 Task: Arrange fields using page layout.
Action: Mouse moved to (474, 167)
Screenshot: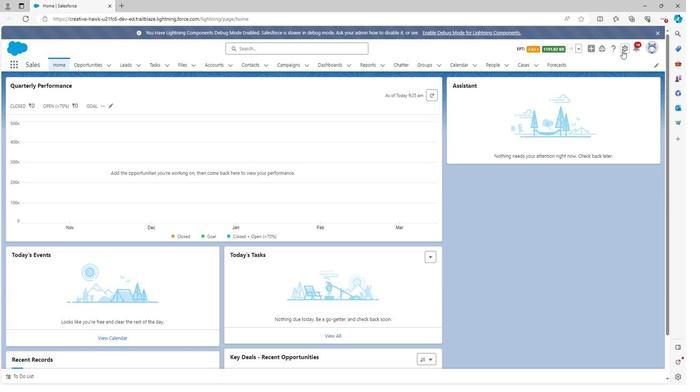 
Action: Mouse pressed left at (474, 167)
Screenshot: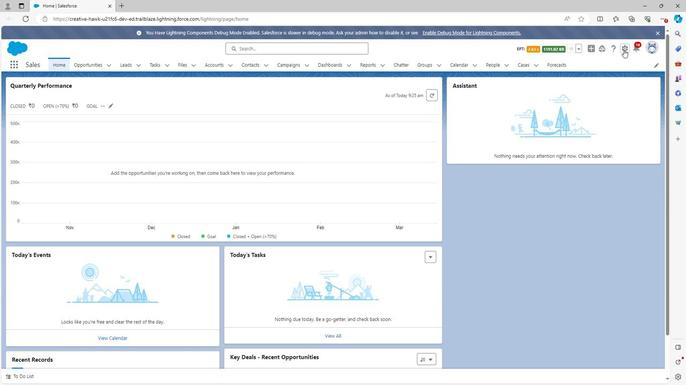 
Action: Mouse moved to (458, 176)
Screenshot: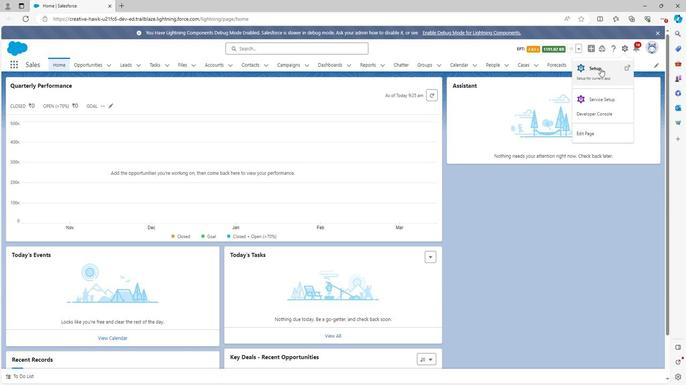 
Action: Mouse pressed left at (458, 176)
Screenshot: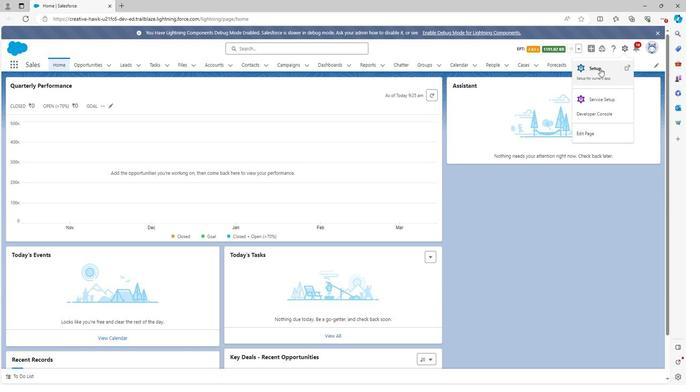 
Action: Mouse moved to (103, 175)
Screenshot: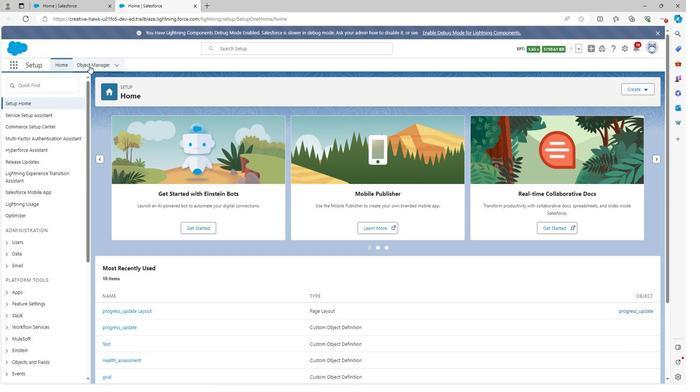 
Action: Mouse pressed left at (103, 175)
Screenshot: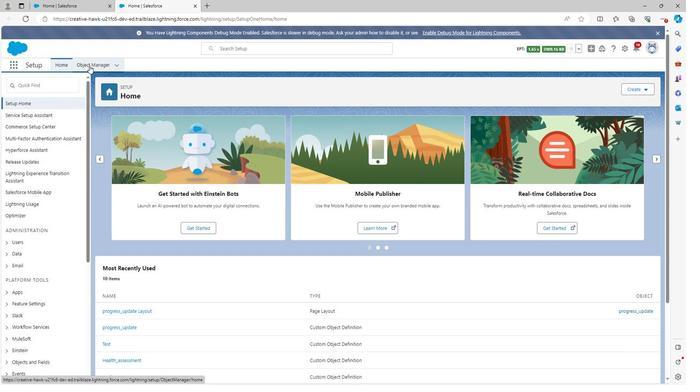 
Action: Mouse moved to (67, 293)
Screenshot: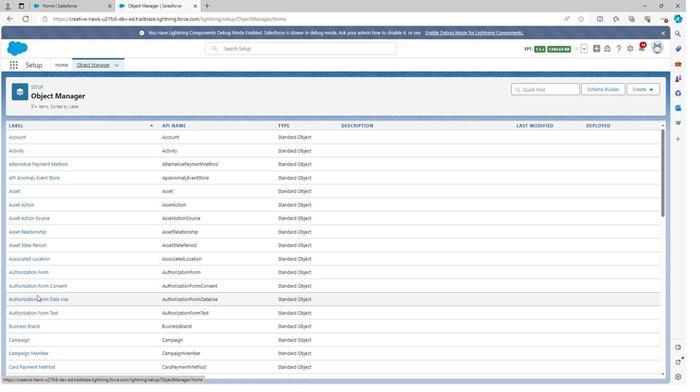 
Action: Mouse scrolled (67, 293) with delta (0, 0)
Screenshot: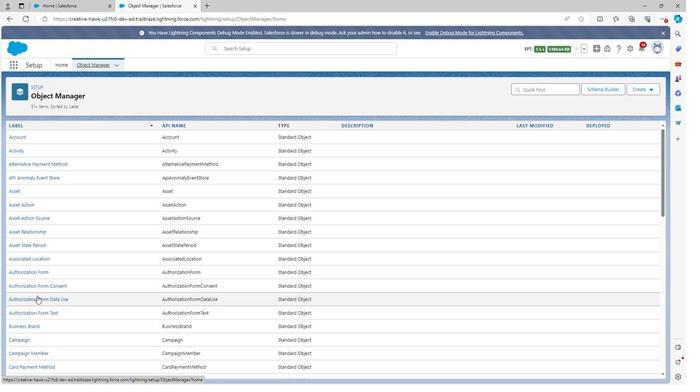 
Action: Mouse scrolled (67, 293) with delta (0, 0)
Screenshot: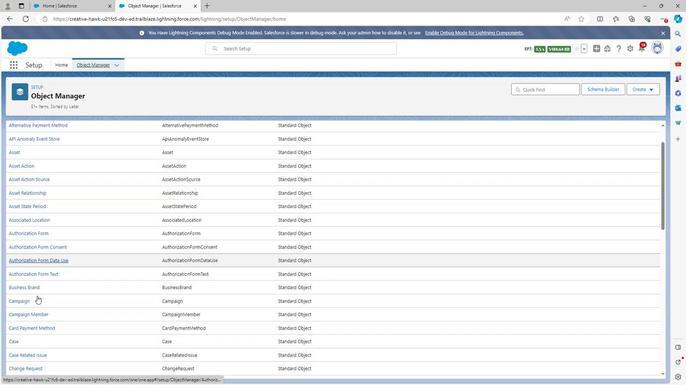 
Action: Mouse moved to (66, 294)
Screenshot: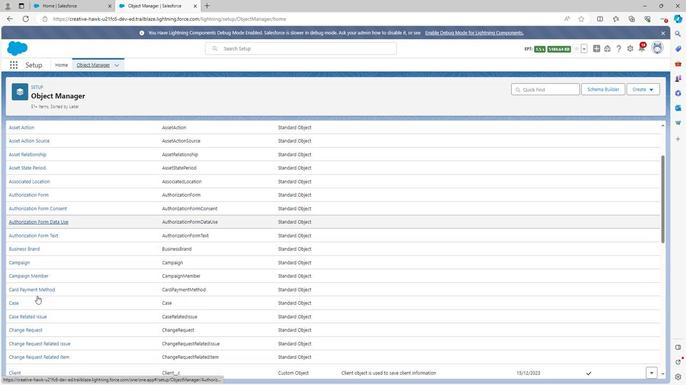 
Action: Mouse scrolled (66, 294) with delta (0, 0)
Screenshot: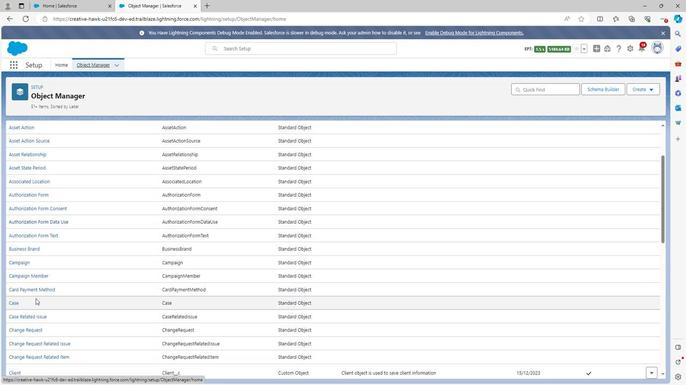 
Action: Mouse moved to (66, 294)
Screenshot: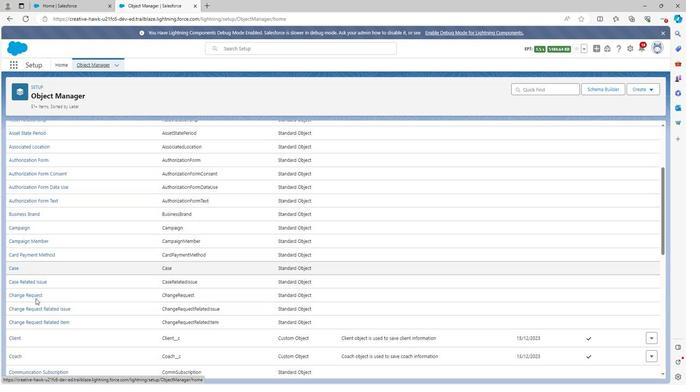 
Action: Mouse scrolled (66, 294) with delta (0, 0)
Screenshot: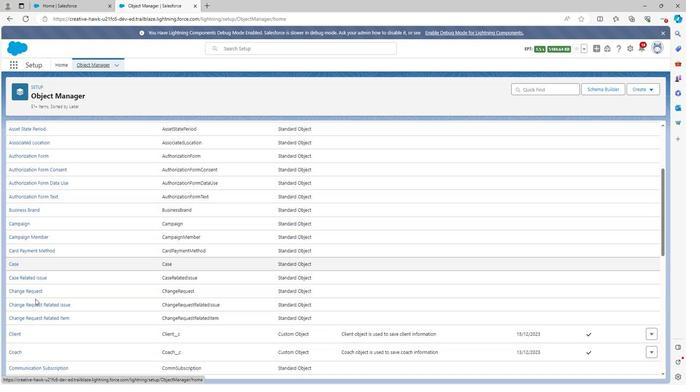 
Action: Mouse moved to (54, 293)
Screenshot: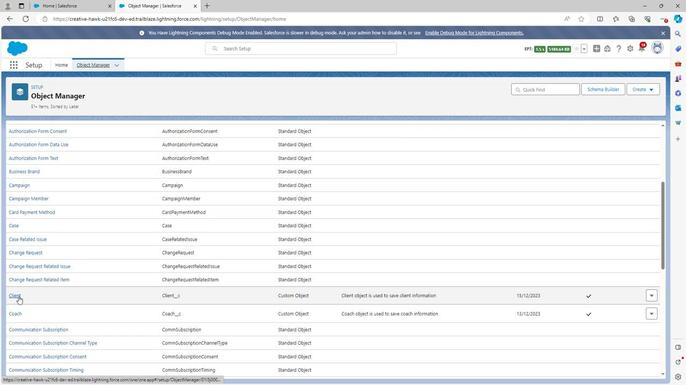 
Action: Mouse pressed left at (54, 293)
Screenshot: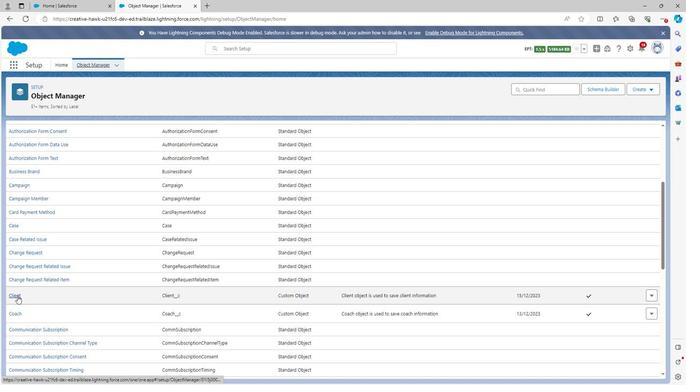 
Action: Mouse moved to (70, 219)
Screenshot: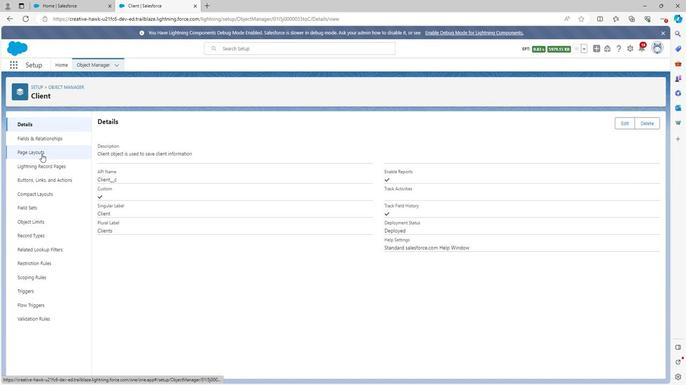 
Action: Mouse pressed left at (70, 219)
Screenshot: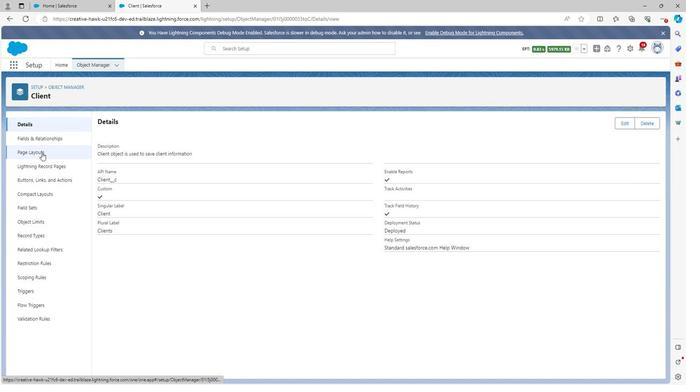 
Action: Mouse moved to (111, 221)
Screenshot: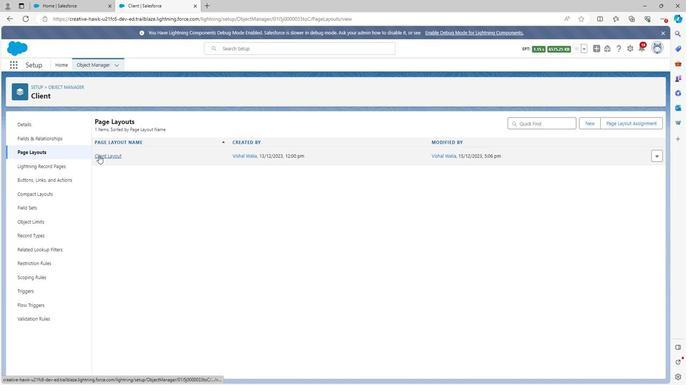 
Action: Mouse pressed left at (111, 221)
Screenshot: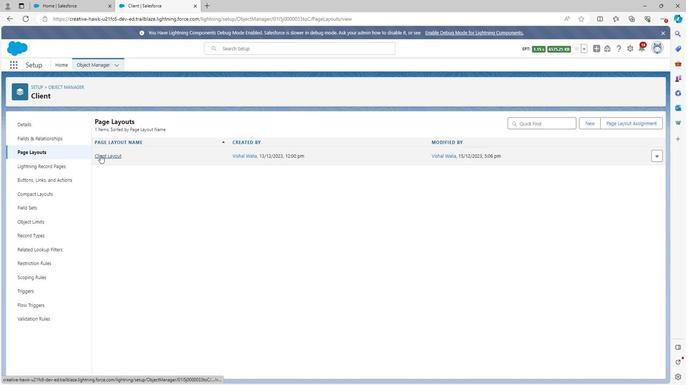 
Action: Mouse moved to (160, 279)
Screenshot: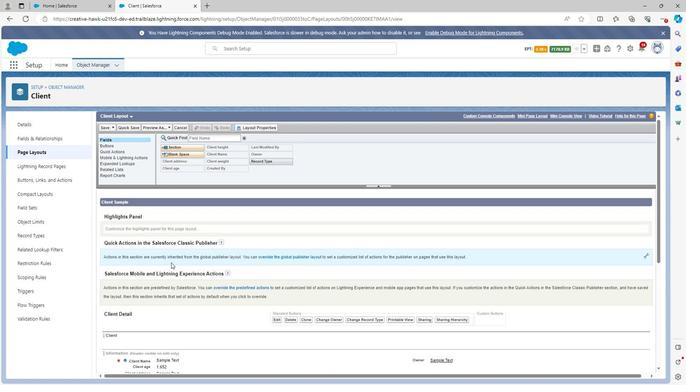 
Action: Mouse scrolled (160, 278) with delta (0, 0)
Screenshot: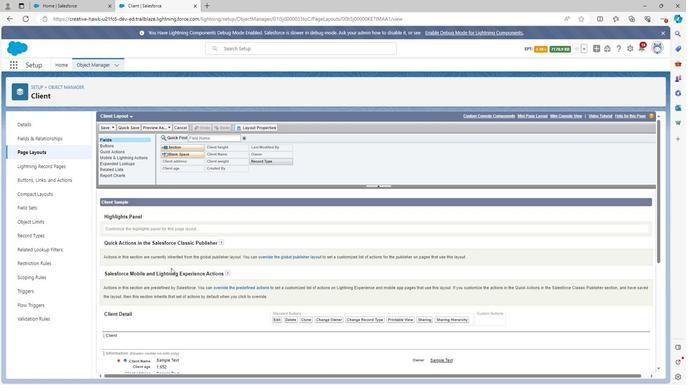 
Action: Mouse scrolled (160, 278) with delta (0, 0)
Screenshot: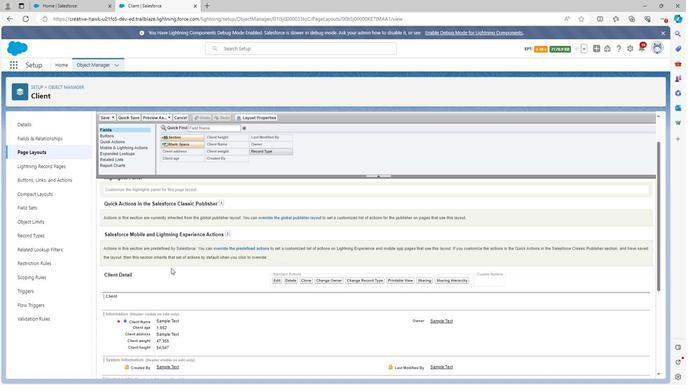 
Action: Mouse scrolled (160, 278) with delta (0, 0)
Screenshot: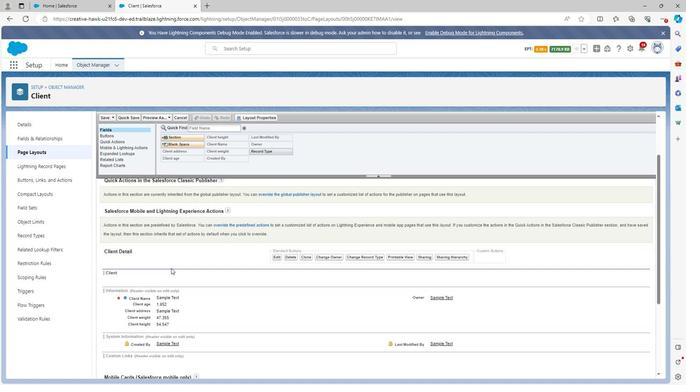 
Action: Mouse moved to (332, 265)
Screenshot: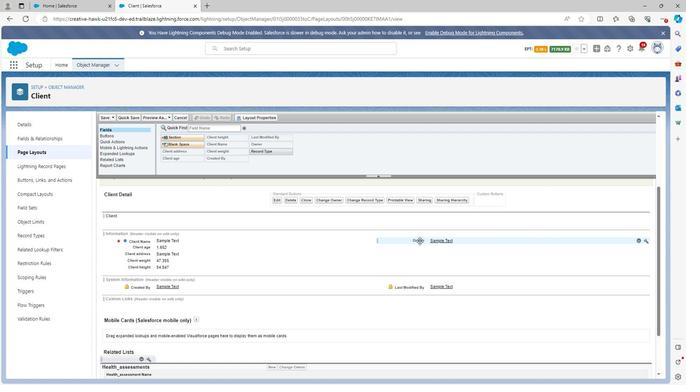 
Action: Mouse pressed left at (332, 265)
Screenshot: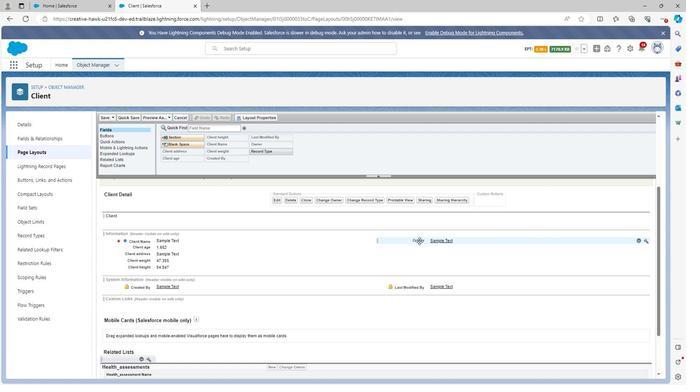 
Action: Mouse moved to (139, 266)
Screenshot: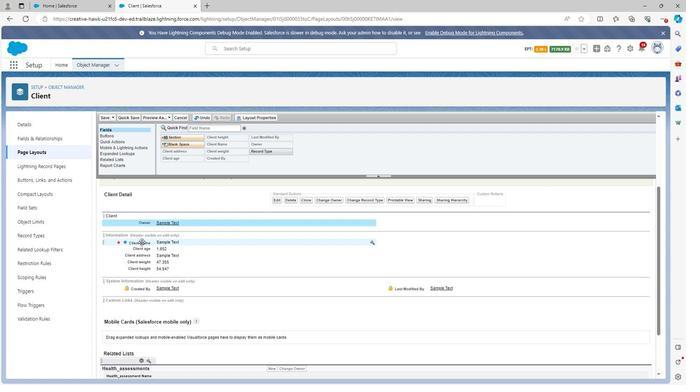 
Action: Mouse pressed left at (139, 266)
Screenshot: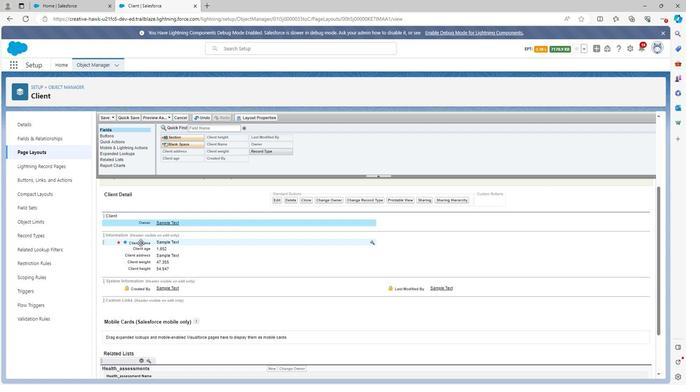 
Action: Mouse moved to (136, 269)
Screenshot: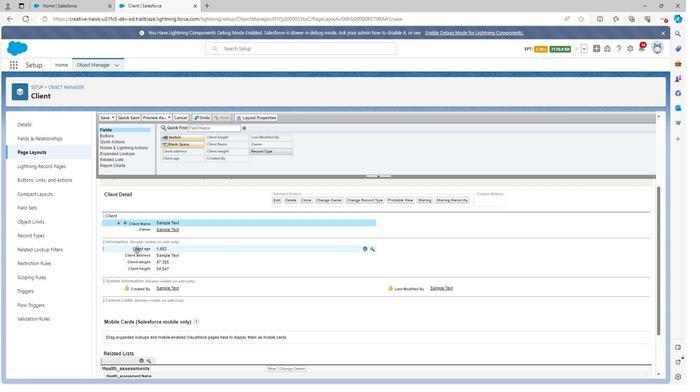
Action: Mouse pressed left at (136, 269)
Screenshot: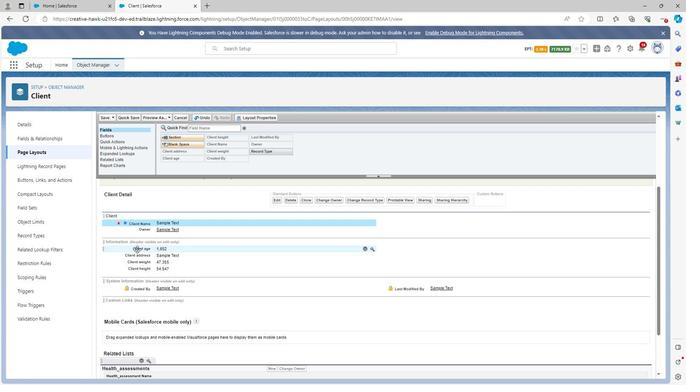 
Action: Mouse moved to (136, 272)
Screenshot: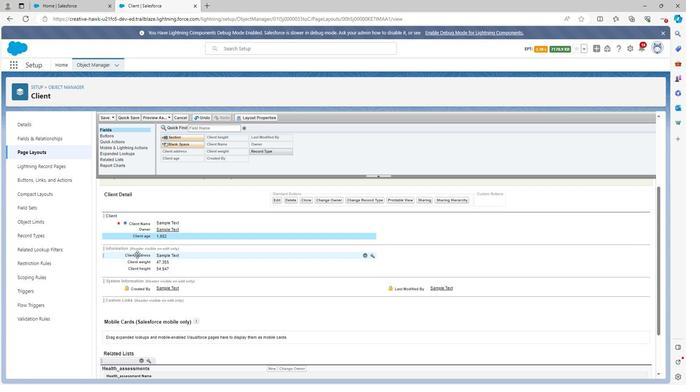 
Action: Mouse pressed left at (136, 272)
Screenshot: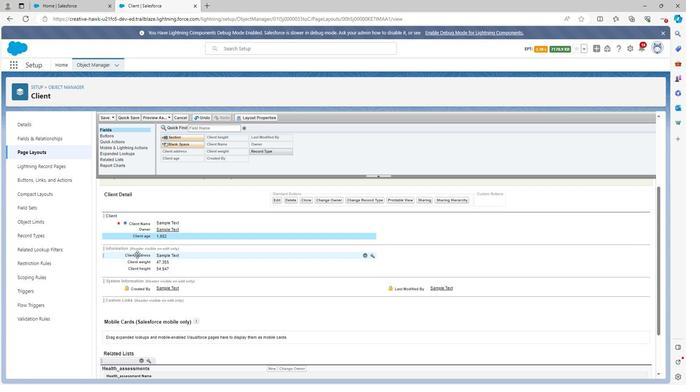 
Action: Mouse moved to (138, 275)
Screenshot: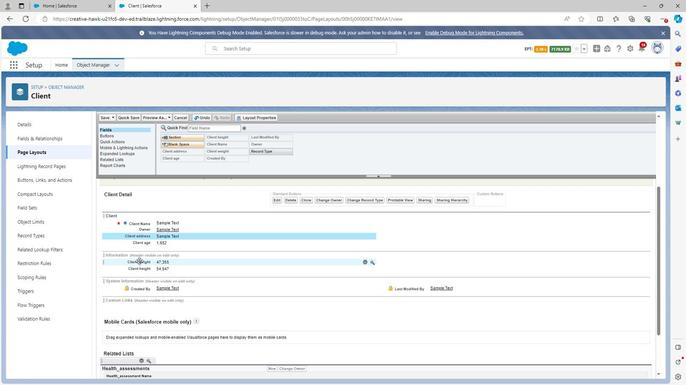 
Action: Mouse pressed left at (138, 275)
Screenshot: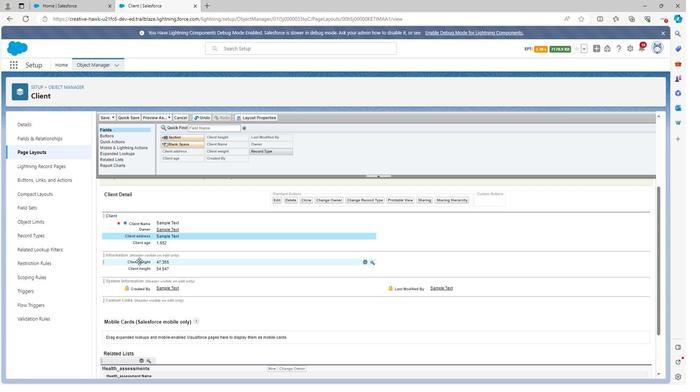 
Action: Mouse moved to (138, 279)
Screenshot: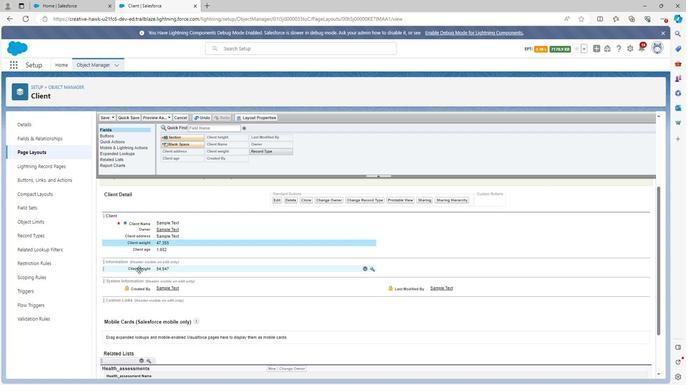 
Action: Mouse pressed left at (138, 279)
Screenshot: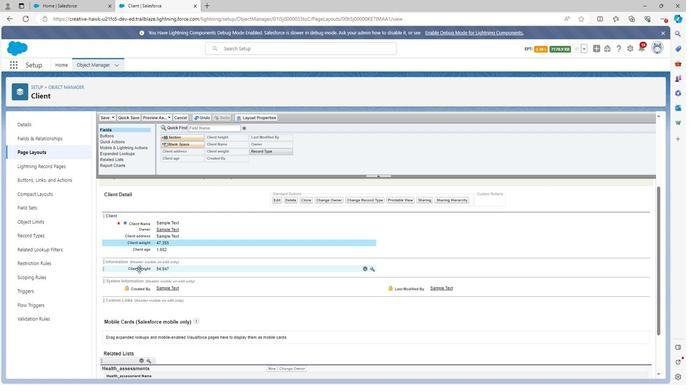 
Action: Mouse moved to (137, 293)
Screenshot: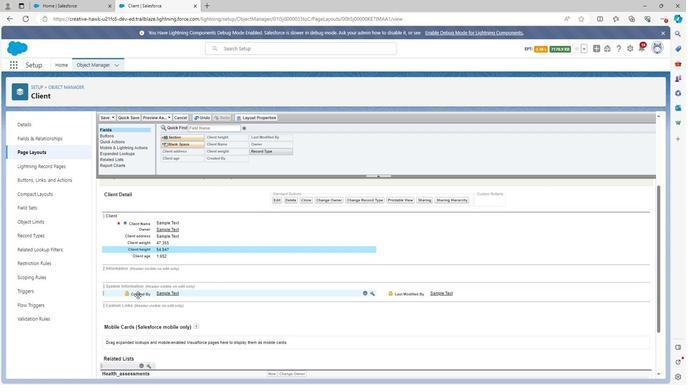 
Action: Mouse pressed left at (137, 293)
Screenshot: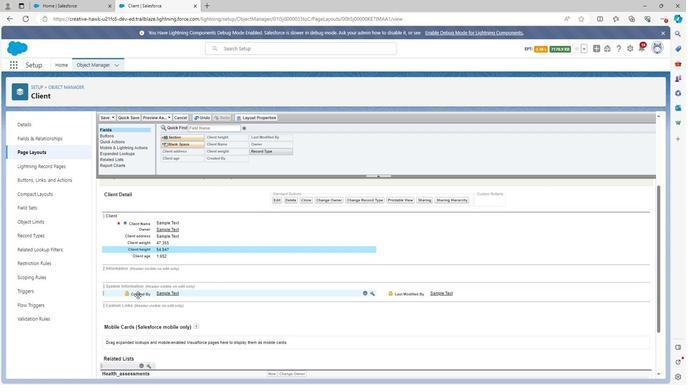 
Action: Mouse moved to (115, 202)
Screenshot: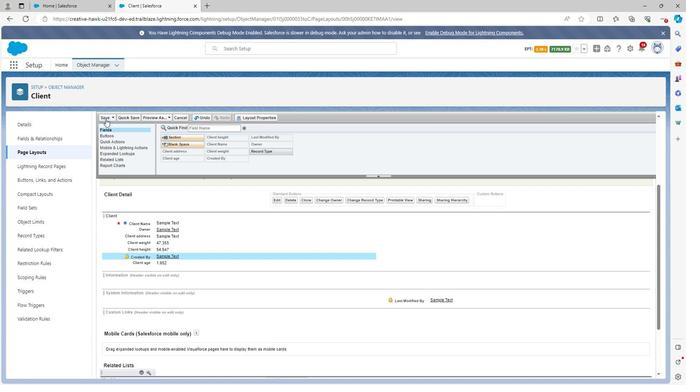 
Action: Mouse pressed left at (115, 202)
Screenshot: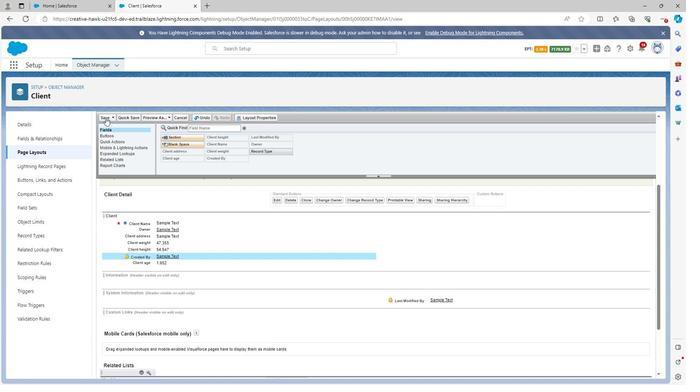 
Action: Mouse moved to (102, 175)
Screenshot: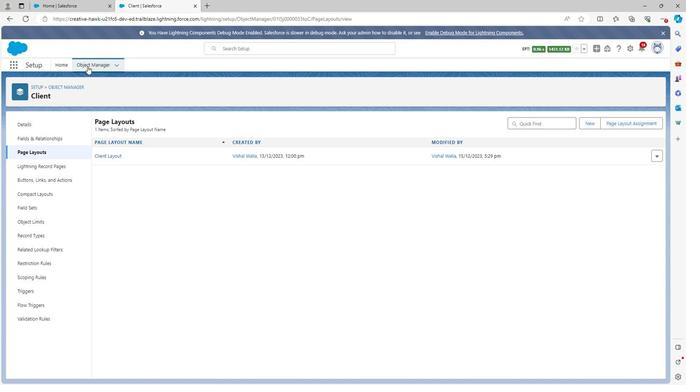 
Action: Mouse pressed left at (102, 175)
Screenshot: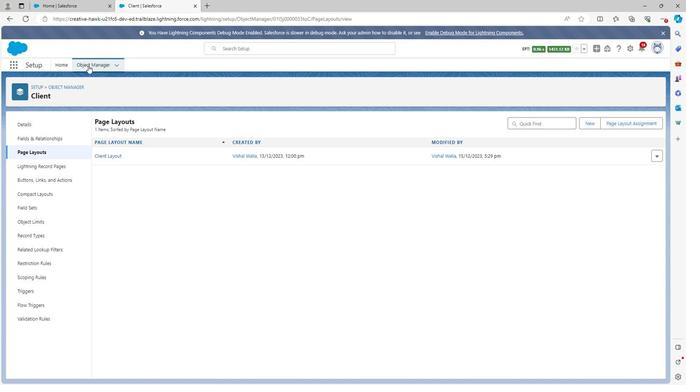 
Action: Mouse moved to (73, 301)
Screenshot: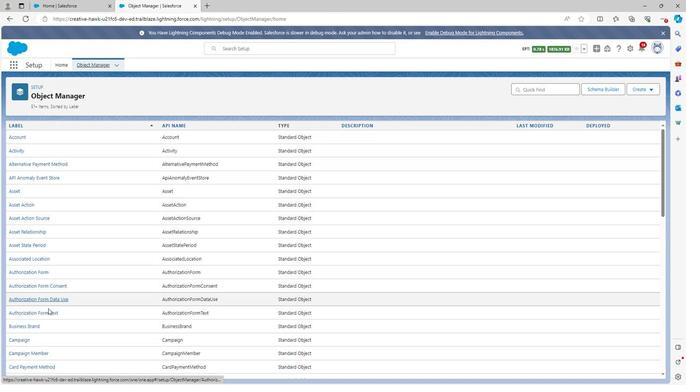 
Action: Mouse scrolled (73, 300) with delta (0, 0)
Screenshot: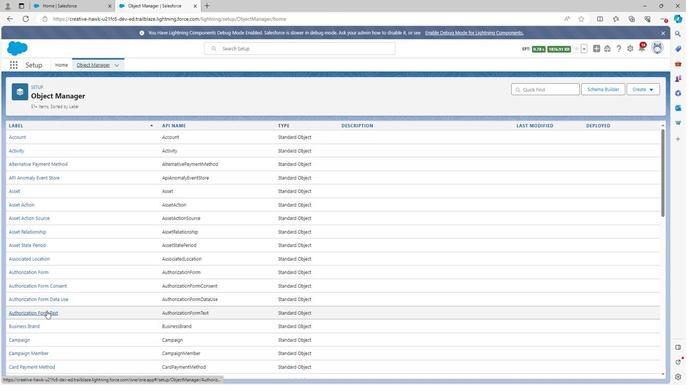 
Action: Mouse scrolled (73, 300) with delta (0, 0)
Screenshot: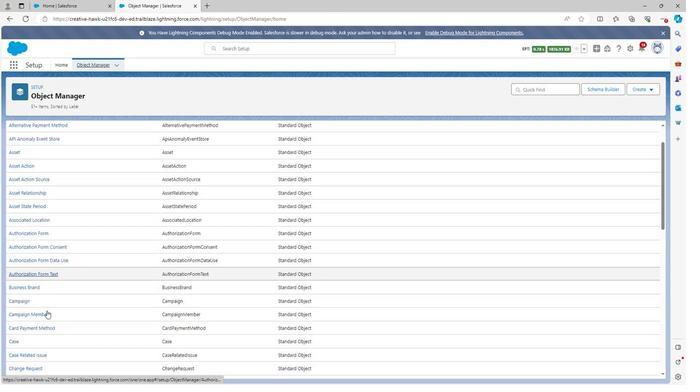 
Action: Mouse scrolled (73, 300) with delta (0, 0)
Screenshot: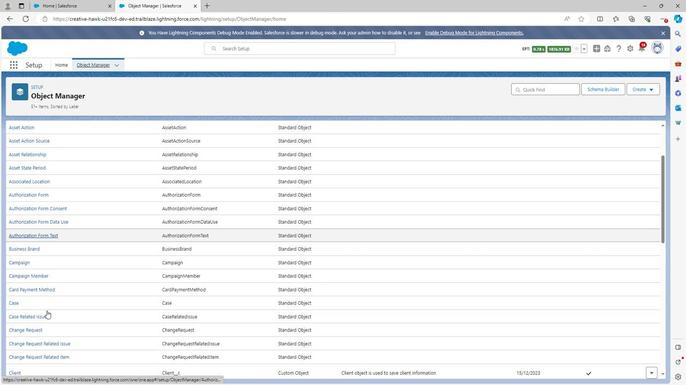 
Action: Mouse scrolled (73, 300) with delta (0, 0)
Screenshot: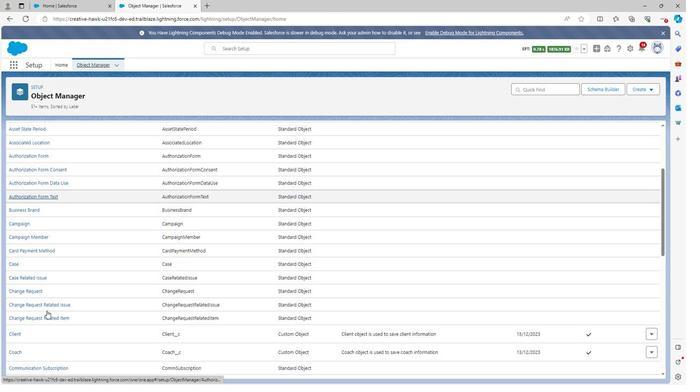 
Action: Mouse moved to (50, 303)
Screenshot: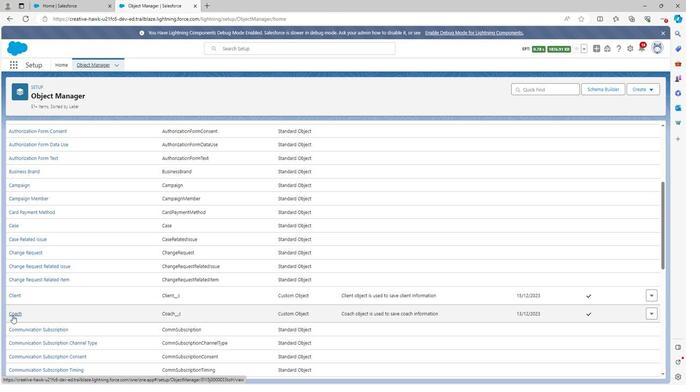 
Action: Mouse pressed left at (50, 303)
Screenshot: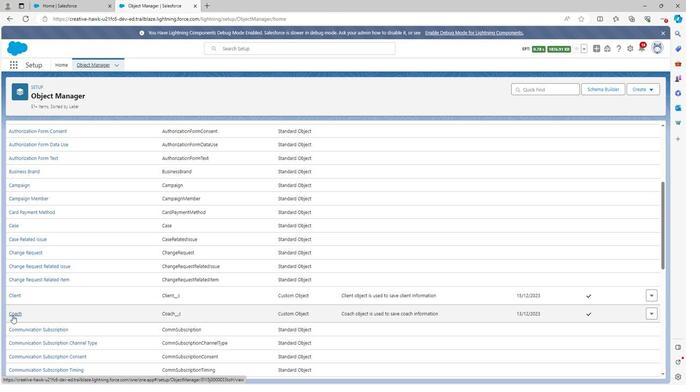 
Action: Mouse moved to (67, 220)
Screenshot: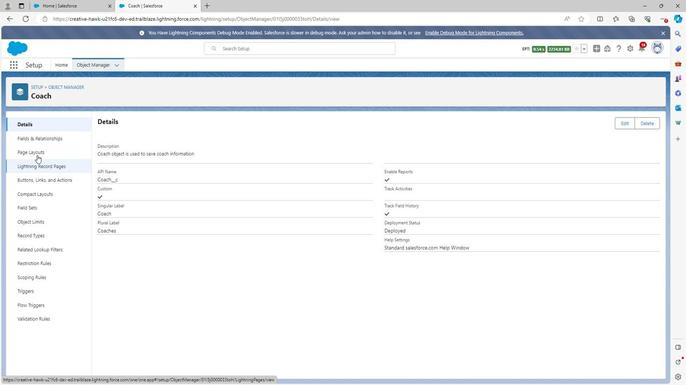 
Action: Mouse pressed left at (67, 220)
Screenshot: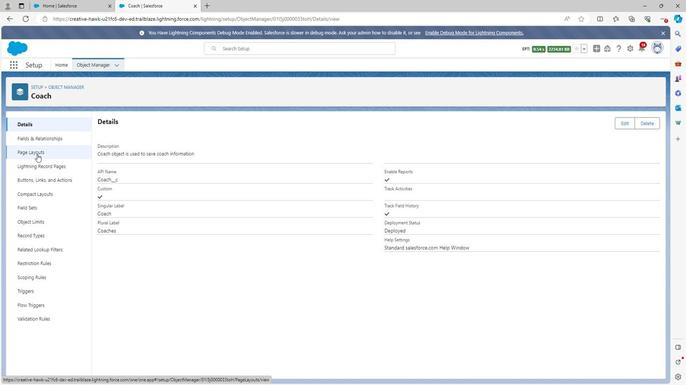 
Action: Mouse moved to (110, 221)
Screenshot: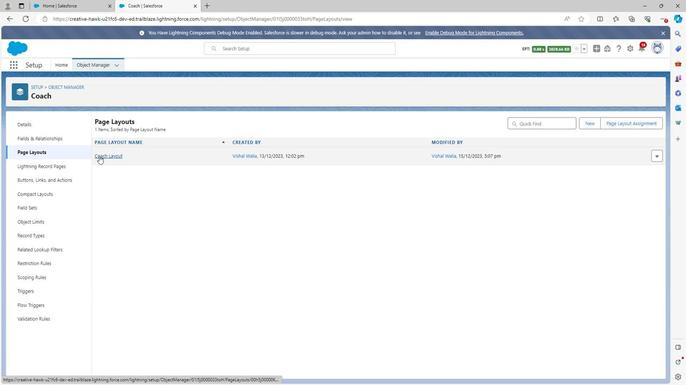 
Action: Mouse pressed left at (110, 221)
Screenshot: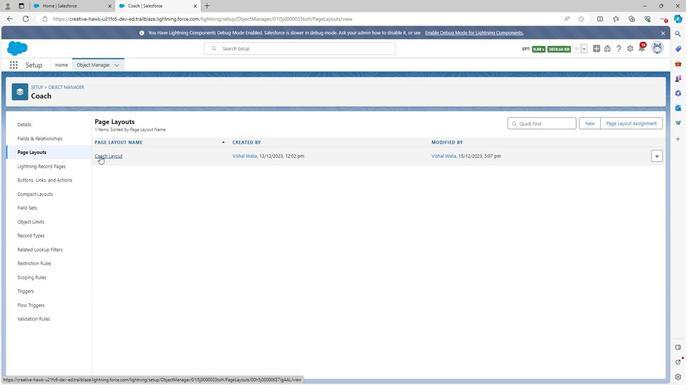 
Action: Mouse moved to (134, 269)
Screenshot: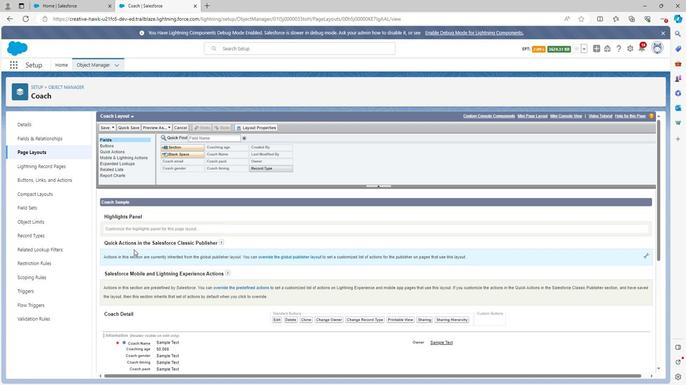 
Action: Mouse scrolled (134, 269) with delta (0, 0)
Screenshot: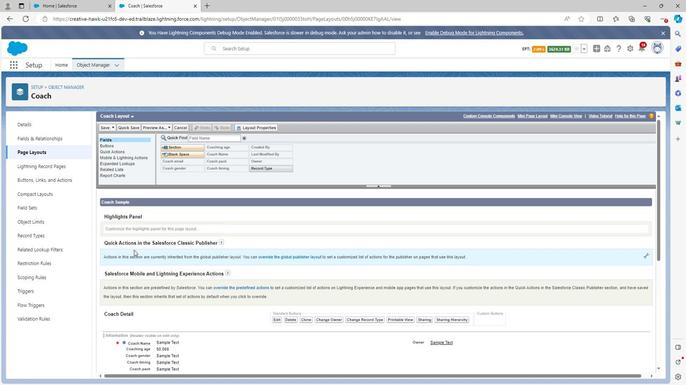 
Action: Mouse scrolled (134, 269) with delta (0, 0)
Screenshot: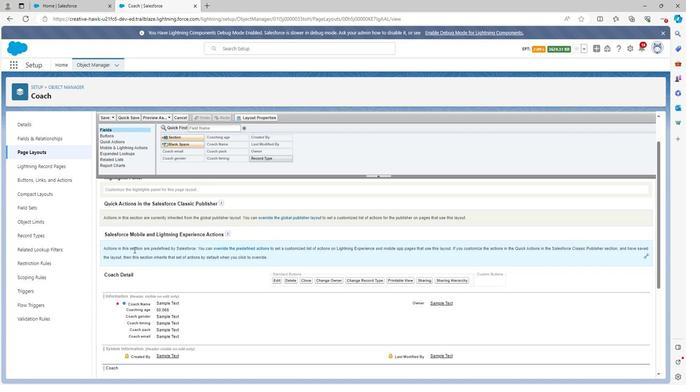 
Action: Mouse moved to (134, 270)
Screenshot: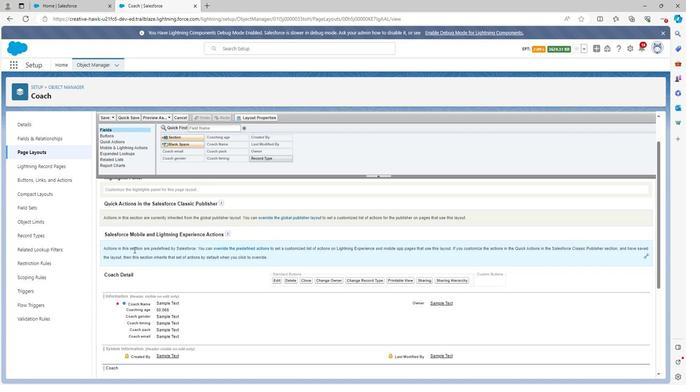 
Action: Mouse scrolled (134, 269) with delta (0, 0)
Screenshot: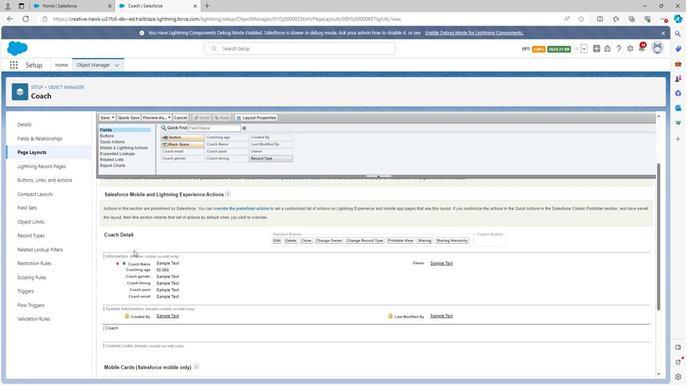 
Action: Mouse moved to (331, 255)
Screenshot: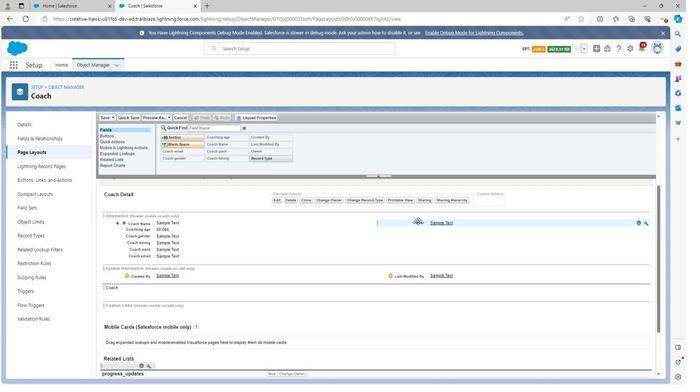 
Action: Mouse pressed left at (331, 255)
Screenshot: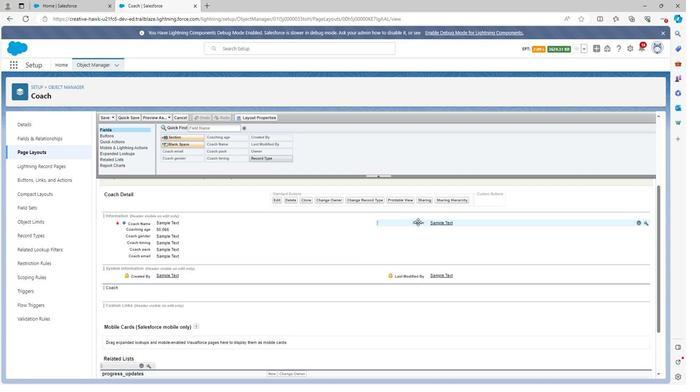 
Action: Mouse moved to (139, 284)
Screenshot: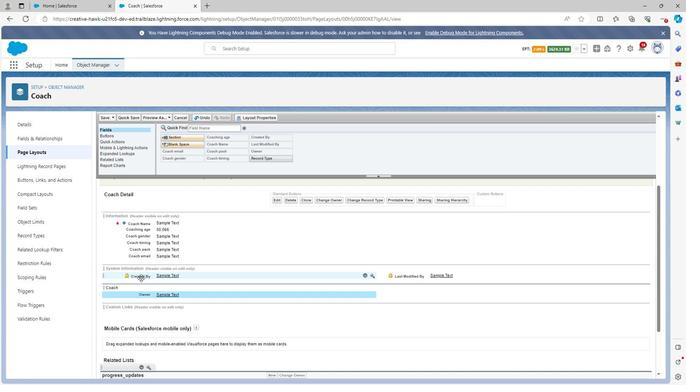 
Action: Mouse pressed left at (139, 284)
Screenshot: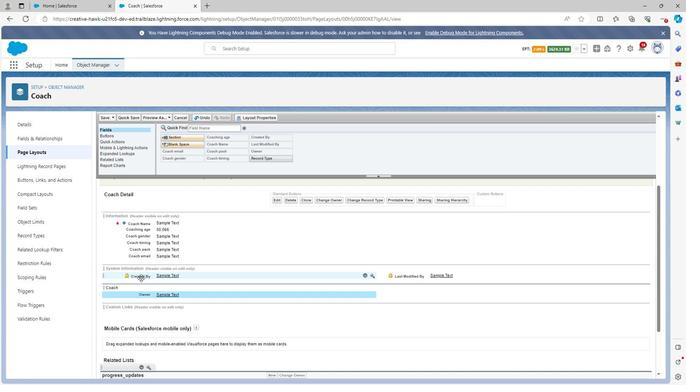 
Action: Mouse pressed left at (139, 284)
Screenshot: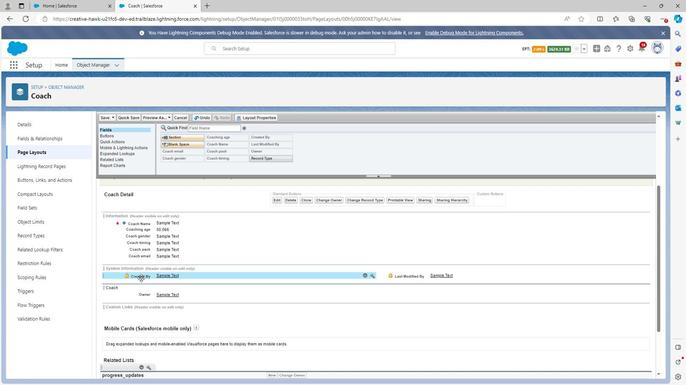 
Action: Mouse moved to (137, 256)
Screenshot: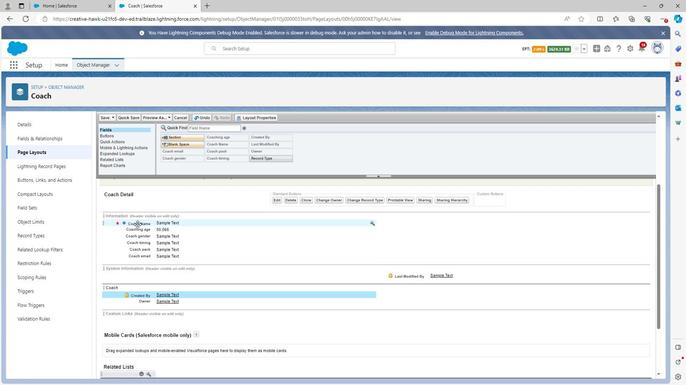 
Action: Mouse pressed left at (137, 256)
Screenshot: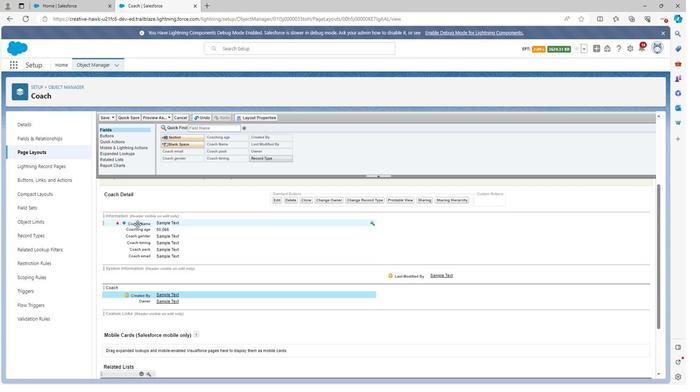 
Action: Mouse moved to (136, 256)
Screenshot: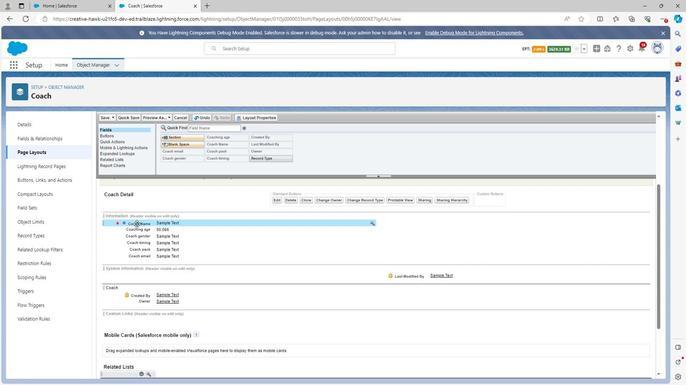 
Action: Mouse pressed left at (136, 256)
Screenshot: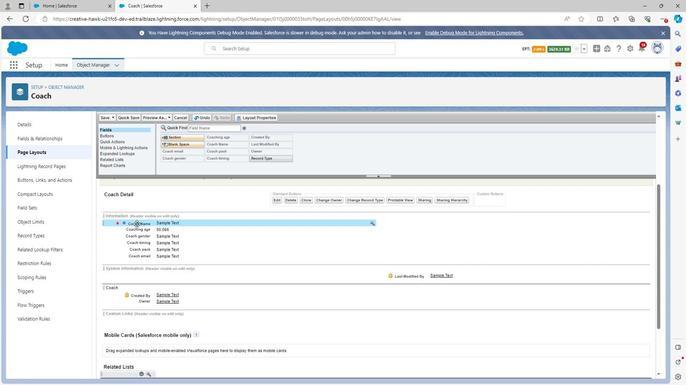 
Action: Mouse moved to (136, 279)
Screenshot: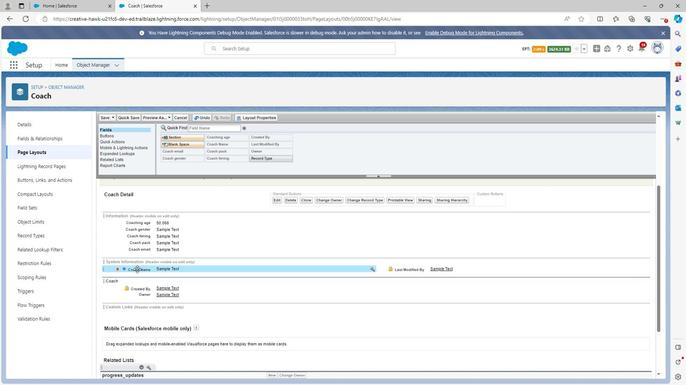 
Action: Mouse pressed left at (136, 279)
Screenshot: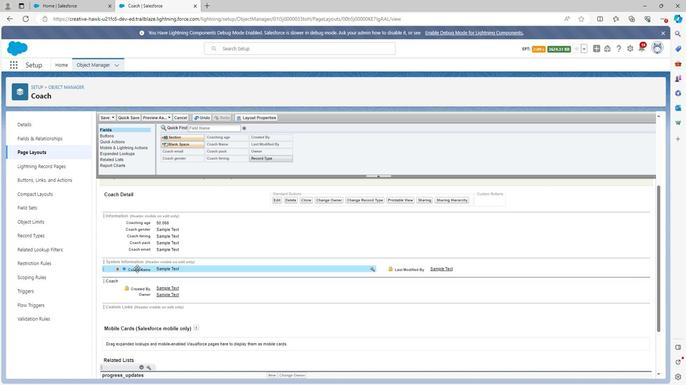 
Action: Mouse moved to (136, 256)
Screenshot: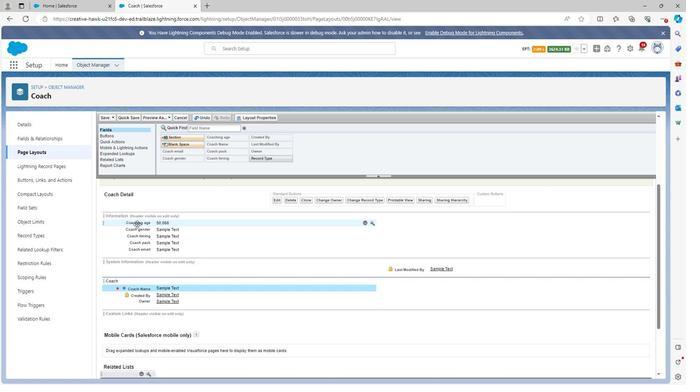 
Action: Mouse pressed left at (136, 256)
Screenshot: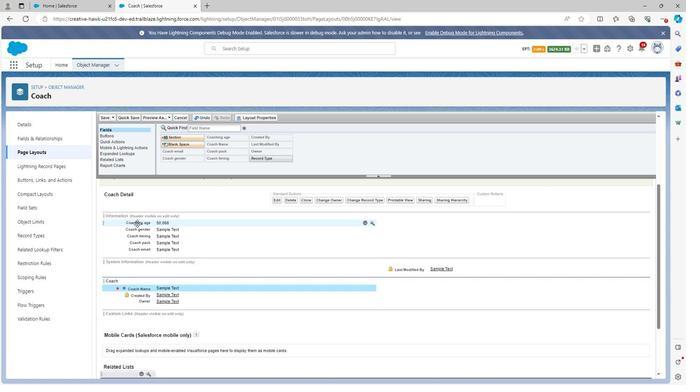 
Action: Mouse moved to (139, 256)
Screenshot: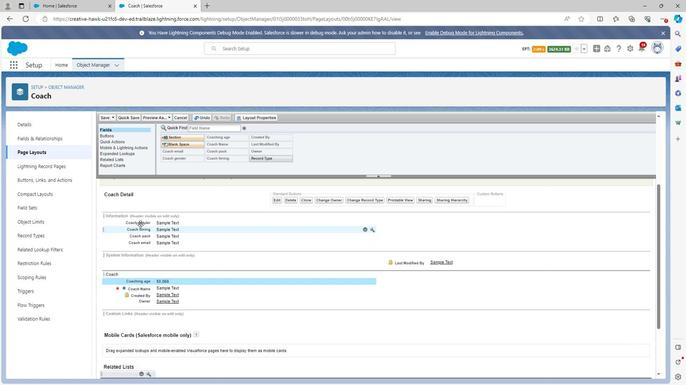 
Action: Mouse pressed left at (139, 256)
Screenshot: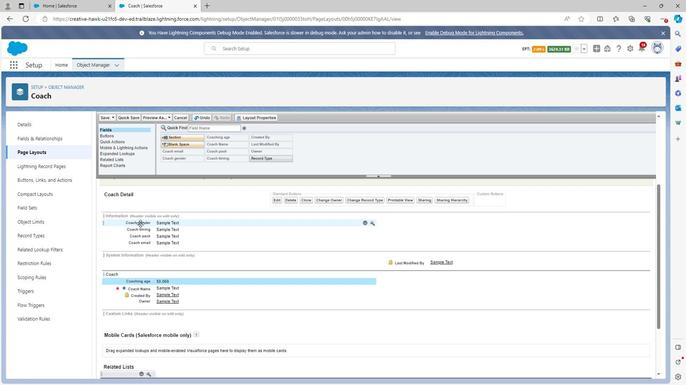 
Action: Mouse moved to (140, 256)
Screenshot: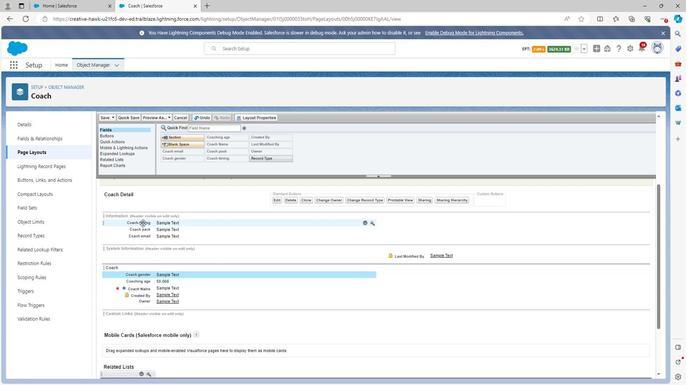 
Action: Mouse pressed left at (140, 256)
Screenshot: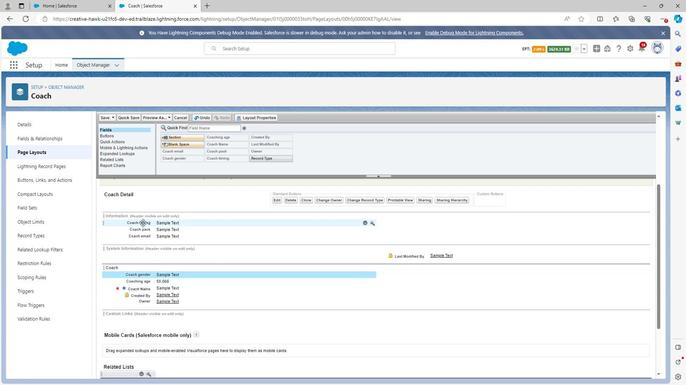 
Action: Mouse moved to (135, 256)
Screenshot: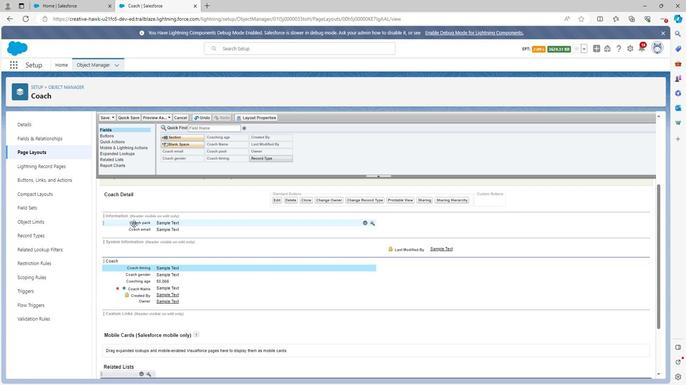 
Action: Mouse pressed left at (135, 256)
Screenshot: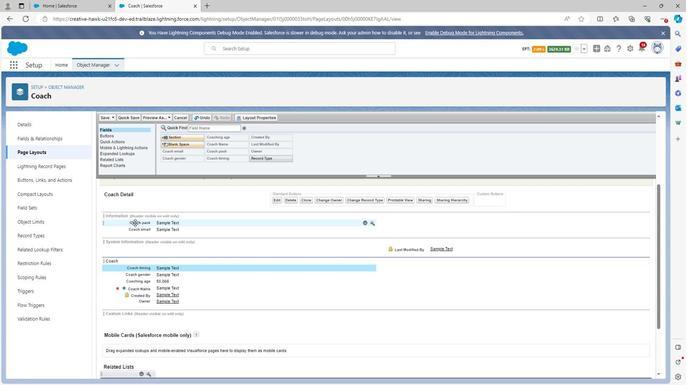 
Action: Mouse moved to (138, 256)
Screenshot: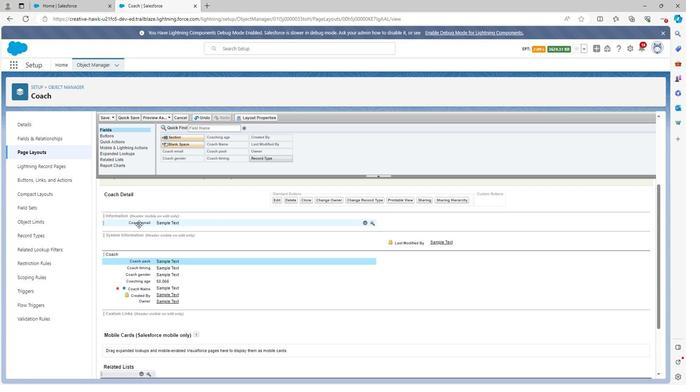 
Action: Mouse pressed left at (138, 256)
Screenshot: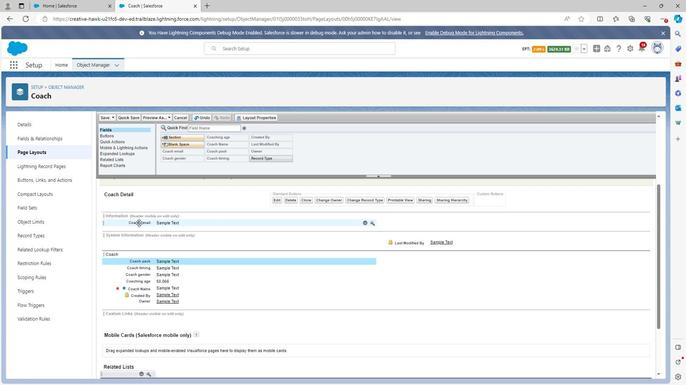 
Action: Mouse moved to (115, 202)
Screenshot: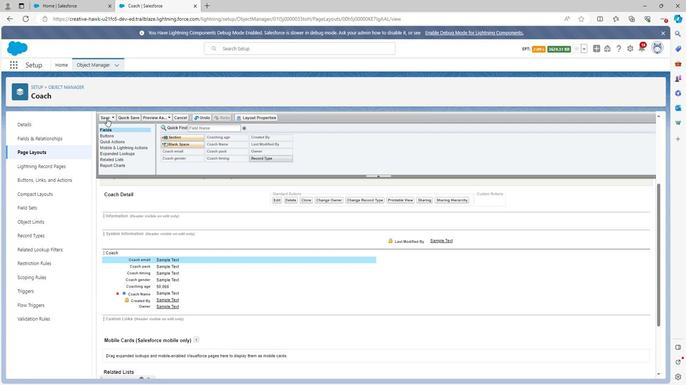 
Action: Mouse pressed left at (115, 202)
Screenshot: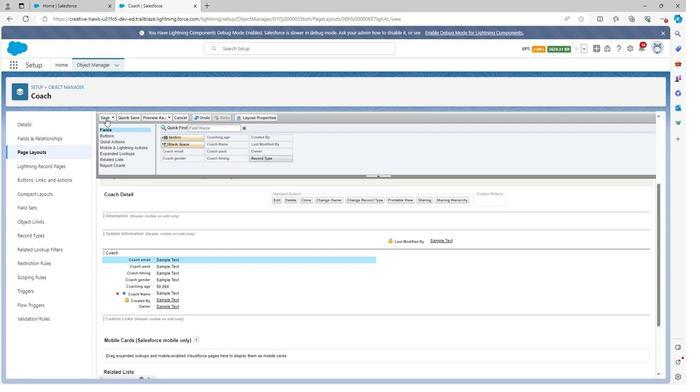 
Action: Mouse moved to (102, 175)
Screenshot: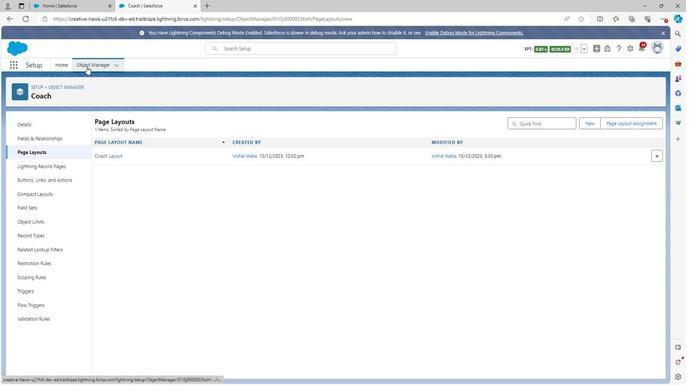 
Action: Mouse pressed left at (102, 175)
Screenshot: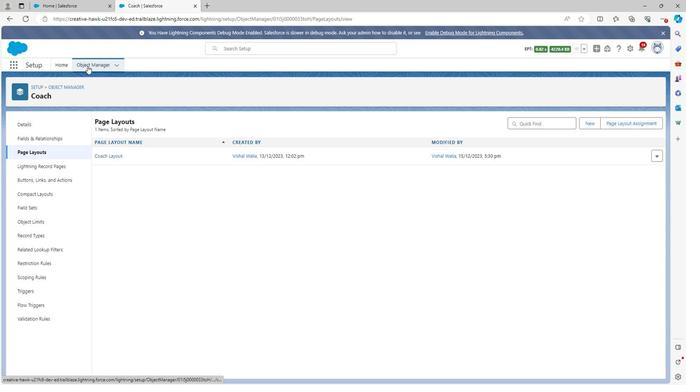 
Action: Mouse moved to (79, 295)
Screenshot: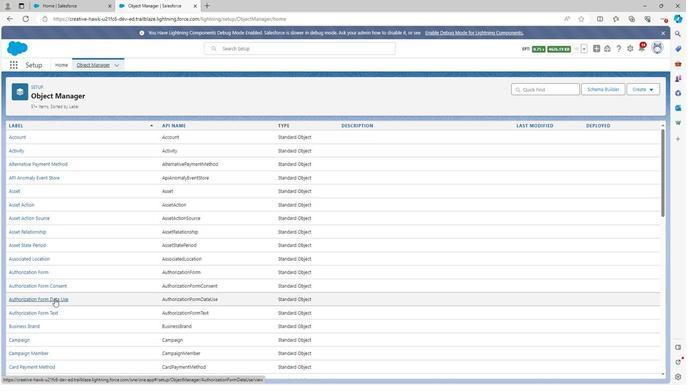 
Action: Mouse scrolled (79, 295) with delta (0, 0)
Screenshot: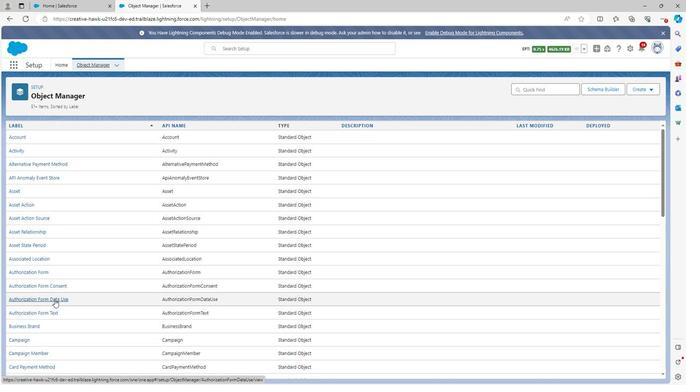 
Action: Mouse scrolled (79, 295) with delta (0, 0)
Screenshot: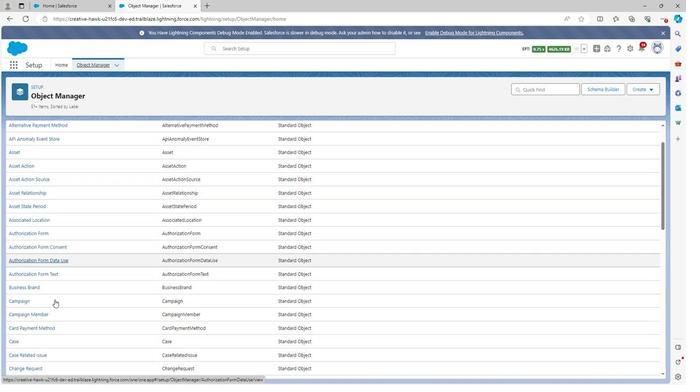 
Action: Mouse scrolled (79, 295) with delta (0, 0)
Screenshot: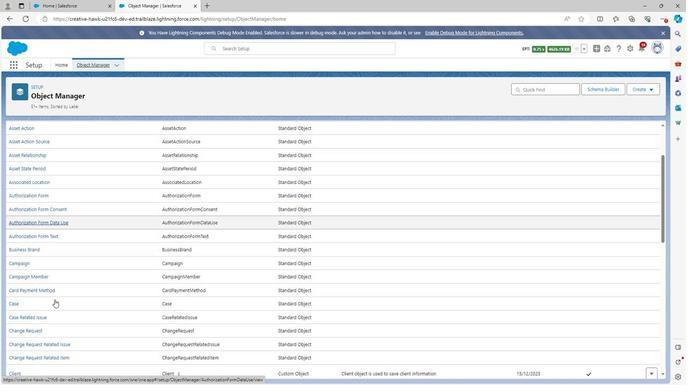 
Action: Mouse scrolled (79, 295) with delta (0, 0)
Screenshot: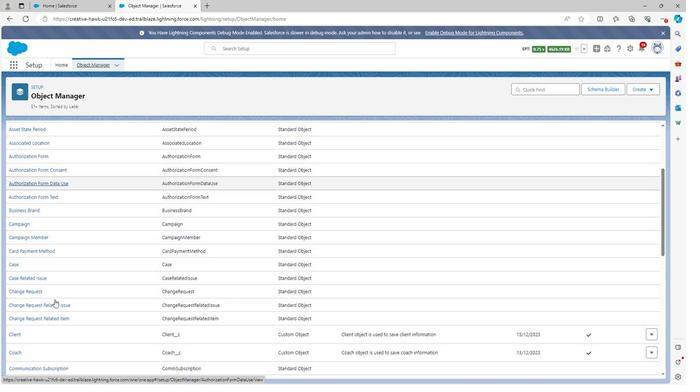 
Action: Mouse scrolled (79, 295) with delta (0, 0)
Screenshot: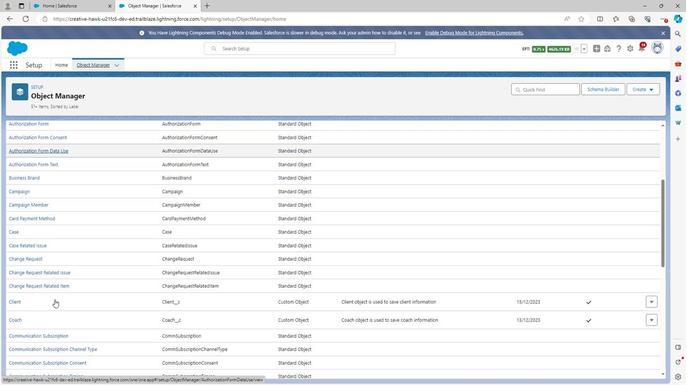 
Action: Mouse scrolled (79, 295) with delta (0, 0)
Screenshot: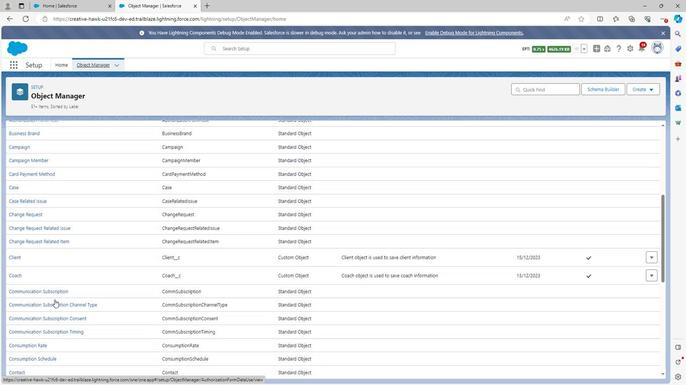 
Action: Mouse scrolled (79, 295) with delta (0, 0)
Screenshot: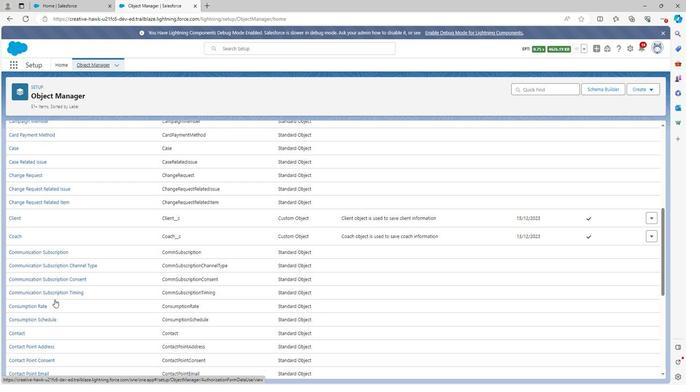 
Action: Mouse scrolled (79, 295) with delta (0, 0)
Screenshot: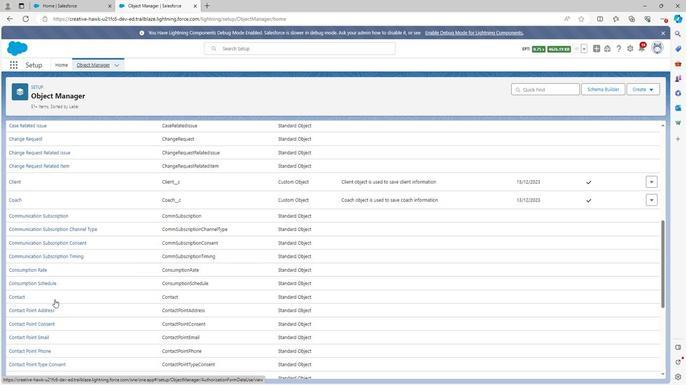 
Action: Mouse scrolled (79, 295) with delta (0, 0)
Screenshot: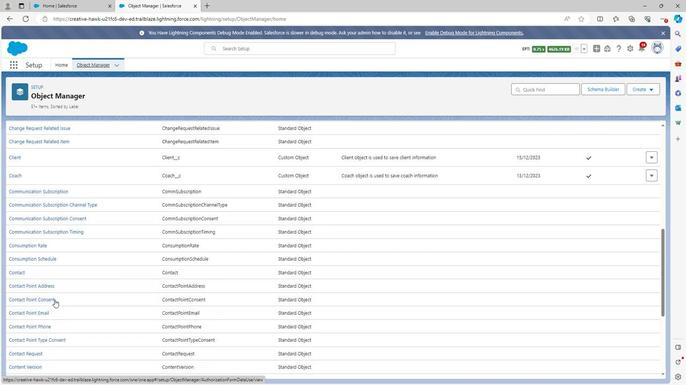
Action: Mouse scrolled (79, 295) with delta (0, 0)
Screenshot: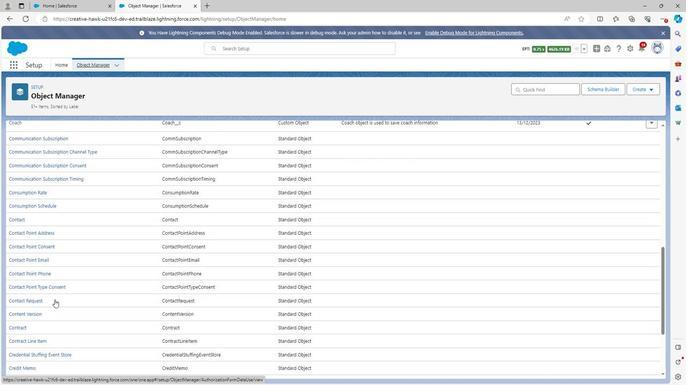 
Action: Mouse scrolled (79, 295) with delta (0, 0)
Screenshot: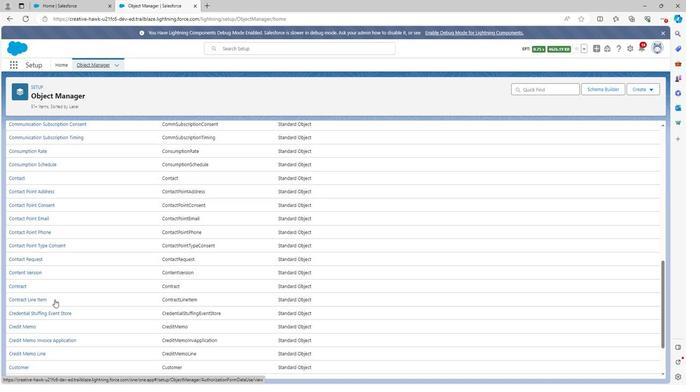 
Action: Mouse scrolled (79, 295) with delta (0, 0)
Screenshot: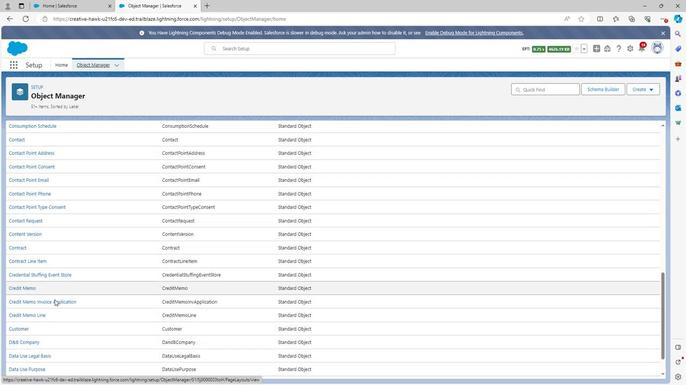 
Action: Mouse scrolled (79, 295) with delta (0, 0)
Screenshot: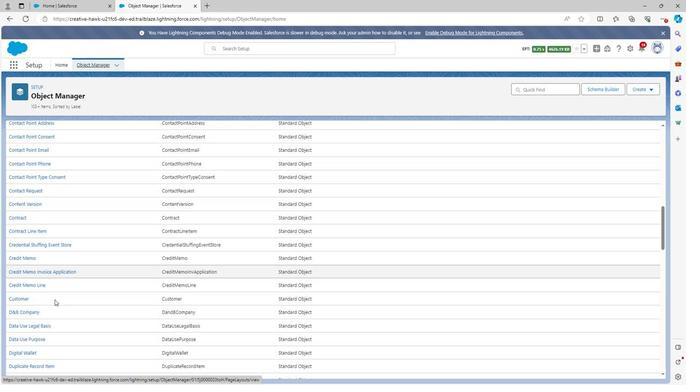 
Action: Mouse scrolled (79, 295) with delta (0, 0)
Screenshot: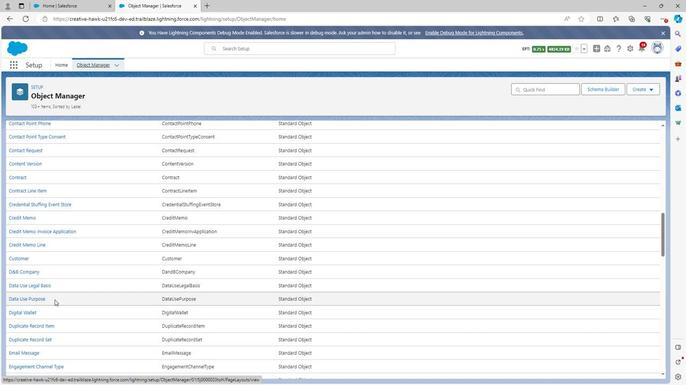 
Action: Mouse scrolled (79, 295) with delta (0, 0)
Screenshot: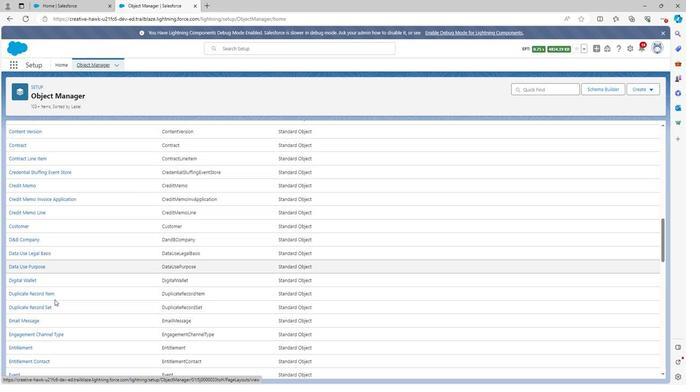 
Action: Mouse scrolled (79, 295) with delta (0, 0)
Screenshot: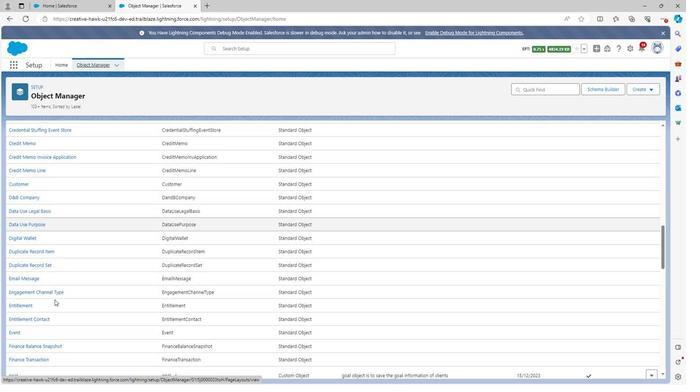 
Action: Mouse scrolled (79, 295) with delta (0, 0)
Screenshot: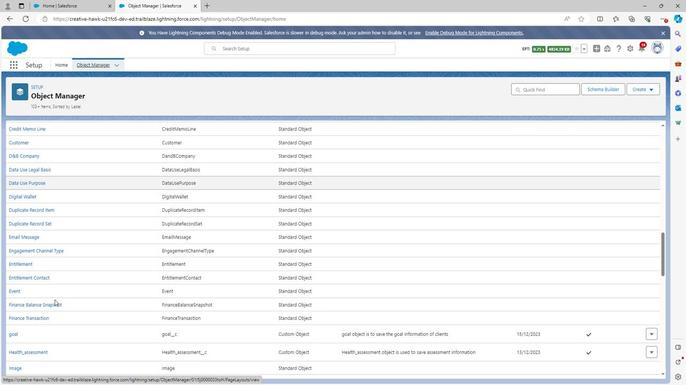 
Action: Mouse scrolled (79, 295) with delta (0, 0)
Screenshot: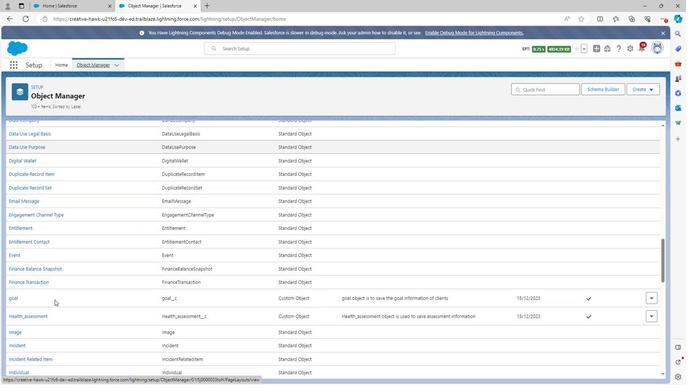 
Action: Mouse scrolled (79, 295) with delta (0, 0)
Screenshot: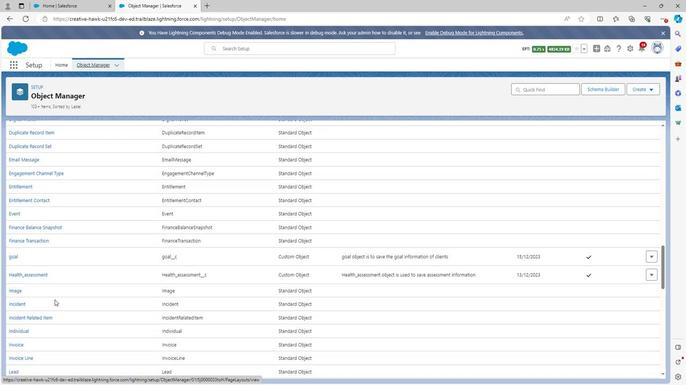 
Action: Mouse scrolled (79, 295) with delta (0, 0)
Screenshot: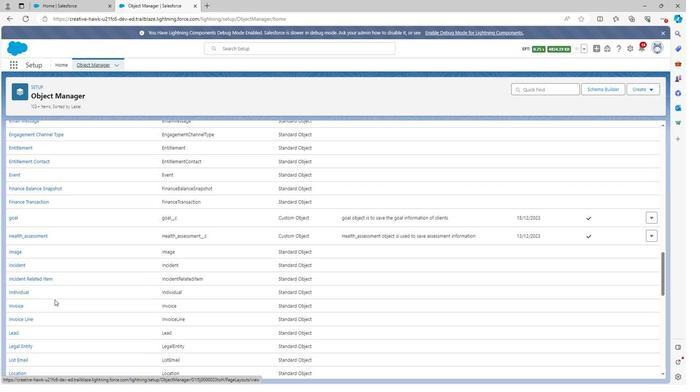 
Action: Mouse scrolled (79, 295) with delta (0, 0)
Screenshot: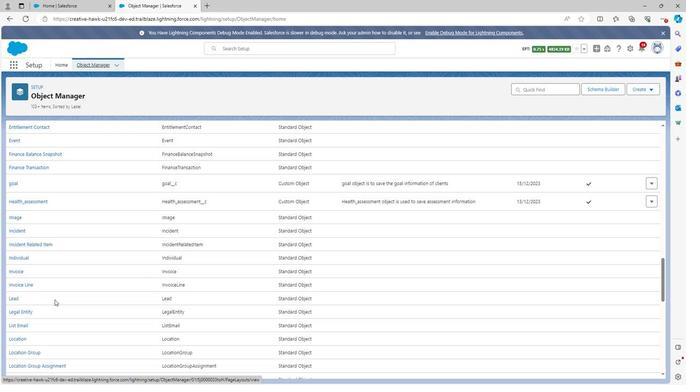 
Action: Mouse scrolled (79, 295) with delta (0, 0)
Screenshot: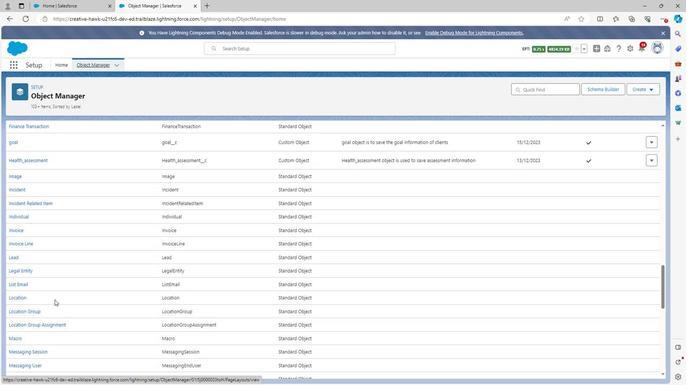 
Action: Mouse scrolled (79, 295) with delta (0, 0)
Screenshot: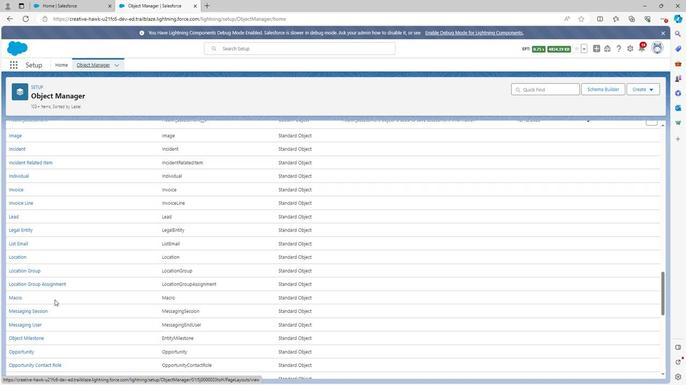
Action: Mouse scrolled (79, 295) with delta (0, 0)
Screenshot: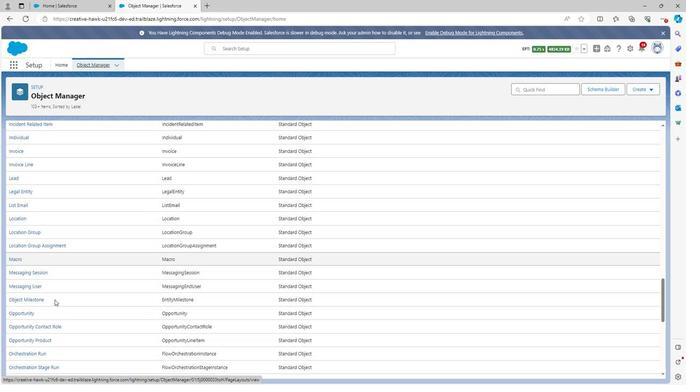 
Action: Mouse scrolled (79, 295) with delta (0, 0)
Screenshot: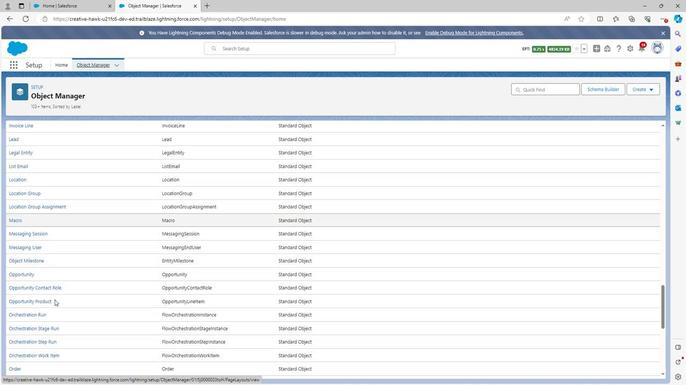 
Action: Mouse scrolled (79, 295) with delta (0, 0)
Screenshot: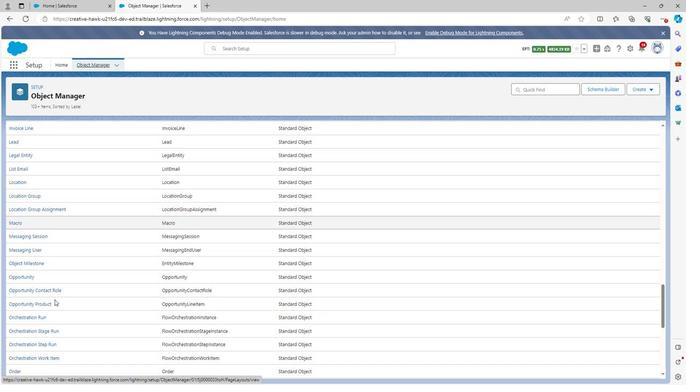 
Action: Mouse moved to (80, 293)
Screenshot: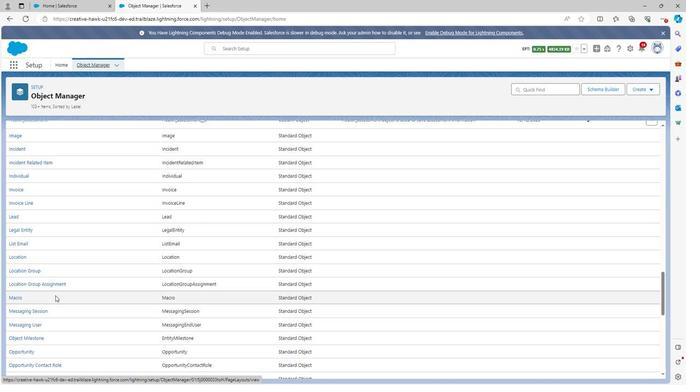 
Action: Mouse scrolled (80, 293) with delta (0, 0)
Screenshot: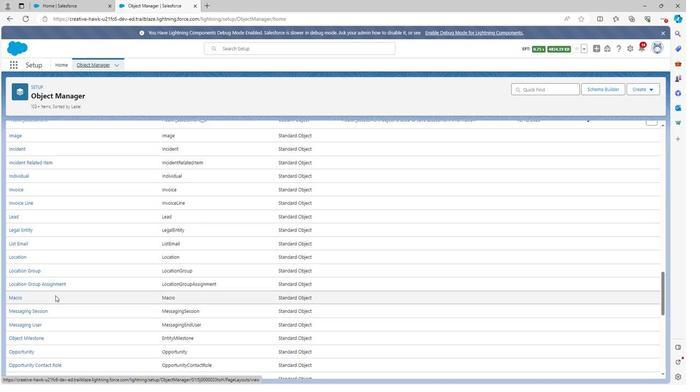 
Action: Mouse scrolled (80, 293) with delta (0, 0)
Screenshot: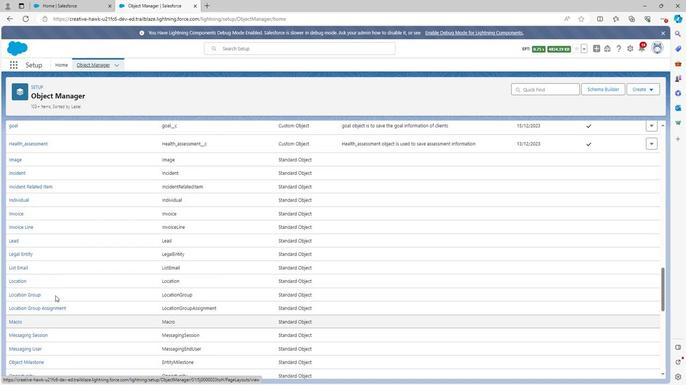 
Action: Mouse moved to (80, 292)
Screenshot: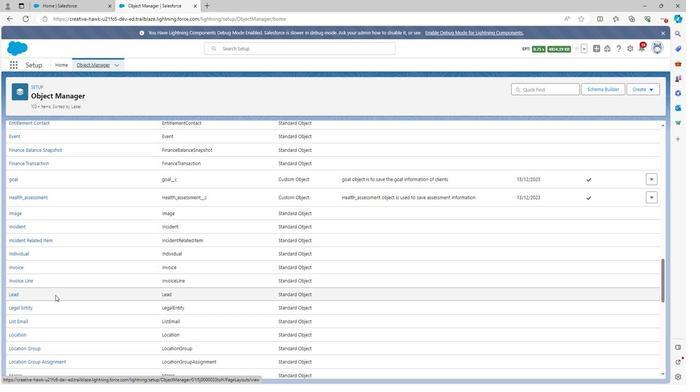 
Action: Mouse scrolled (80, 293) with delta (0, 0)
Screenshot: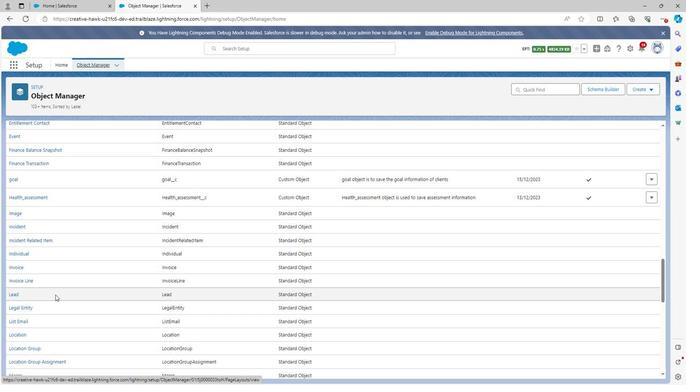 
Action: Mouse scrolled (80, 293) with delta (0, 0)
Screenshot: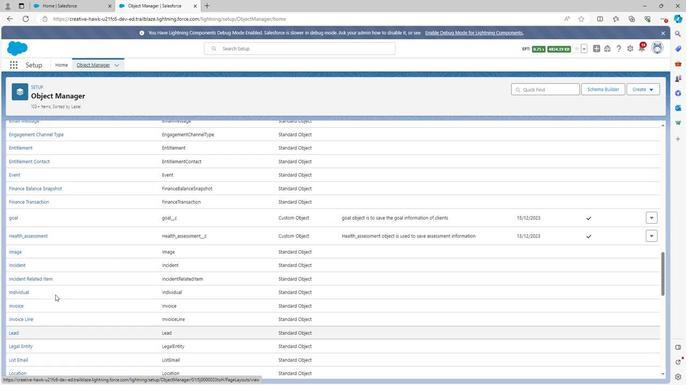 
Action: Mouse scrolled (80, 293) with delta (0, 0)
Screenshot: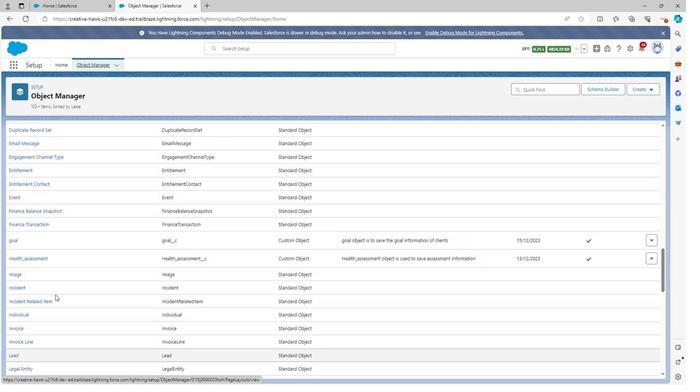 
Action: Mouse scrolled (80, 293) with delta (0, 0)
Screenshot: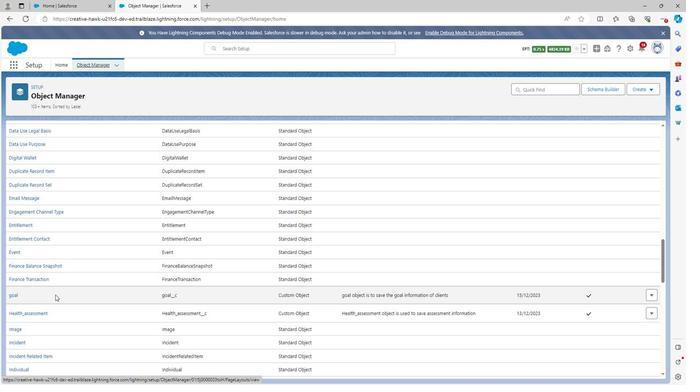 
Action: Mouse scrolled (80, 293) with delta (0, 0)
Screenshot: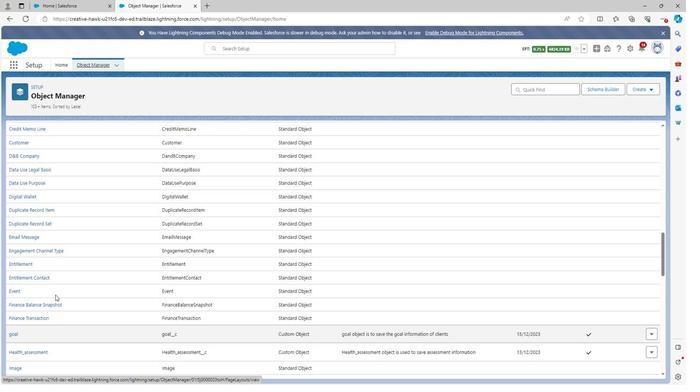 
Action: Mouse scrolled (80, 292) with delta (0, 0)
Screenshot: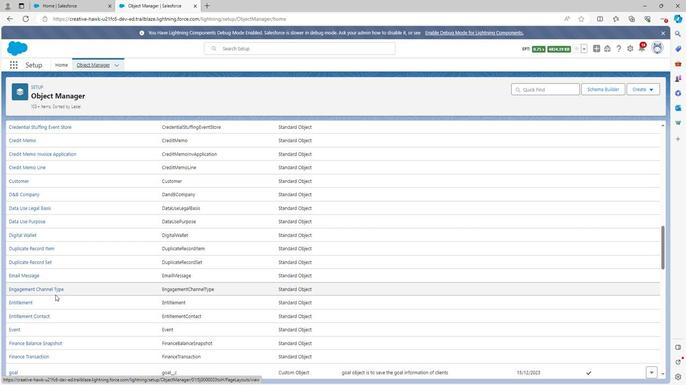 
Action: Mouse moved to (79, 292)
Screenshot: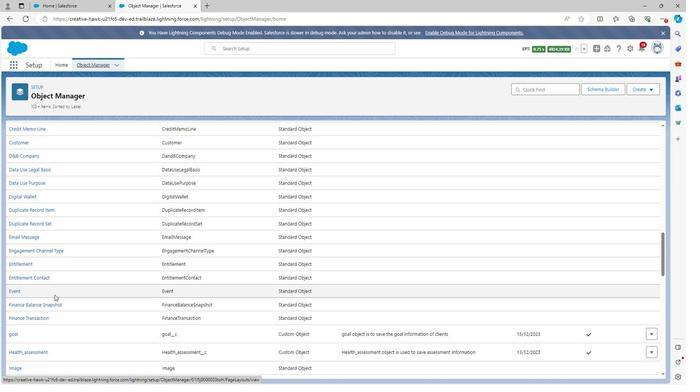 
Action: Mouse scrolled (79, 292) with delta (0, 0)
Screenshot: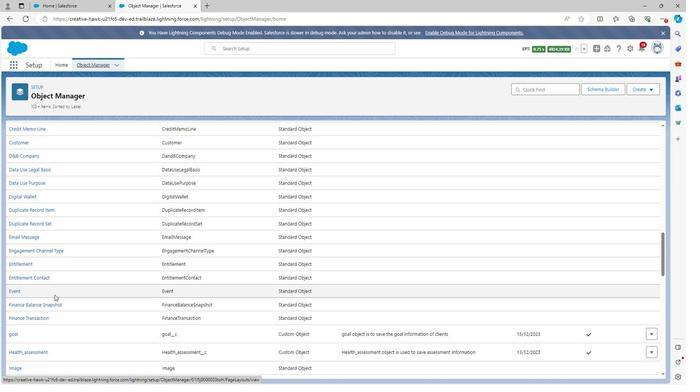 
Action: Mouse moved to (68, 301)
Screenshot: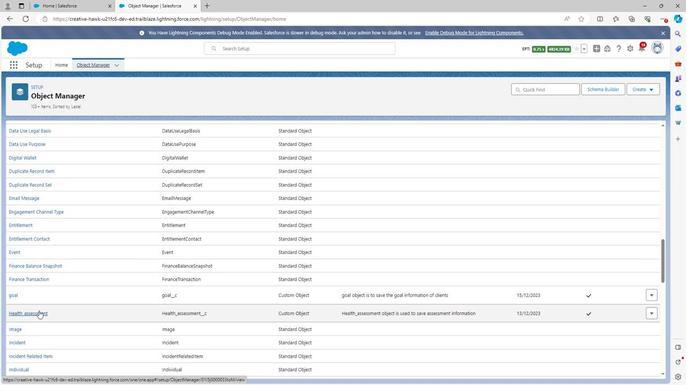 
Action: Mouse pressed left at (68, 301)
Screenshot: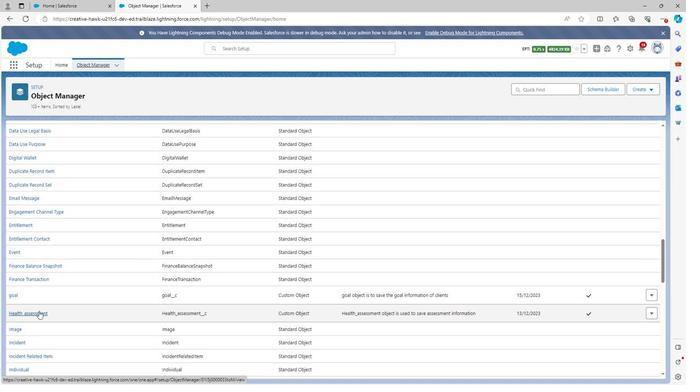 
Action: Mouse moved to (69, 221)
Screenshot: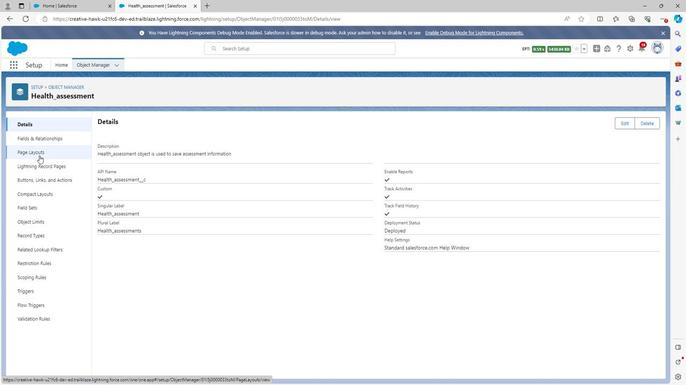 
Action: Mouse pressed left at (69, 221)
Screenshot: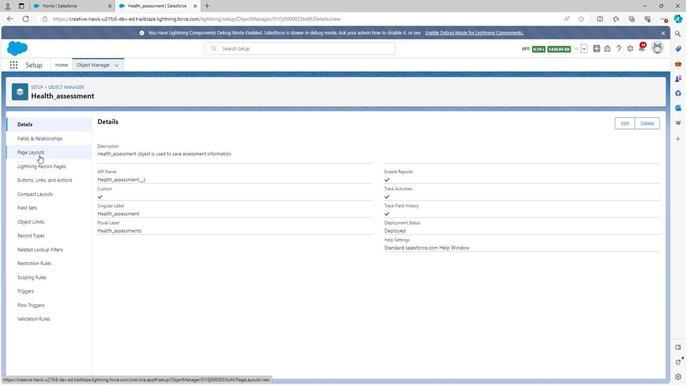 
Action: Mouse moved to (114, 221)
Screenshot: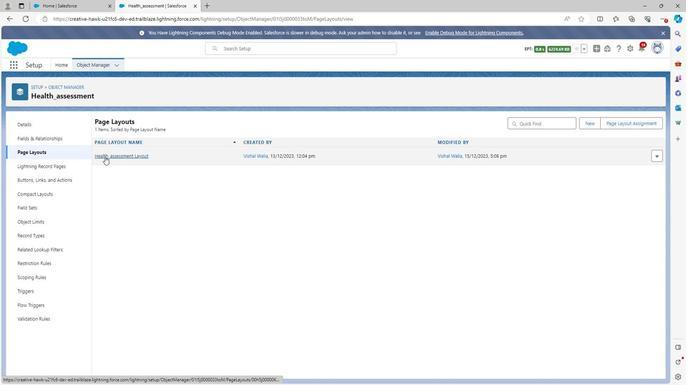 
Action: Mouse pressed left at (114, 221)
Screenshot: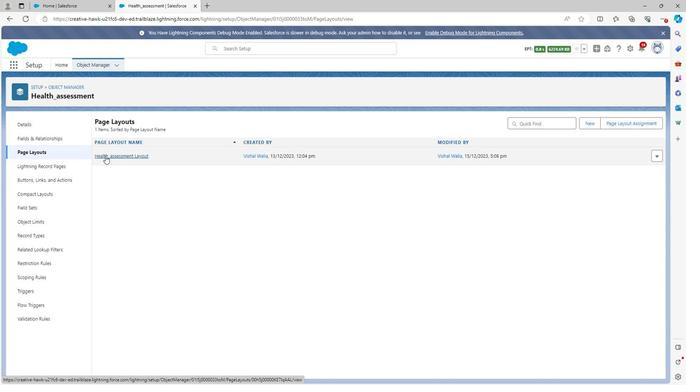 
Action: Mouse moved to (140, 286)
Screenshot: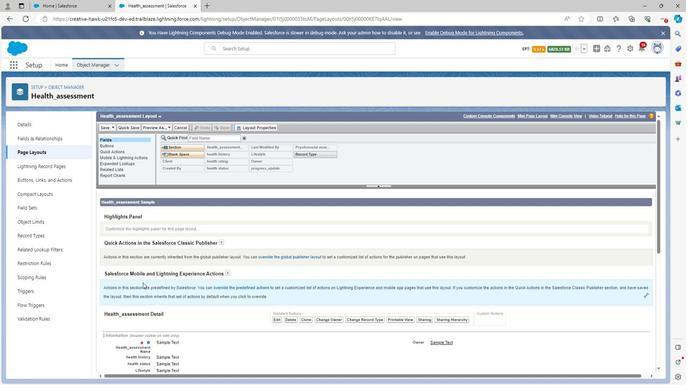 
Action: Mouse scrolled (140, 286) with delta (0, 0)
Screenshot: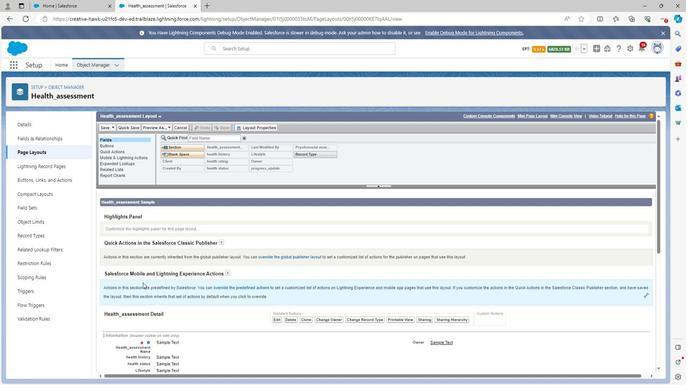 
Action: Mouse moved to (140, 286)
Screenshot: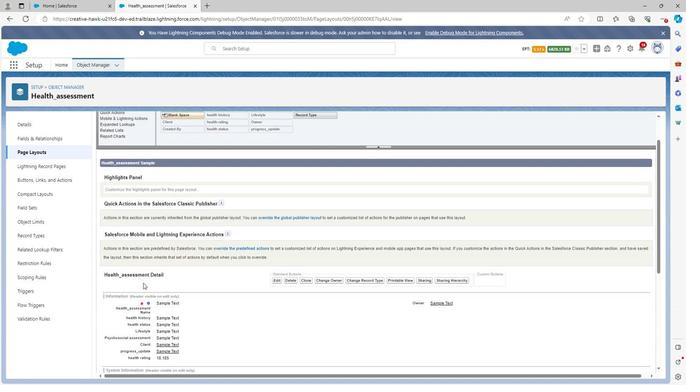 
Action: Mouse scrolled (140, 286) with delta (0, 0)
Screenshot: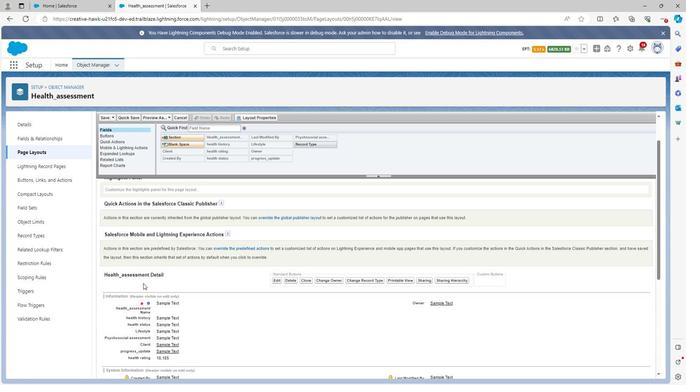 
Action: Mouse moved to (140, 287)
Screenshot: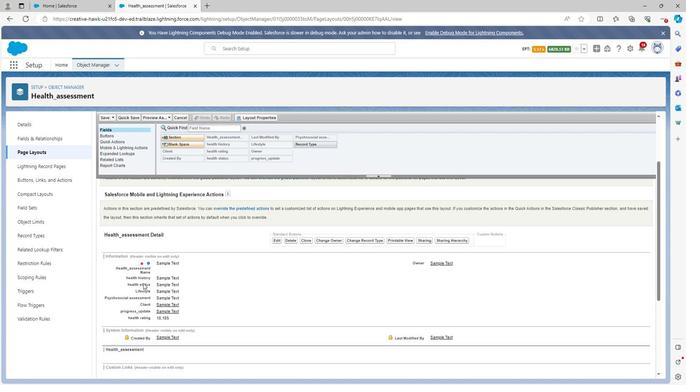 
Action: Mouse scrolled (140, 286) with delta (0, 0)
Screenshot: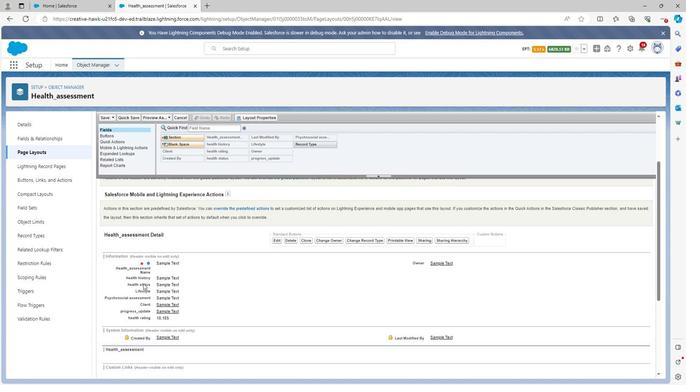 
Action: Mouse moved to (331, 255)
Screenshot: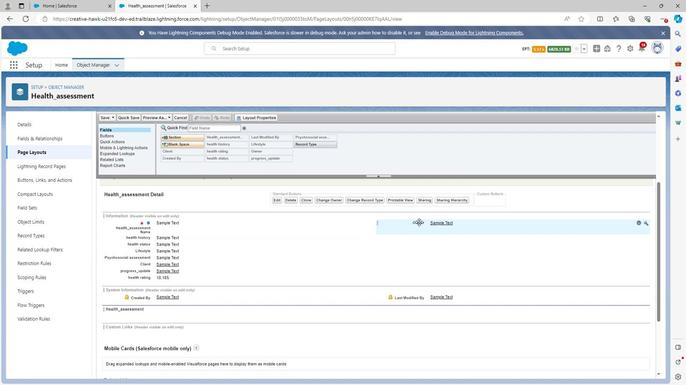 
Action: Mouse pressed left at (331, 255)
Screenshot: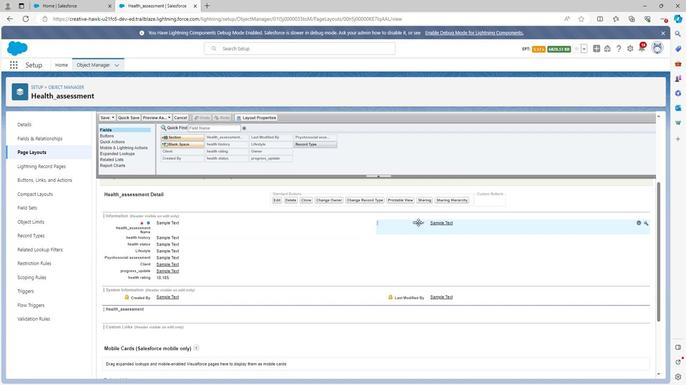 
Action: Mouse moved to (136, 294)
Screenshot: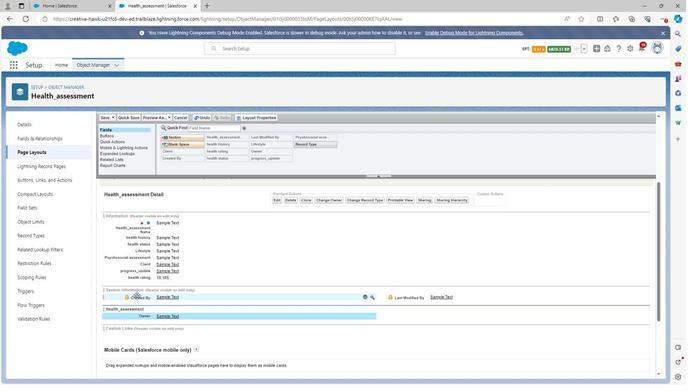 
Action: Mouse pressed left at (136, 294)
Screenshot: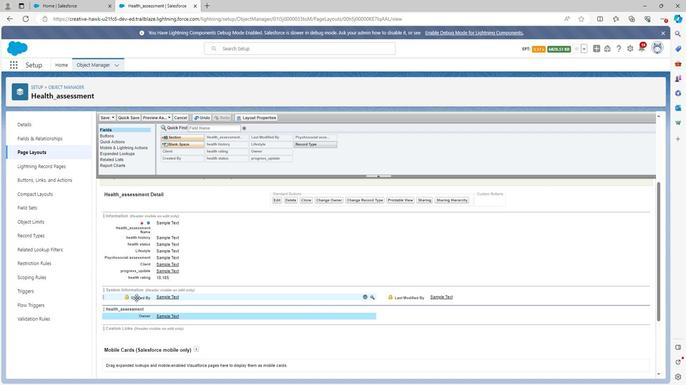 
Action: Mouse moved to (136, 258)
Screenshot: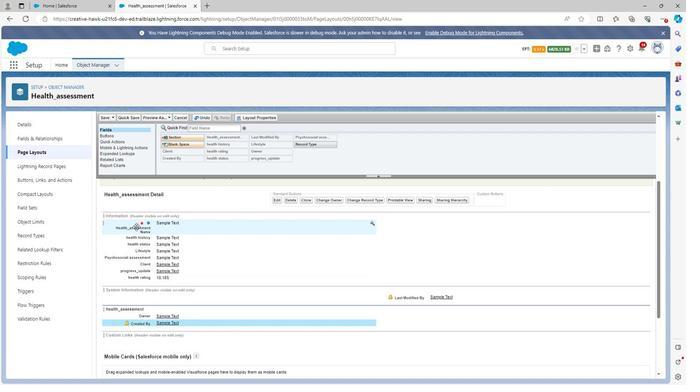 
Action: Mouse pressed left at (136, 258)
Screenshot: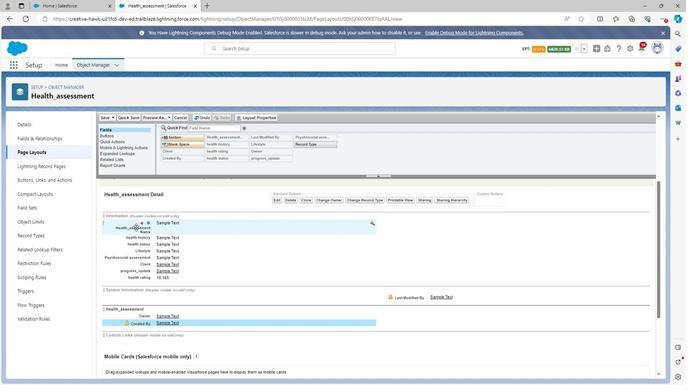 
Action: Mouse moved to (137, 255)
Screenshot: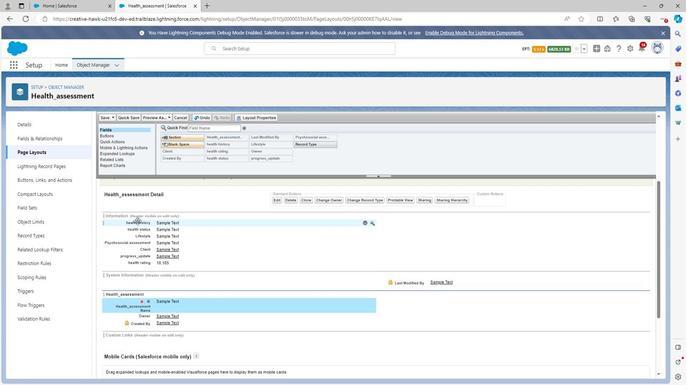 
Action: Mouse pressed left at (137, 255)
Screenshot: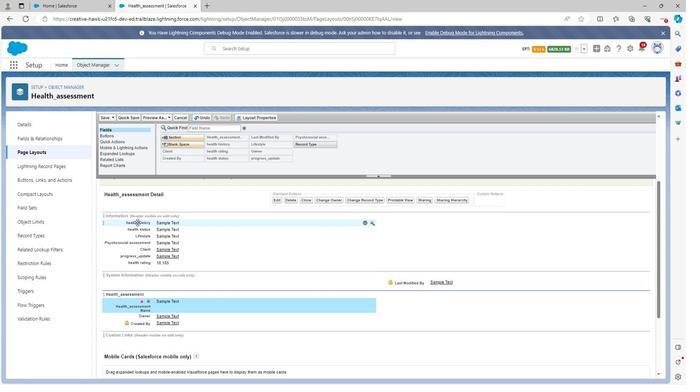 
Action: Mouse moved to (136, 255)
Screenshot: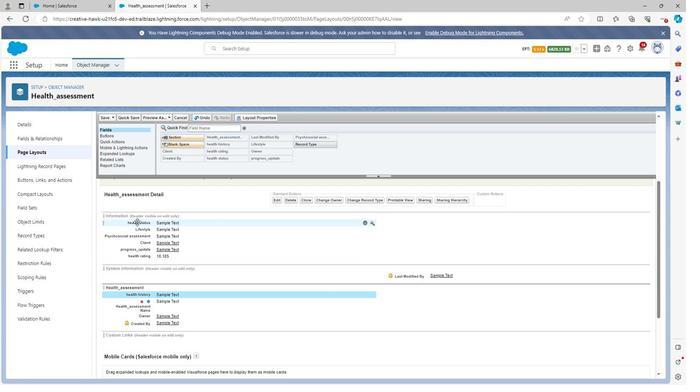 
Action: Mouse pressed left at (136, 255)
Screenshot: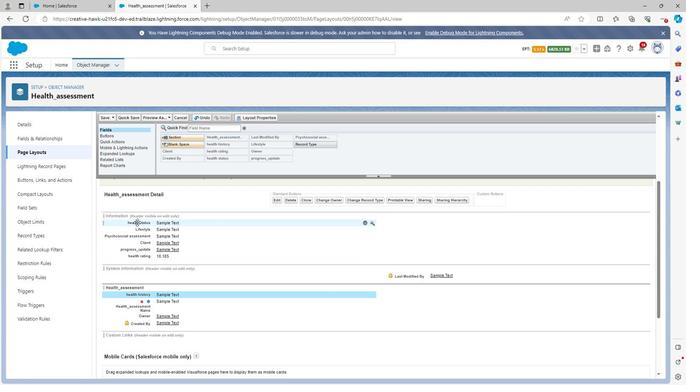 
Action: Mouse moved to (139, 255)
Screenshot: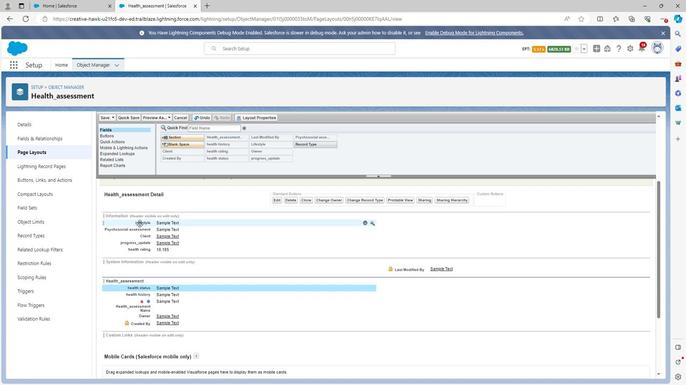 
Action: Mouse pressed left at (139, 255)
Screenshot: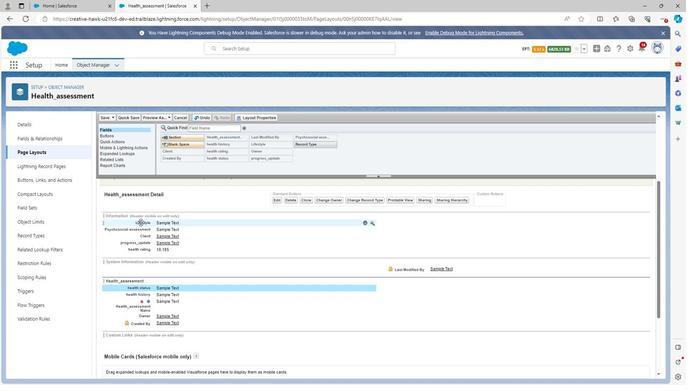 
Action: Mouse moved to (138, 256)
Screenshot: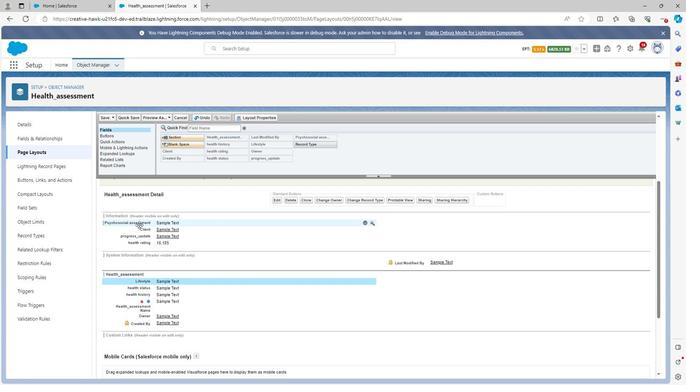 
Action: Mouse pressed left at (138, 256)
Screenshot: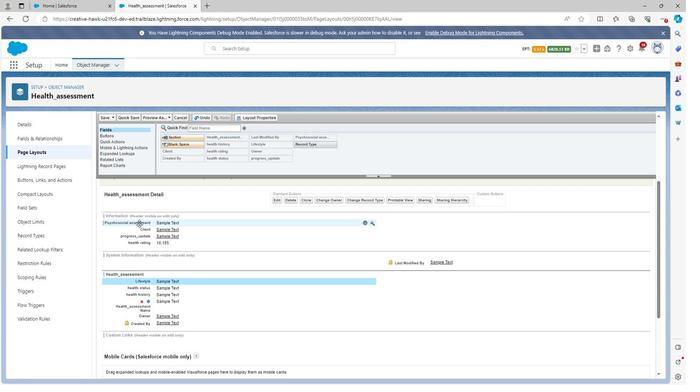 
Action: Mouse moved to (140, 255)
Screenshot: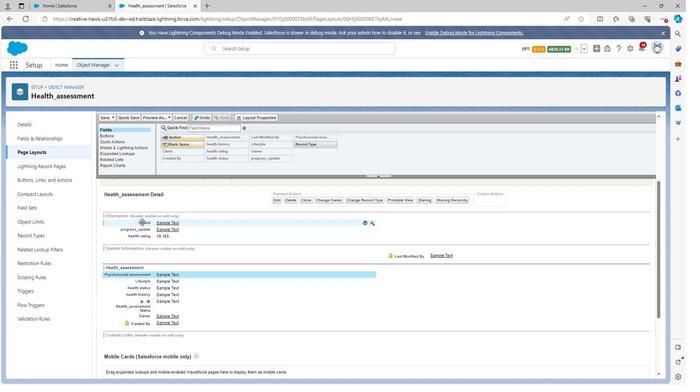 
Action: Mouse pressed left at (140, 255)
Screenshot: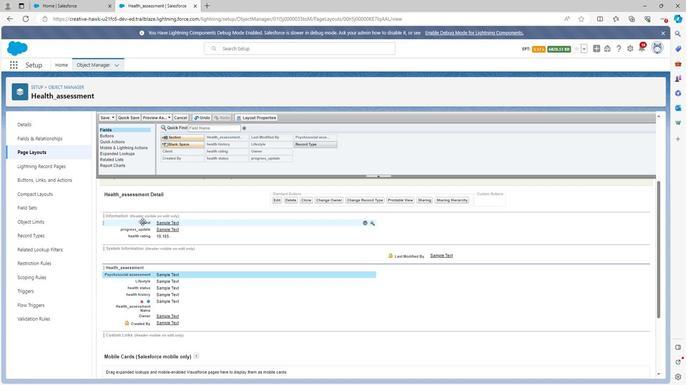 
Action: Mouse moved to (137, 255)
Screenshot: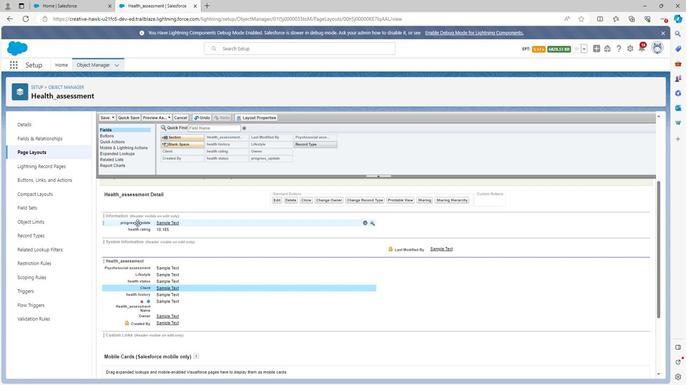 
Action: Mouse pressed left at (137, 255)
Screenshot: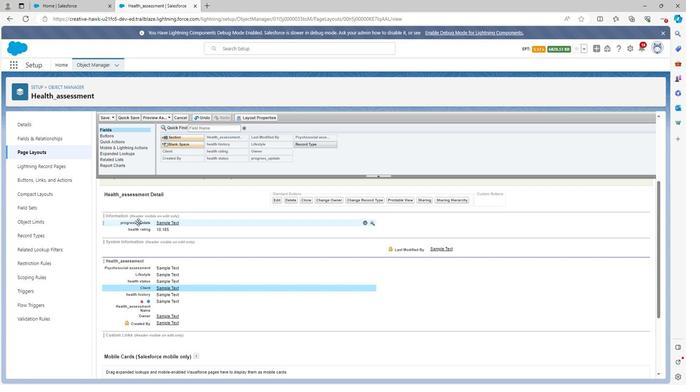 
Action: Mouse moved to (138, 256)
Screenshot: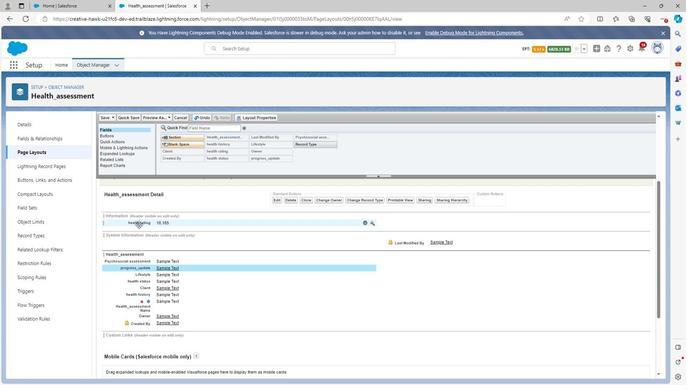 
Action: Mouse pressed left at (138, 256)
Screenshot: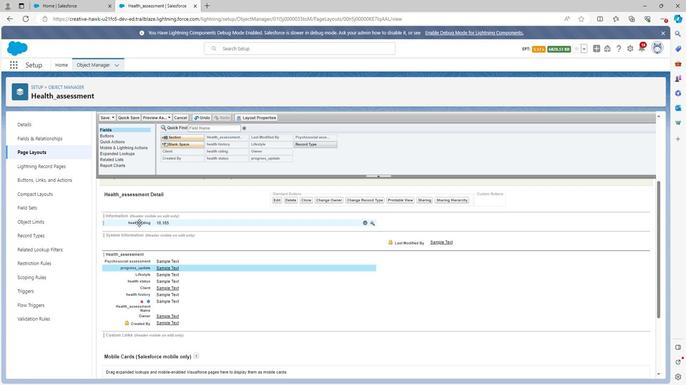
Action: Mouse moved to (113, 202)
Screenshot: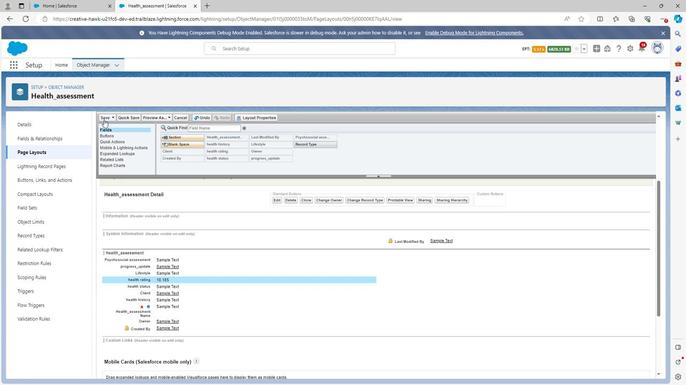 
Action: Mouse pressed left at (113, 202)
Screenshot: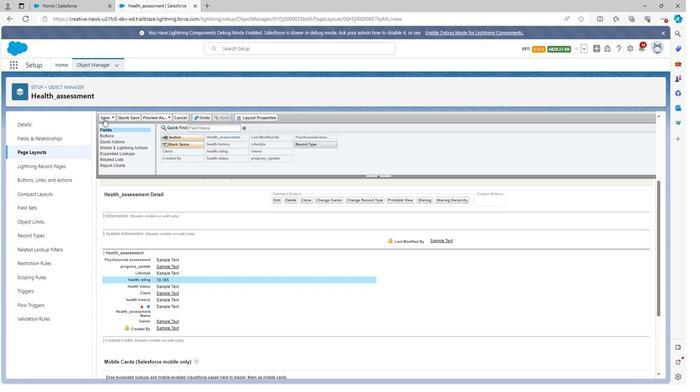 
Action: Mouse moved to (104, 175)
Screenshot: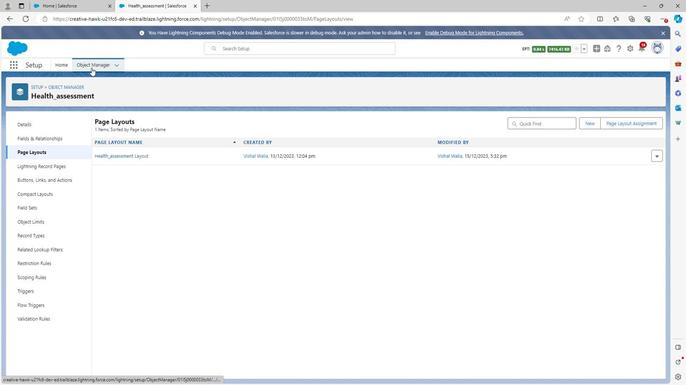 
Action: Mouse pressed left at (104, 175)
Screenshot: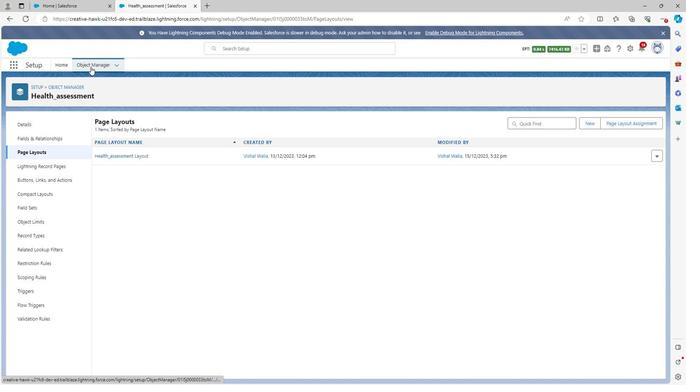 
Action: Mouse moved to (64, 291)
Screenshot: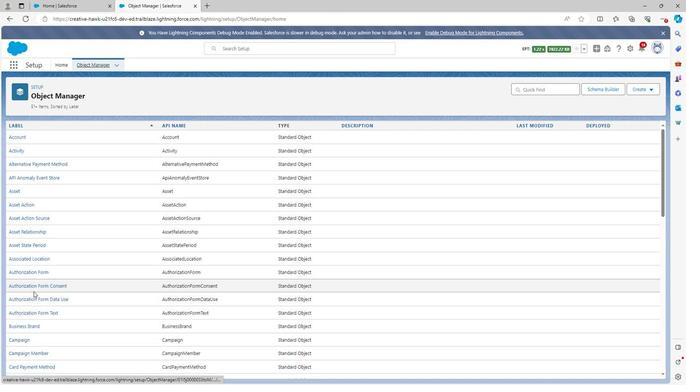 
Action: Mouse scrolled (64, 291) with delta (0, 0)
Screenshot: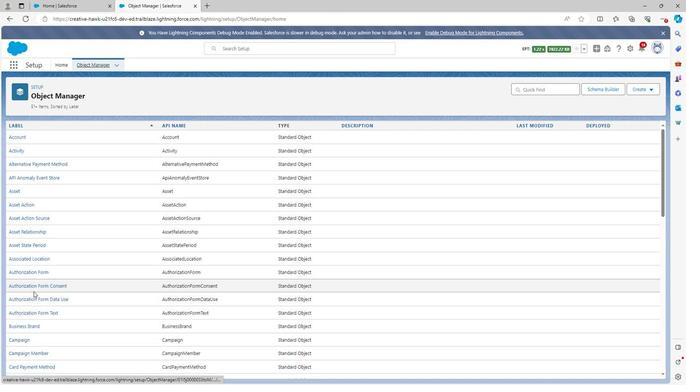 
Action: Mouse moved to (64, 292)
Screenshot: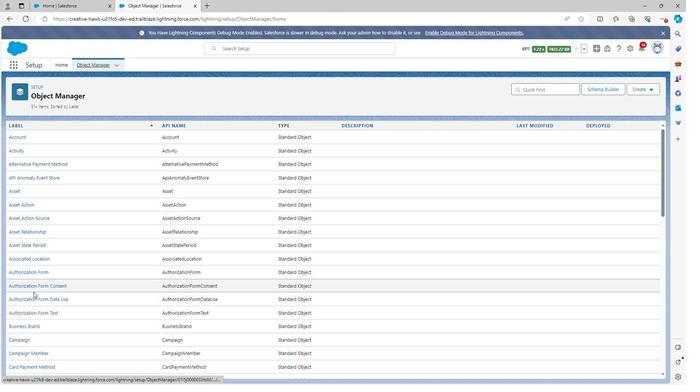 
Action: Mouse scrolled (64, 291) with delta (0, 0)
Screenshot: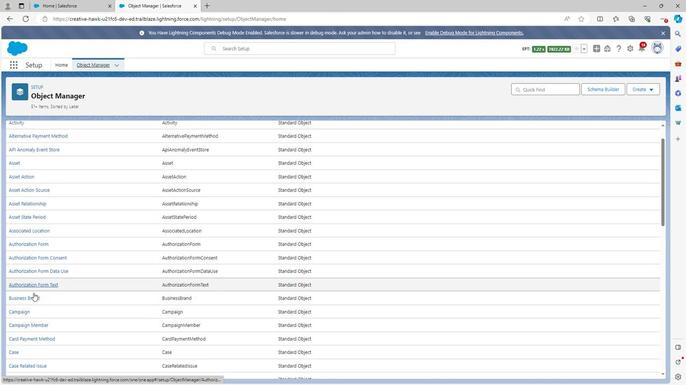 
Action: Mouse scrolled (64, 291) with delta (0, 0)
Screenshot: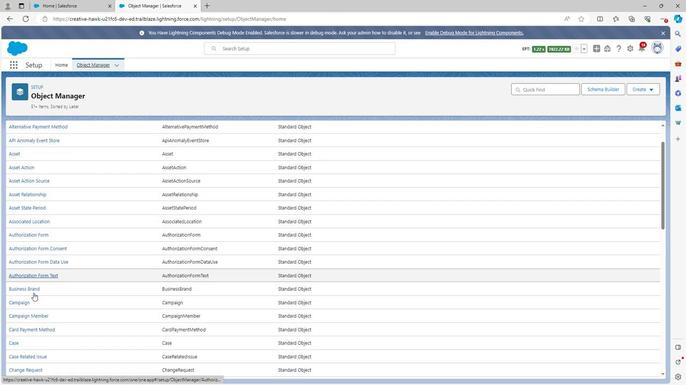 
Action: Mouse scrolled (64, 291) with delta (0, 0)
Screenshot: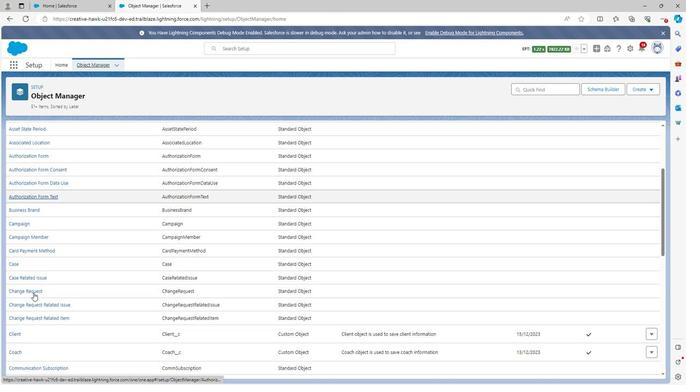 
Action: Mouse scrolled (64, 291) with delta (0, 0)
Screenshot: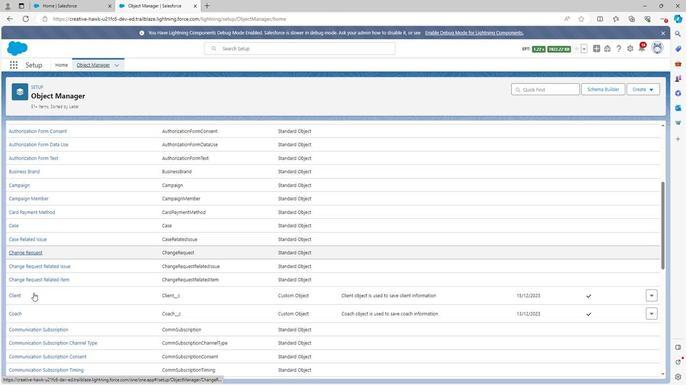 
Action: Mouse scrolled (64, 291) with delta (0, 0)
Screenshot: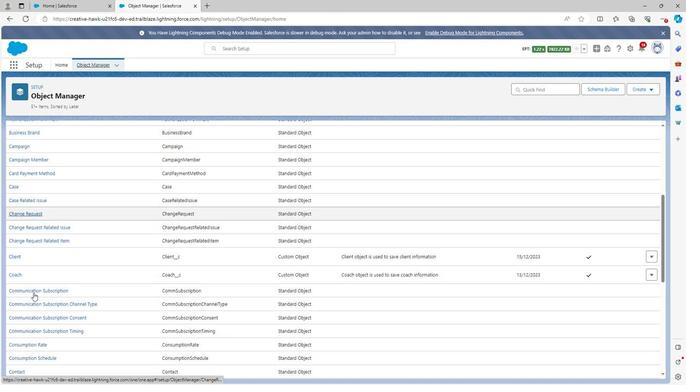 
Action: Mouse scrolled (64, 291) with delta (0, 0)
Screenshot: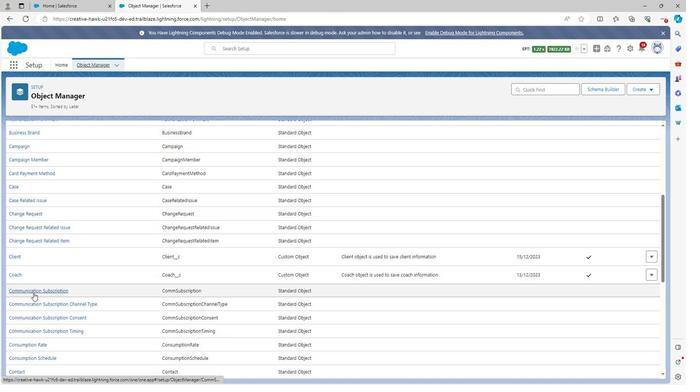 
Action: Mouse scrolled (64, 291) with delta (0, 0)
Screenshot: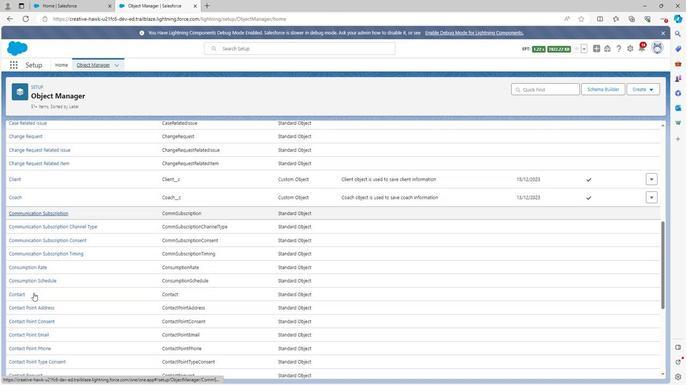 
Action: Mouse scrolled (64, 291) with delta (0, 0)
Screenshot: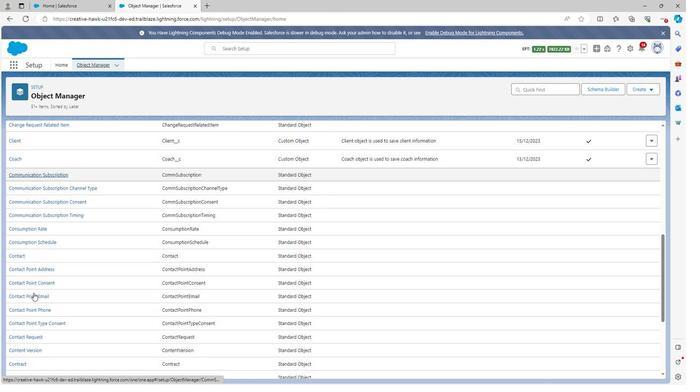 
Action: Mouse scrolled (64, 291) with delta (0, 0)
Screenshot: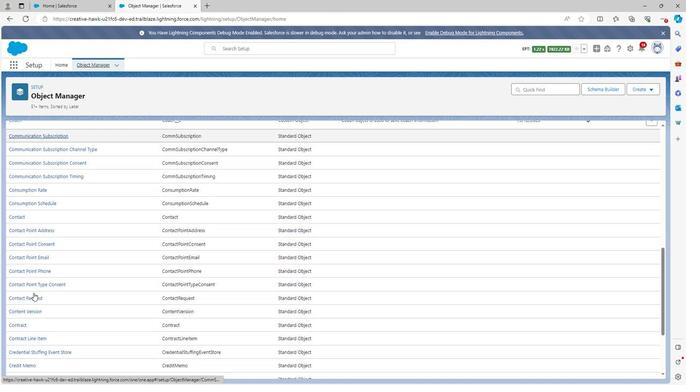 
Action: Mouse scrolled (64, 291) with delta (0, 0)
Screenshot: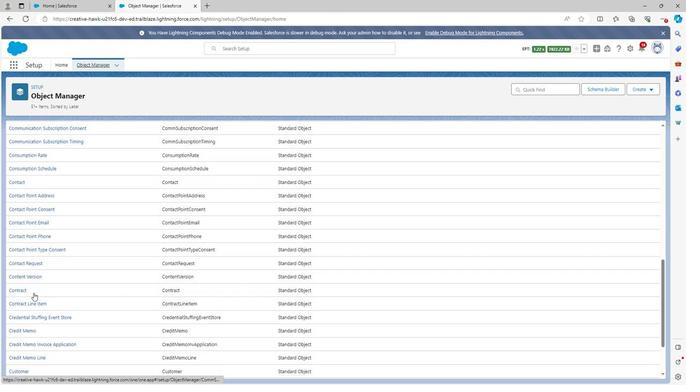 
Action: Mouse scrolled (64, 291) with delta (0, 0)
Screenshot: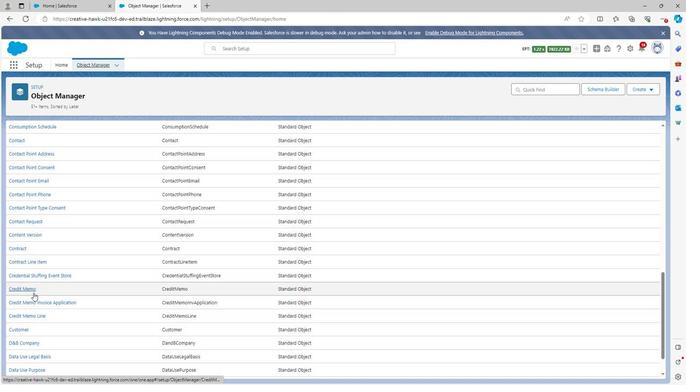 
Action: Mouse scrolled (64, 291) with delta (0, 0)
Screenshot: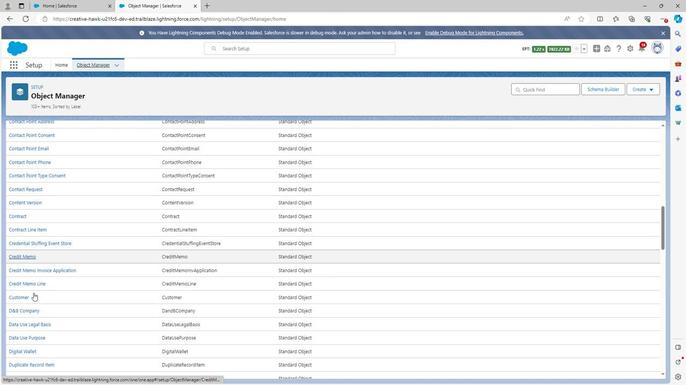 
Action: Mouse scrolled (64, 291) with delta (0, 0)
Screenshot: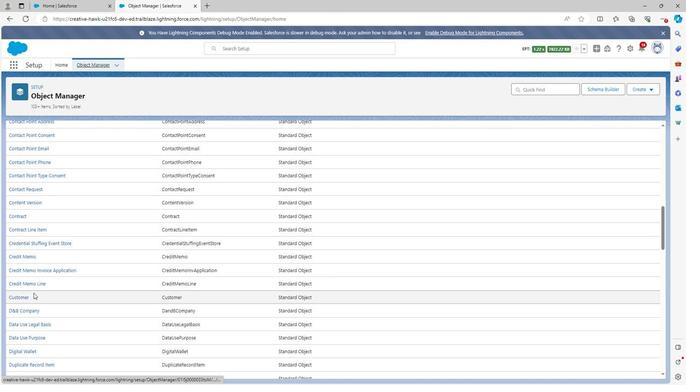 
Action: Mouse scrolled (64, 291) with delta (0, 0)
Screenshot: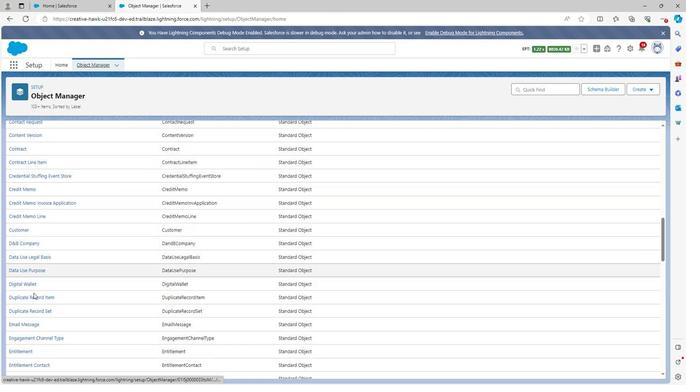 
Action: Mouse scrolled (64, 291) with delta (0, 0)
Screenshot: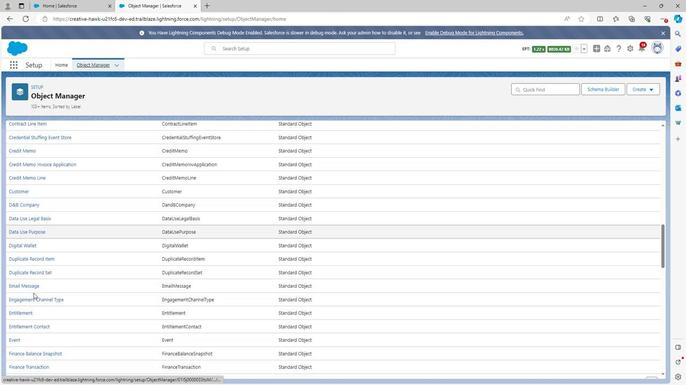 
Action: Mouse scrolled (64, 291) with delta (0, 0)
Screenshot: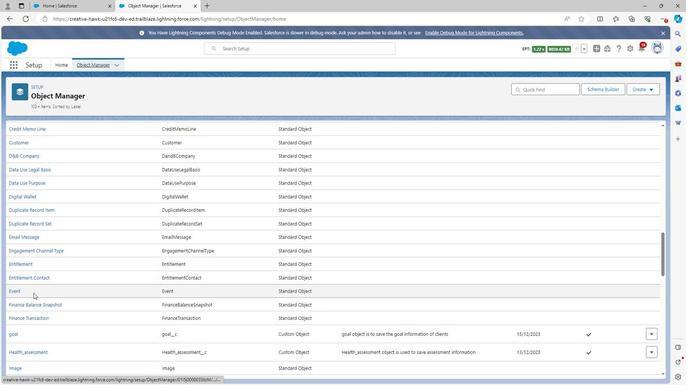 
Action: Mouse moved to (52, 293)
Screenshot: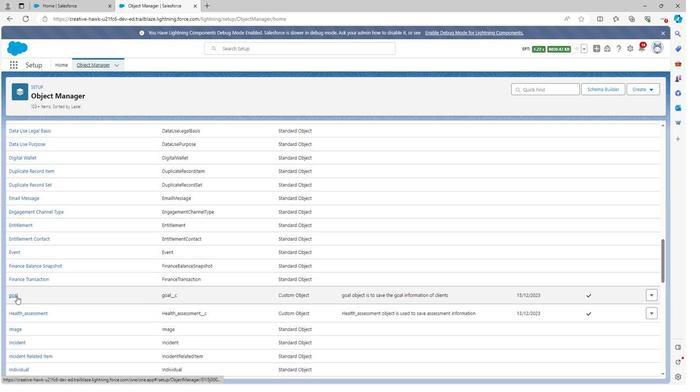
Action: Mouse pressed left at (52, 293)
Screenshot: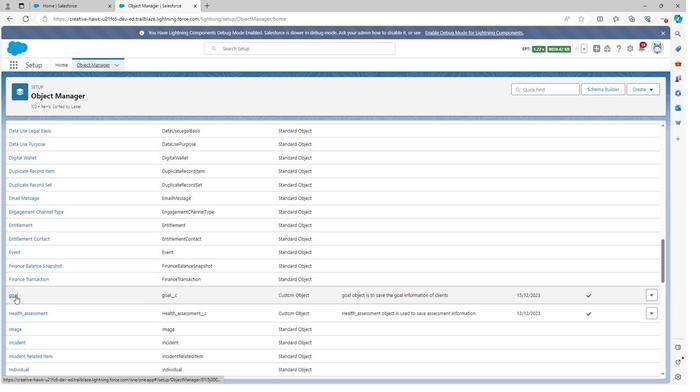 
Action: Mouse moved to (65, 219)
Screenshot: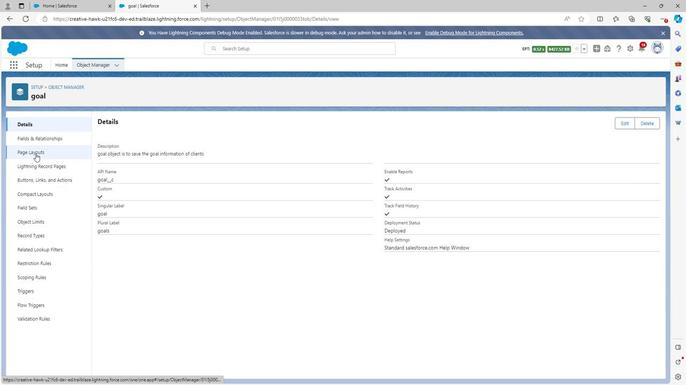 
Action: Mouse pressed left at (65, 219)
Screenshot: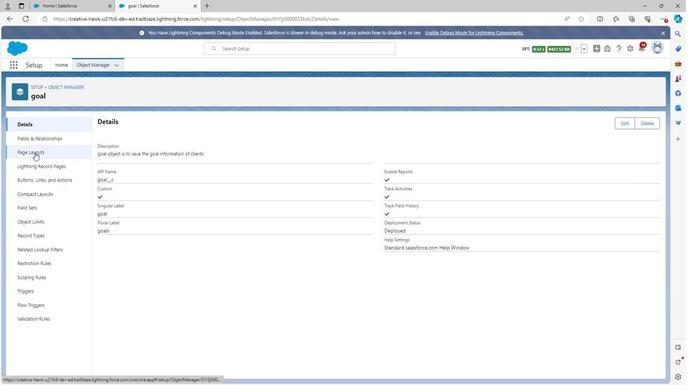 
Action: Mouse moved to (110, 221)
Screenshot: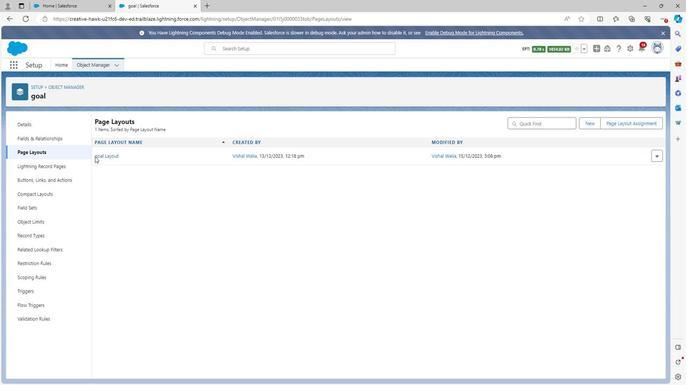 
Action: Mouse pressed left at (110, 221)
Screenshot: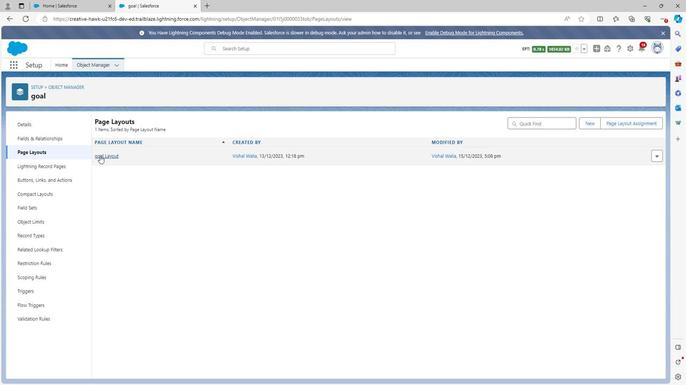 
Action: Mouse moved to (143, 305)
Screenshot: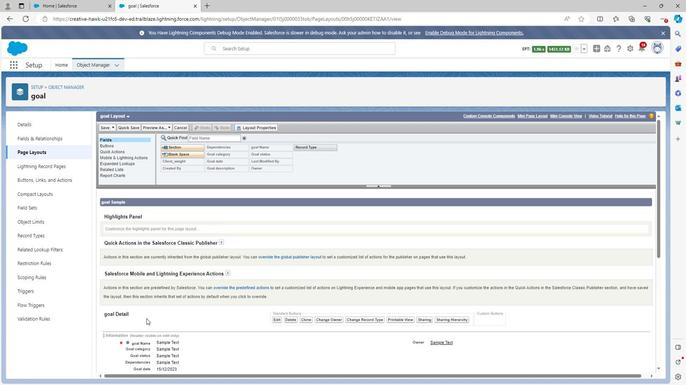 
Action: Mouse scrolled (143, 304) with delta (0, 0)
Screenshot: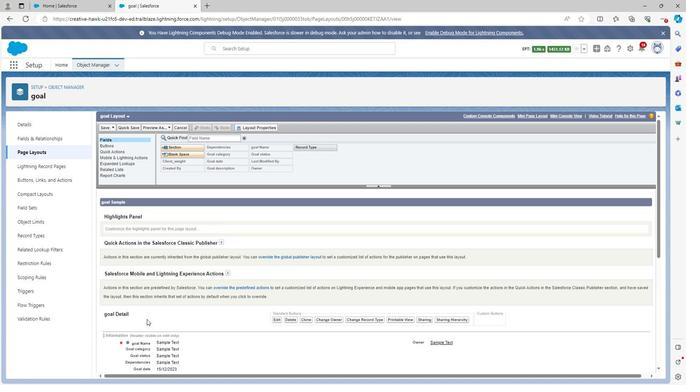 
Action: Mouse scrolled (143, 304) with delta (0, 0)
Screenshot: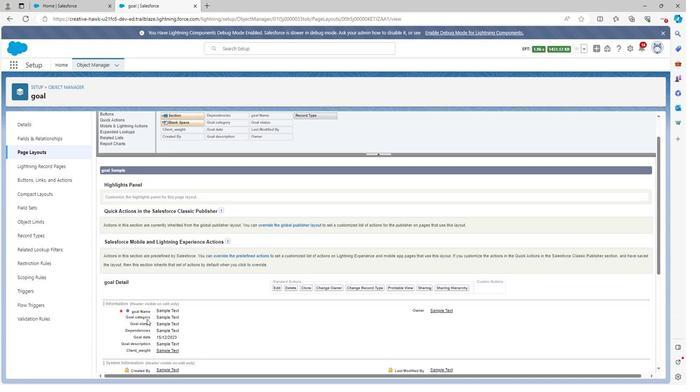 
Action: Mouse scrolled (143, 304) with delta (0, 0)
Screenshot: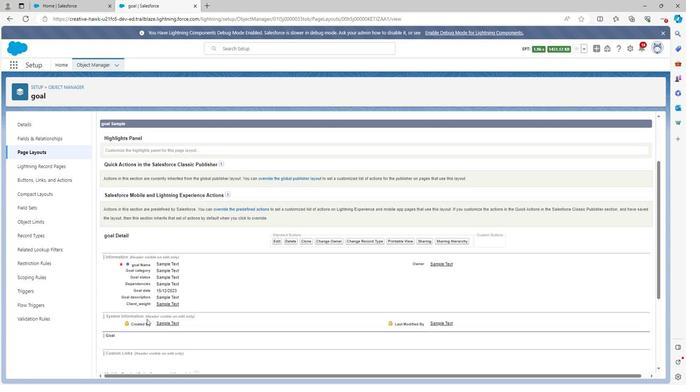 
Action: Mouse moved to (330, 256)
Screenshot: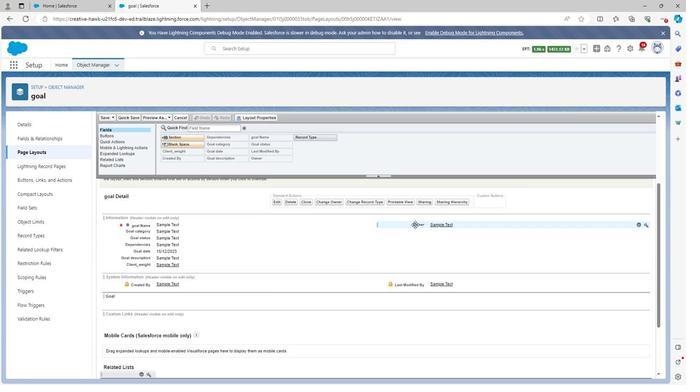 
Action: Mouse pressed left at (330, 256)
Screenshot: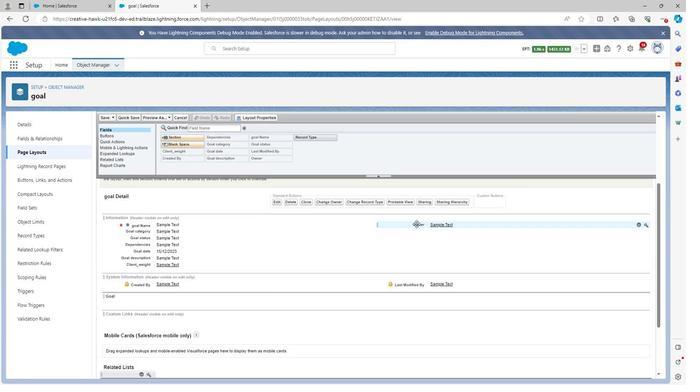 
Action: Mouse moved to (137, 277)
Screenshot: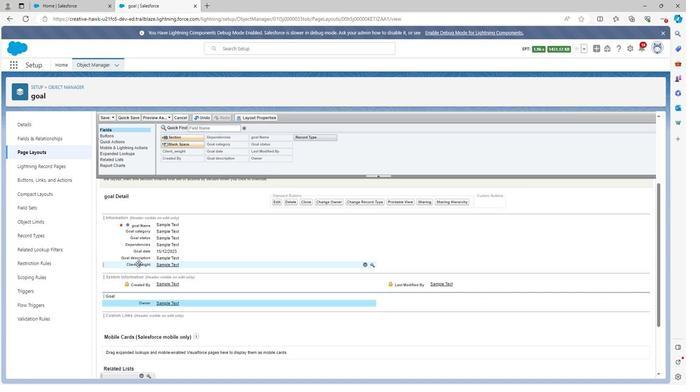 
Action: Mouse pressed left at (137, 277)
Screenshot: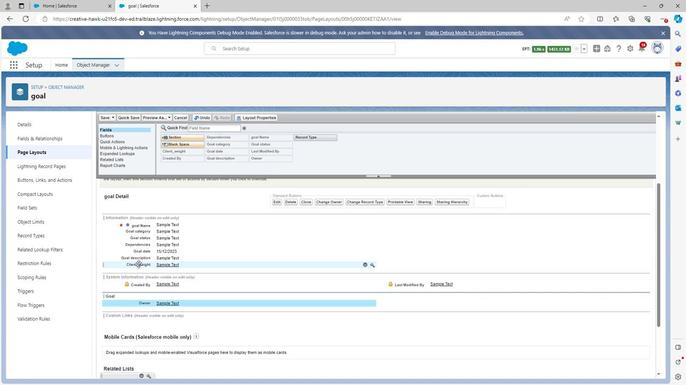 
Action: Mouse moved to (138, 273)
Screenshot: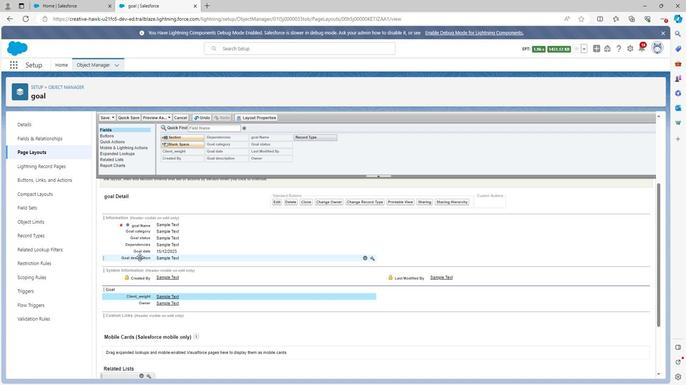 
Action: Mouse pressed left at (138, 273)
Screenshot: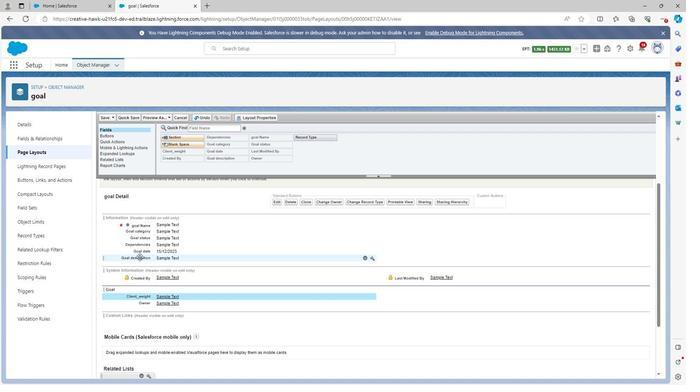 
Action: Mouse moved to (139, 270)
Screenshot: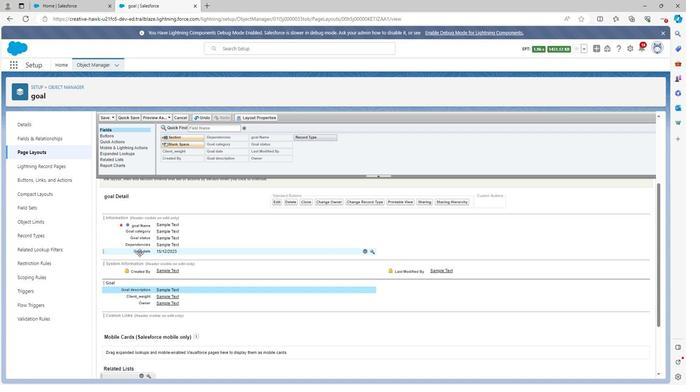 
Action: Mouse pressed left at (139, 270)
Screenshot: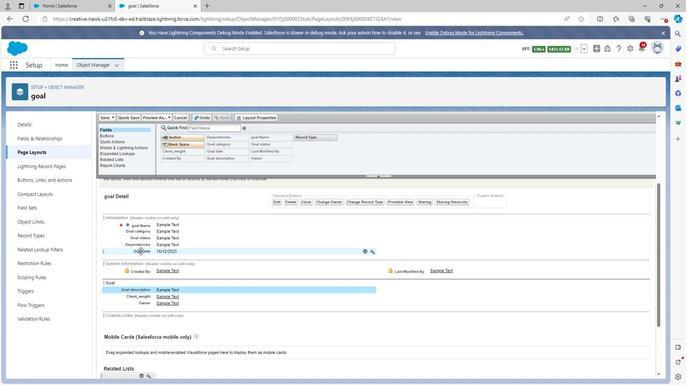 
Action: Mouse moved to (137, 266)
Screenshot: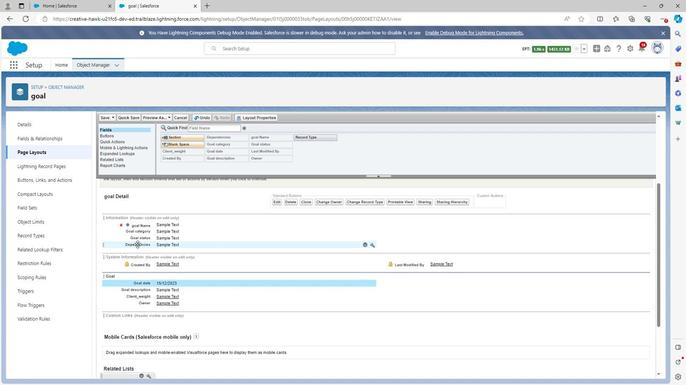 
Action: Mouse pressed left at (137, 266)
Screenshot: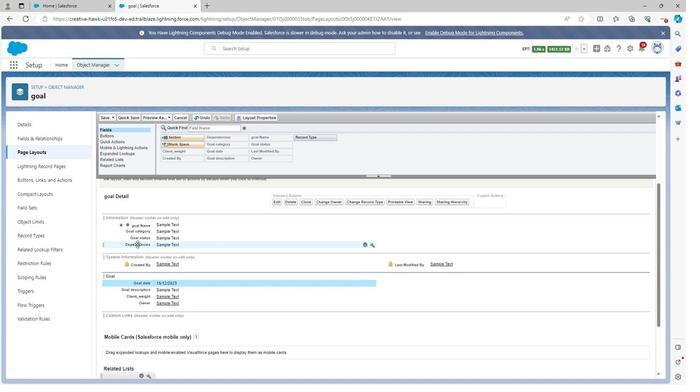 
Action: Mouse moved to (138, 263)
Screenshot: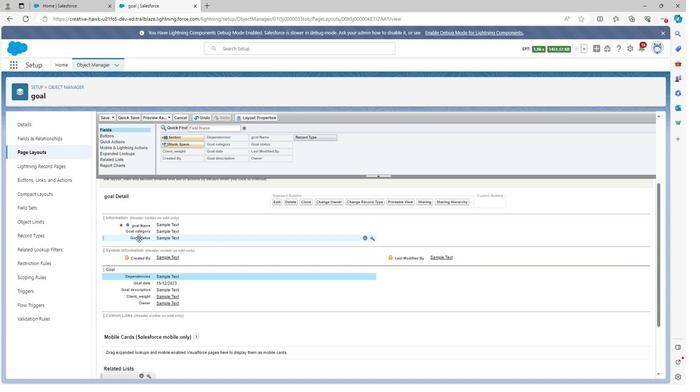 
Action: Mouse pressed left at (138, 263)
Screenshot: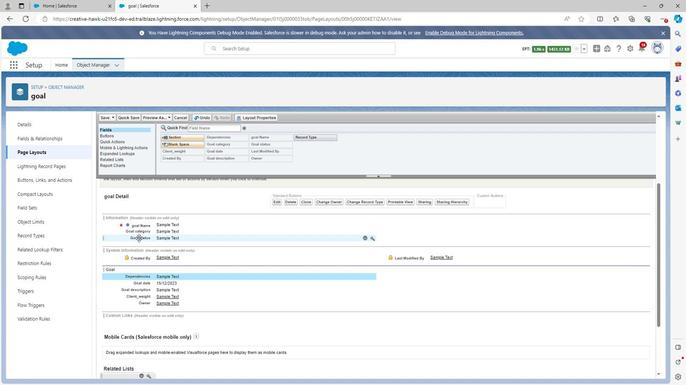 
Action: Mouse moved to (139, 259)
Screenshot: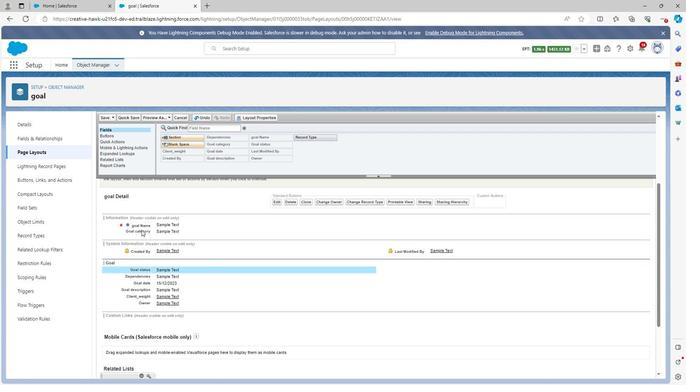 
Action: Mouse pressed left at (139, 259)
Screenshot: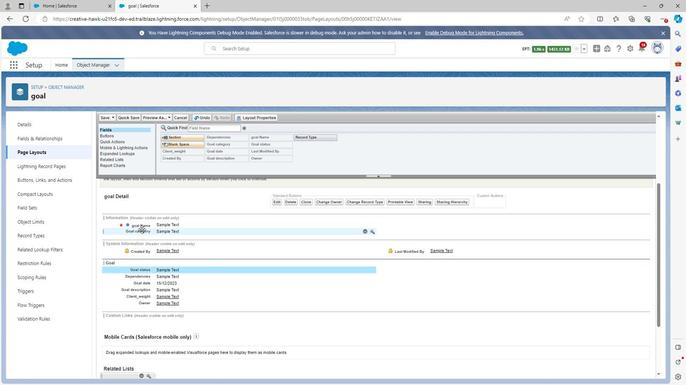 
Action: Mouse moved to (138, 257)
Screenshot: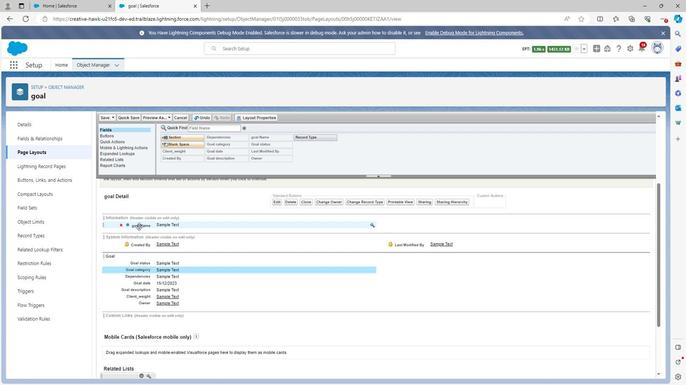 
Action: Mouse pressed left at (138, 257)
Screenshot: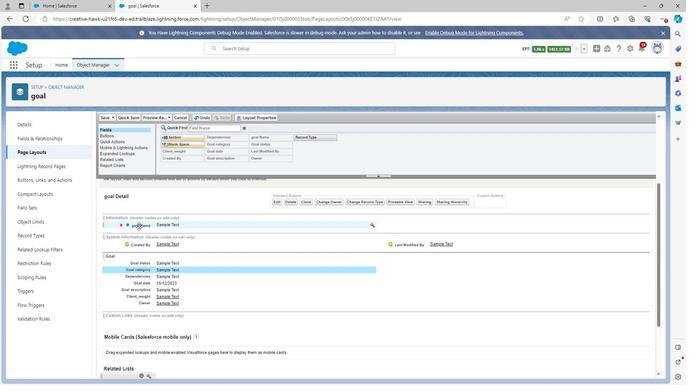
Action: Mouse moved to (114, 201)
Screenshot: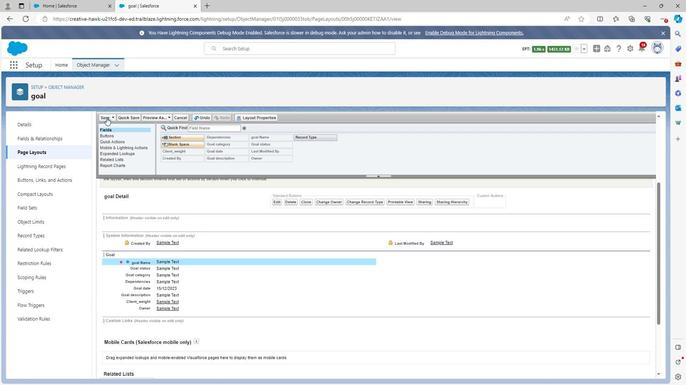 
Action: Mouse pressed left at (114, 201)
Screenshot: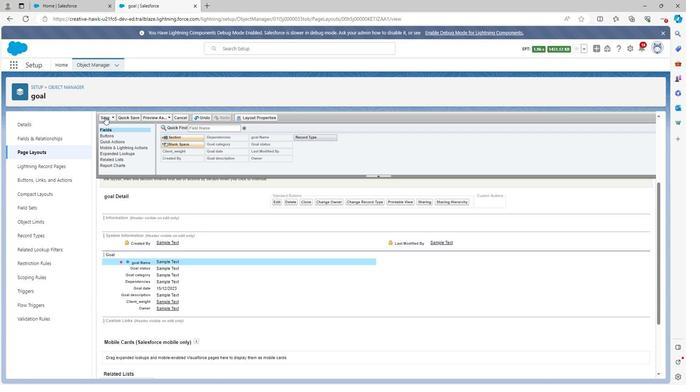 
Action: Mouse moved to (106, 175)
Screenshot: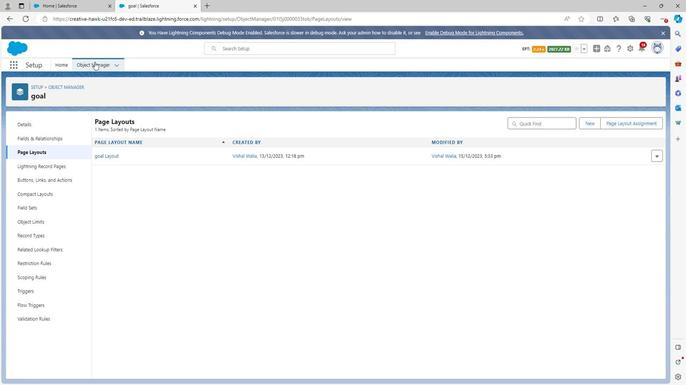 
Action: Mouse pressed left at (106, 175)
Screenshot: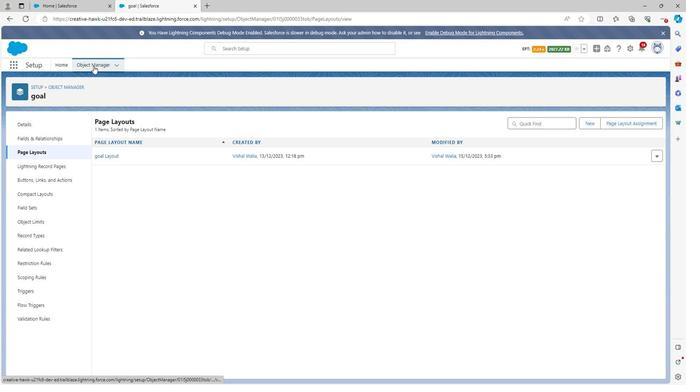 
Action: Mouse moved to (73, 290)
Screenshot: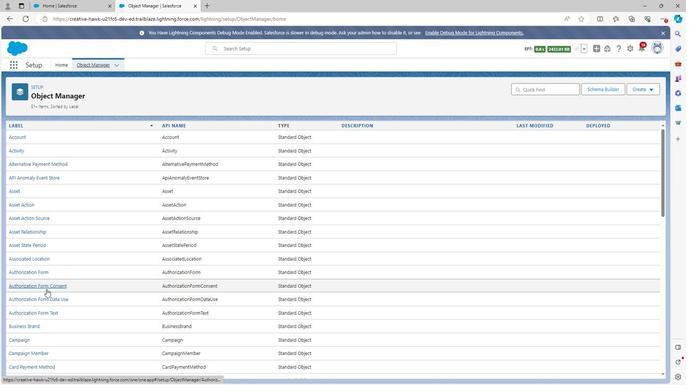 
Action: Mouse scrolled (73, 289) with delta (0, 0)
Screenshot: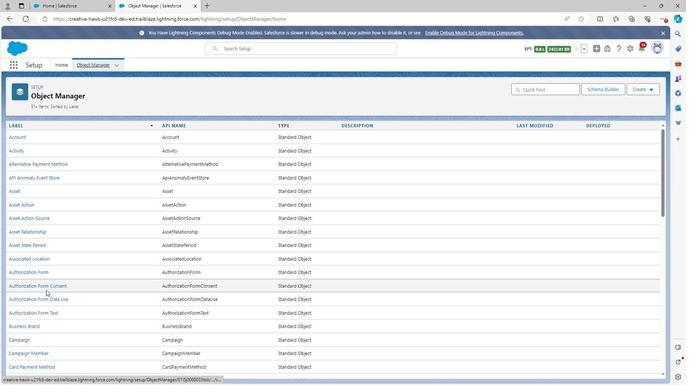 
Action: Mouse scrolled (73, 289) with delta (0, 0)
Screenshot: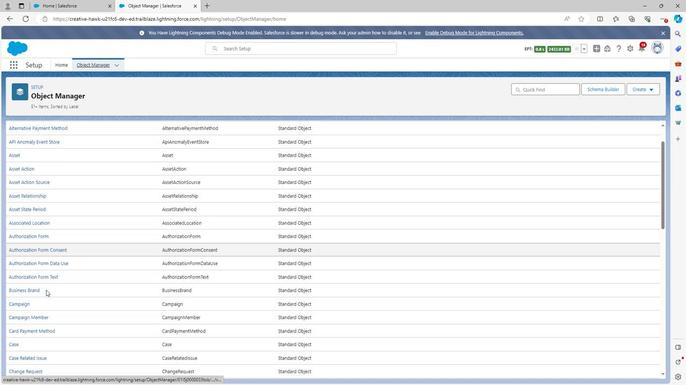 
Action: Mouse scrolled (73, 289) with delta (0, 0)
Screenshot: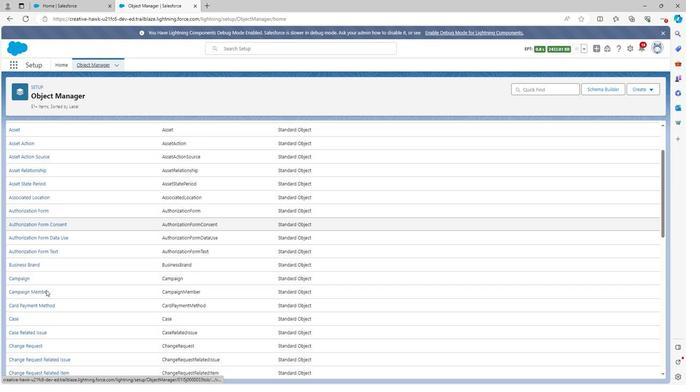 
Action: Mouse scrolled (73, 289) with delta (0, 0)
Screenshot: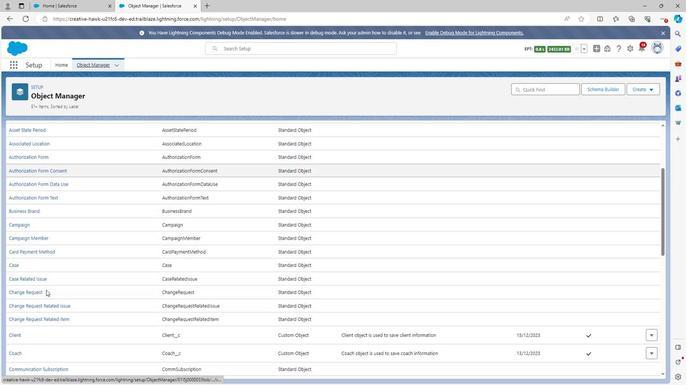 
Action: Mouse scrolled (73, 289) with delta (0, 0)
Screenshot: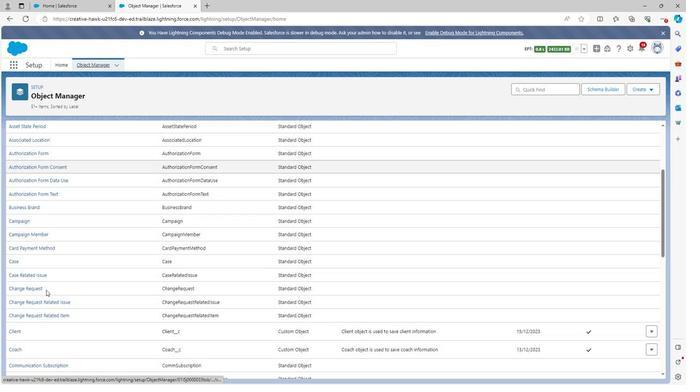 
Action: Mouse moved to (73, 290)
Screenshot: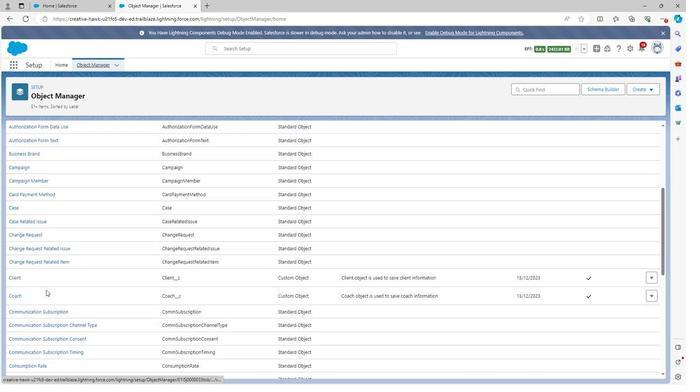 
Action: Mouse scrolled (73, 290) with delta (0, 0)
Screenshot: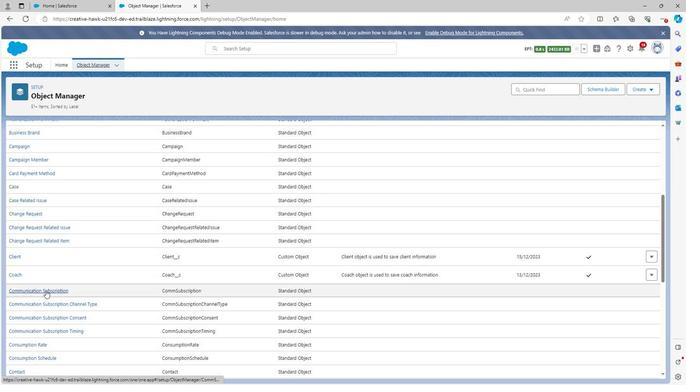 
Action: Mouse scrolled (73, 290) with delta (0, 0)
Screenshot: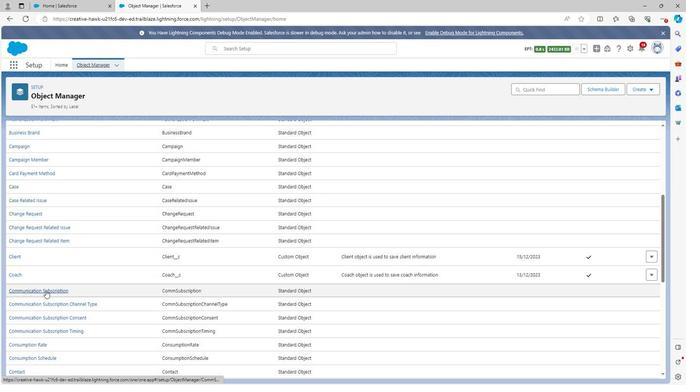 
Action: Mouse scrolled (73, 290) with delta (0, 0)
Screenshot: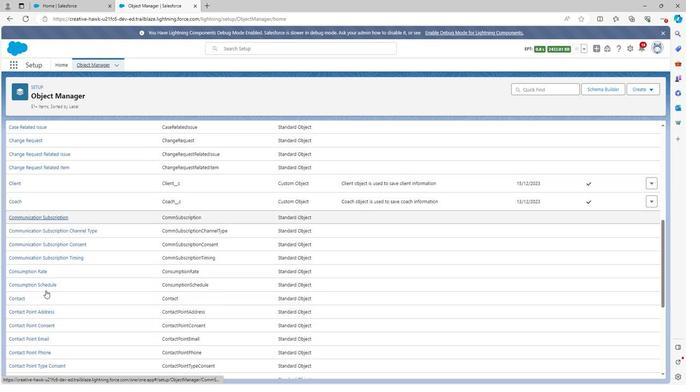 
Action: Mouse scrolled (73, 290) with delta (0, 0)
Screenshot: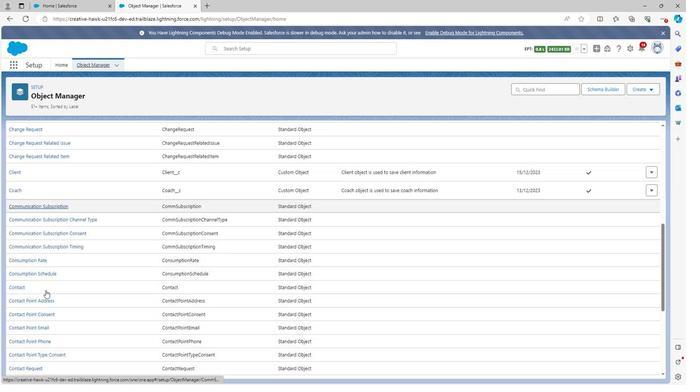 
Action: Mouse scrolled (73, 290) with delta (0, 0)
Screenshot: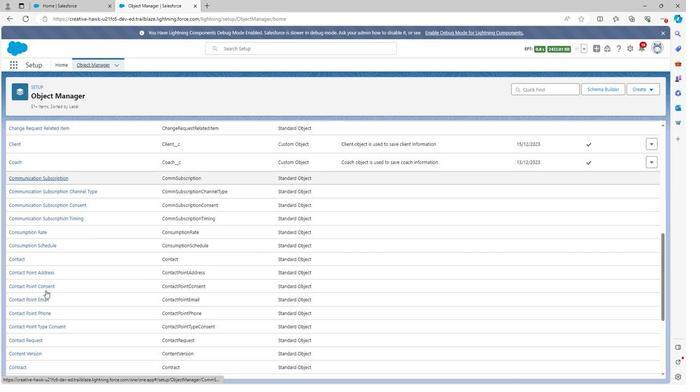 
Action: Mouse scrolled (73, 290) with delta (0, 0)
Screenshot: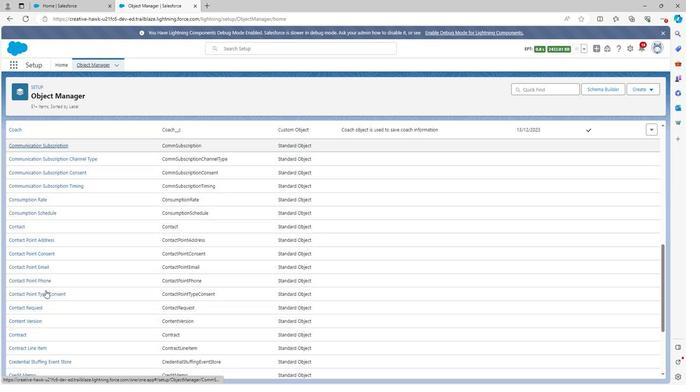 
Action: Mouse moved to (73, 289)
Screenshot: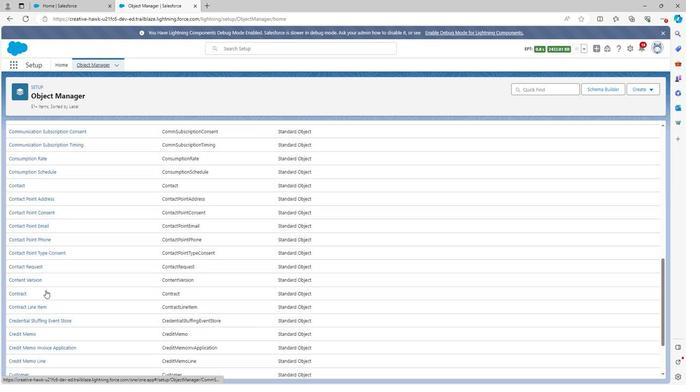 
Action: Mouse scrolled (73, 289) with delta (0, 0)
Screenshot: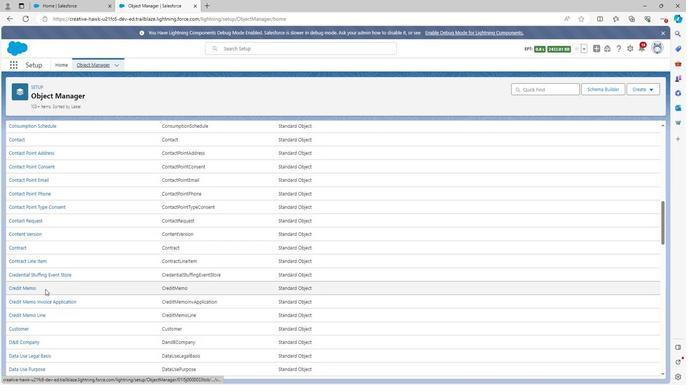 
Action: Mouse scrolled (73, 289) with delta (0, 0)
Screenshot: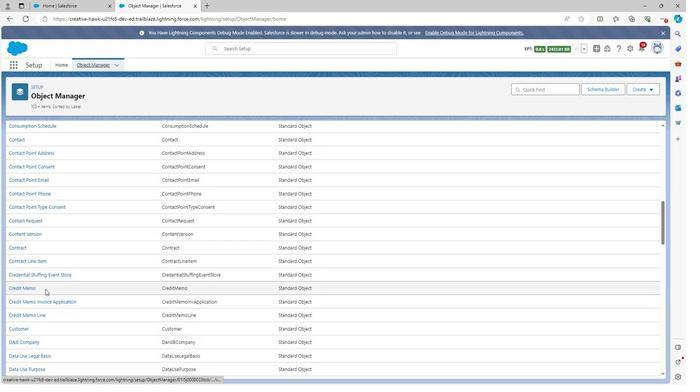 
Action: Mouse scrolled (73, 289) with delta (0, 0)
Screenshot: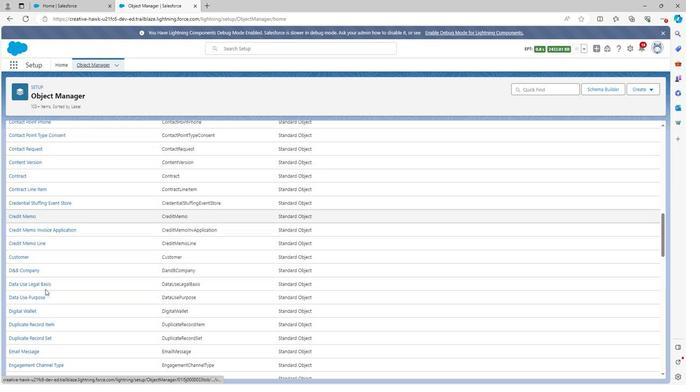 
Action: Mouse scrolled (73, 289) with delta (0, 0)
Screenshot: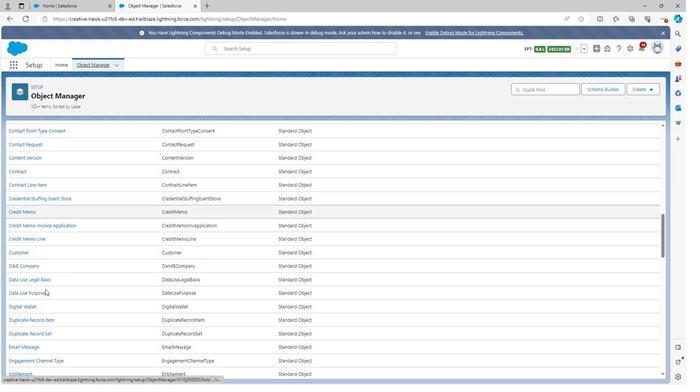 
Action: Mouse scrolled (73, 289) with delta (0, 0)
Screenshot: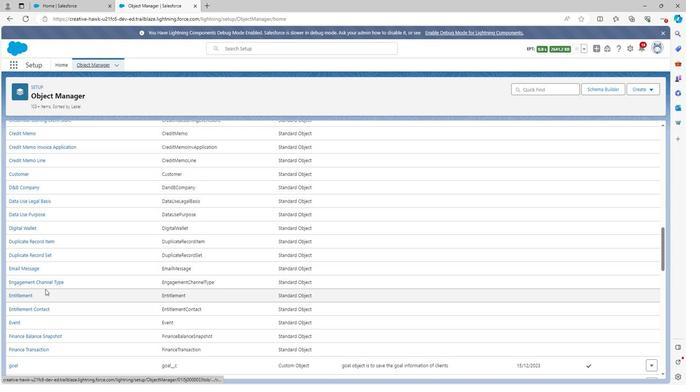 
Action: Mouse scrolled (73, 289) with delta (0, 0)
Screenshot: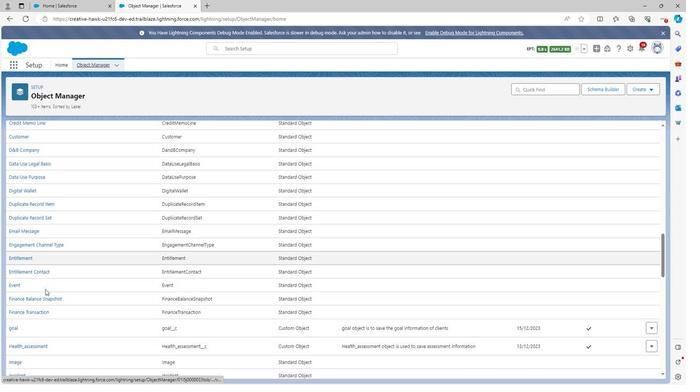
Action: Mouse scrolled (73, 289) with delta (0, 0)
Screenshot: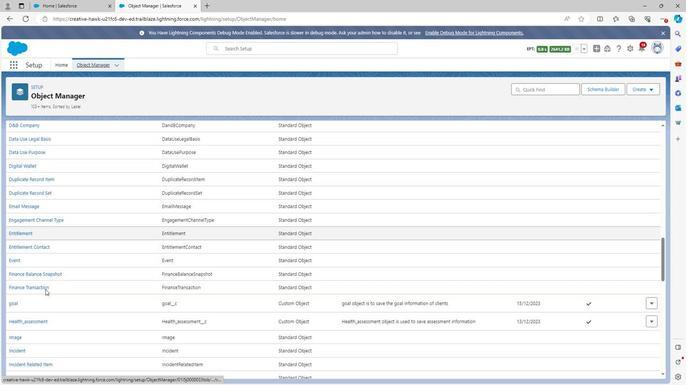 
Action: Mouse scrolled (73, 289) with delta (0, 0)
Screenshot: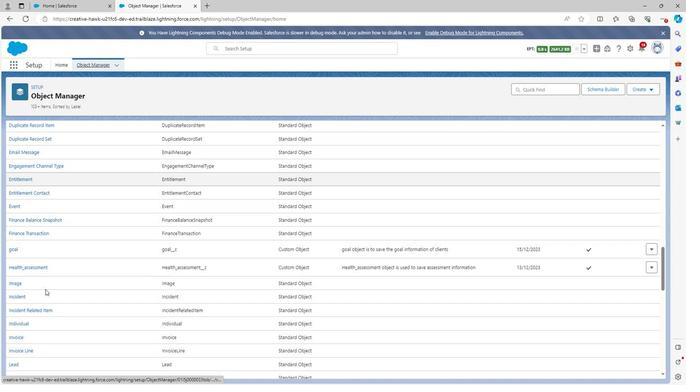 
Action: Mouse scrolled (73, 289) with delta (0, 0)
Screenshot: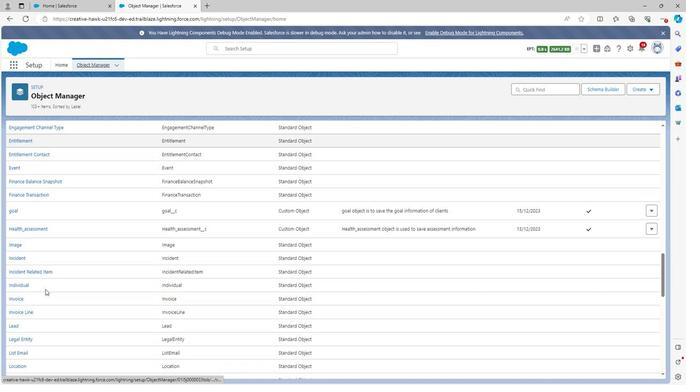 
Action: Mouse scrolled (73, 289) with delta (0, 0)
Screenshot: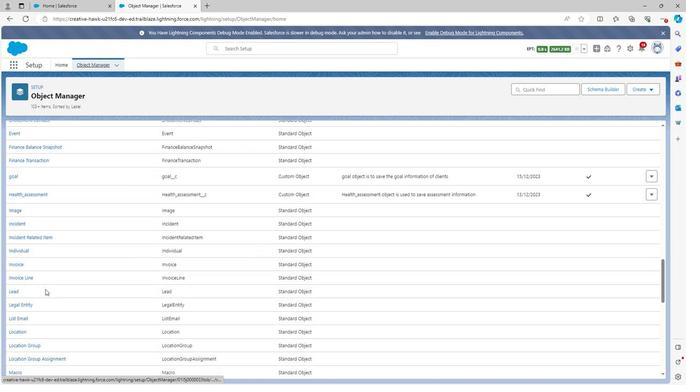 
Action: Mouse scrolled (73, 289) with delta (0, 0)
Screenshot: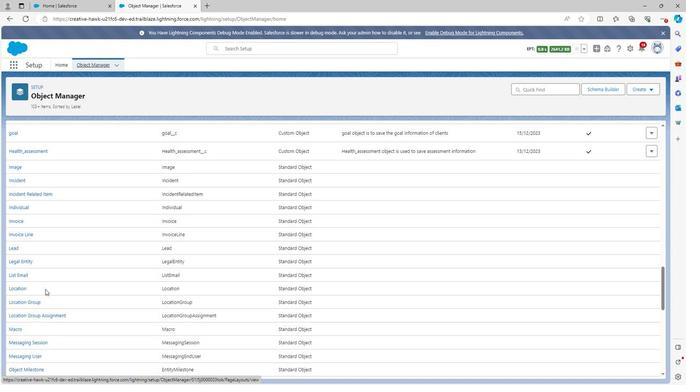 
Action: Mouse scrolled (73, 289) with delta (0, 0)
Screenshot: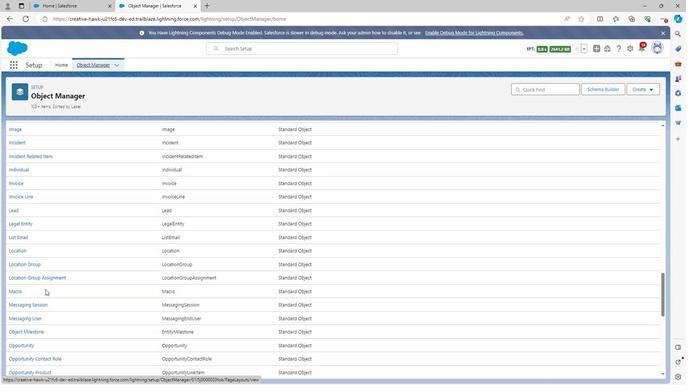 
Action: Mouse scrolled (73, 289) with delta (0, 0)
Screenshot: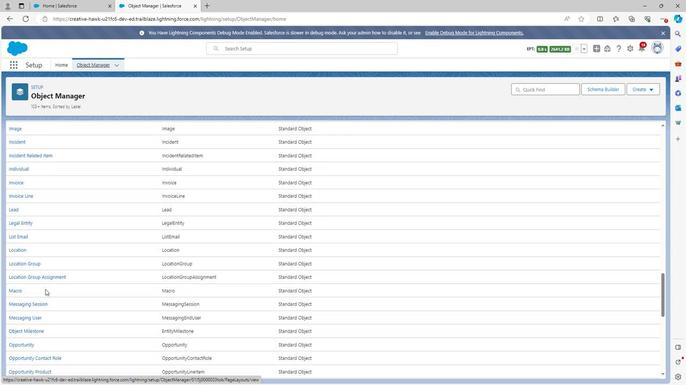 
Action: Mouse scrolled (73, 289) with delta (0, 0)
Screenshot: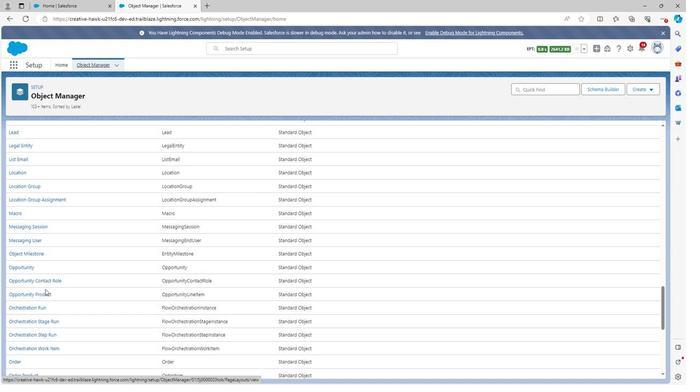 
Action: Mouse scrolled (73, 289) with delta (0, 0)
Screenshot: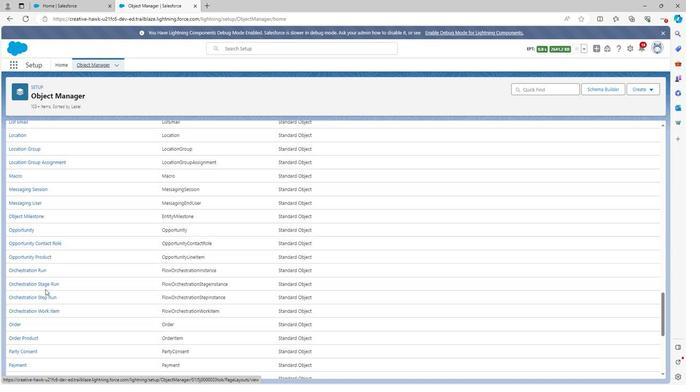 
Action: Mouse scrolled (73, 289) with delta (0, 0)
Screenshot: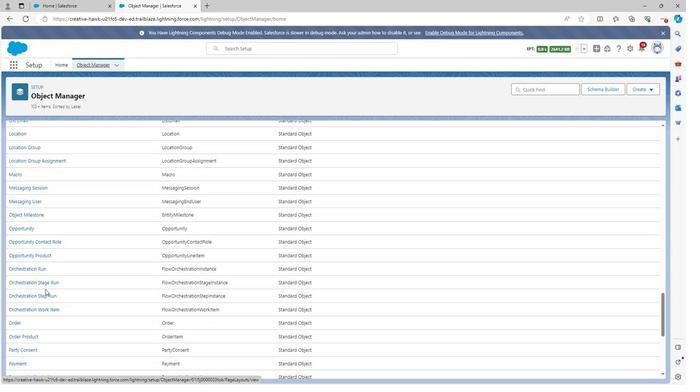 
Action: Mouse scrolled (73, 289) with delta (0, 0)
Screenshot: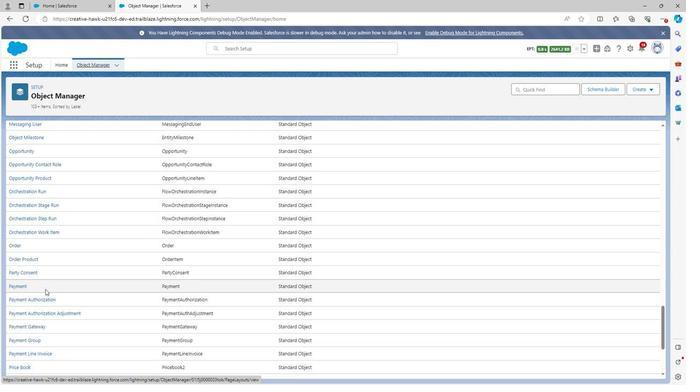 
Action: Mouse scrolled (73, 289) with delta (0, 0)
Screenshot: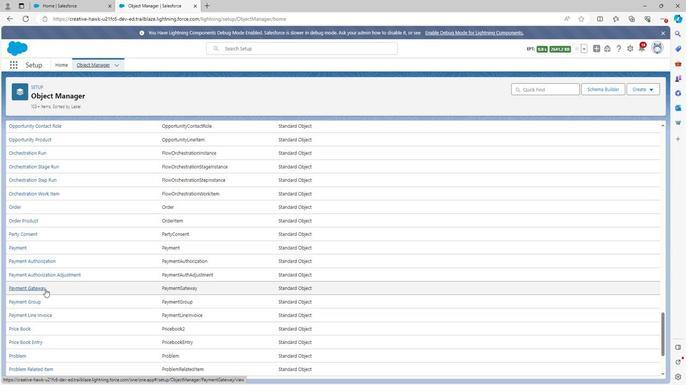 
Action: Mouse scrolled (73, 289) with delta (0, 0)
Screenshot: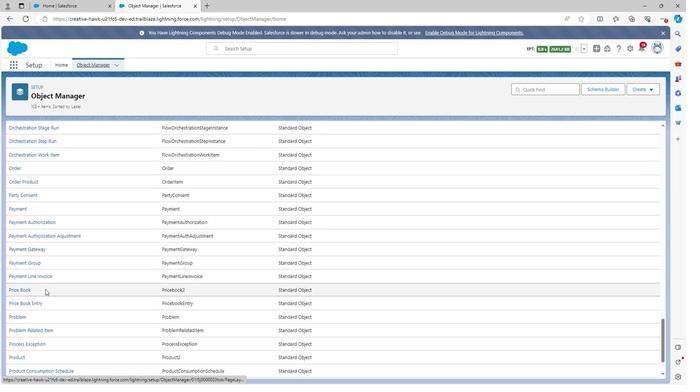 
Action: Mouse scrolled (73, 289) with delta (0, 0)
Screenshot: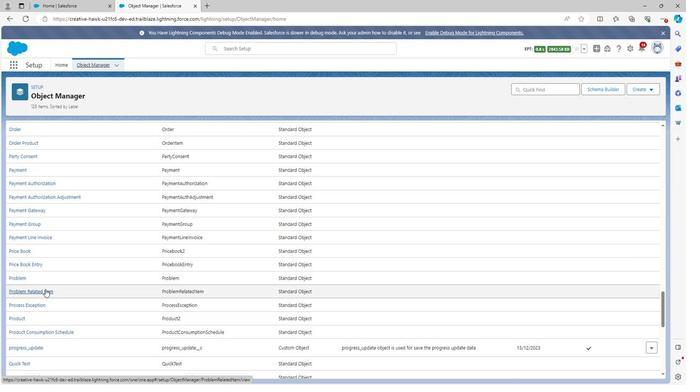 
Action: Mouse moved to (66, 299)
Screenshot: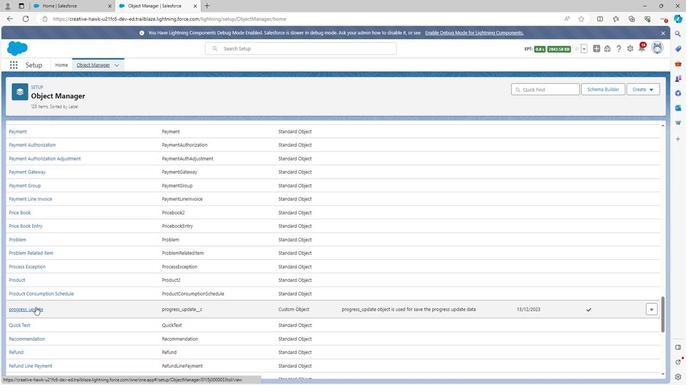 
Action: Mouse pressed left at (66, 299)
Screenshot: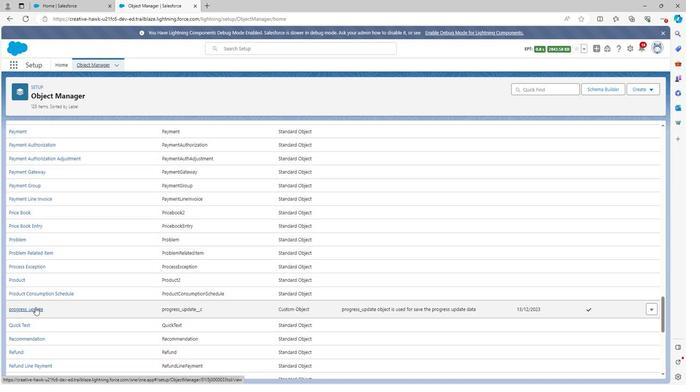 
Action: Mouse moved to (70, 219)
Screenshot: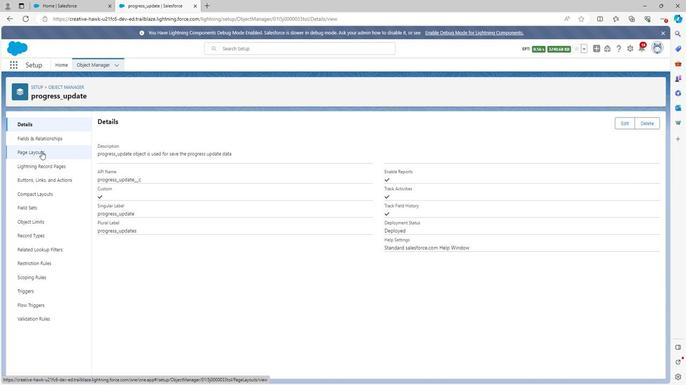 
Action: Mouse pressed left at (70, 219)
Screenshot: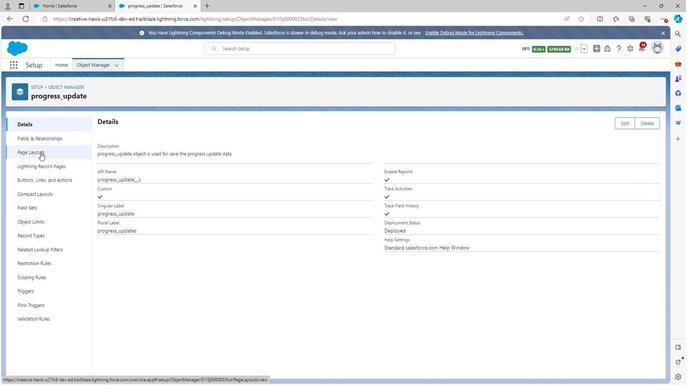 
Action: Mouse moved to (111, 220)
Screenshot: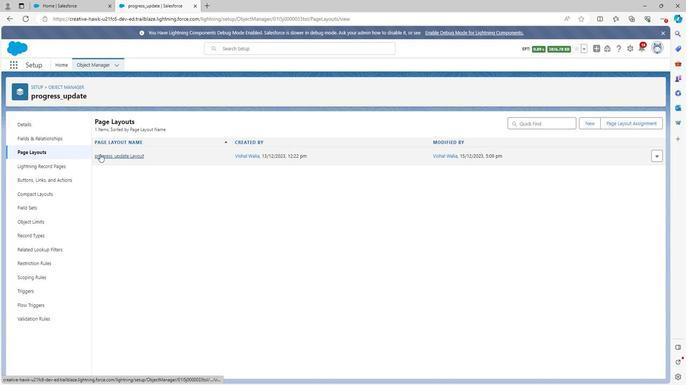 
Action: Mouse pressed left at (111, 220)
Screenshot: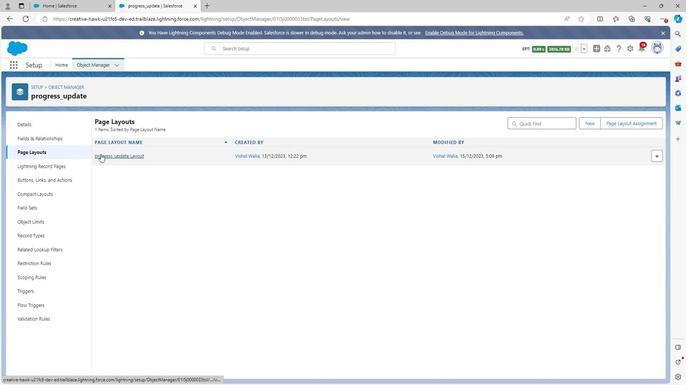 
Action: Mouse moved to (128, 259)
Screenshot: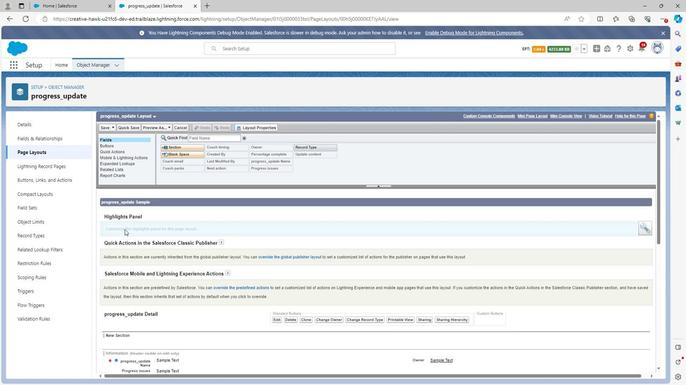 
Action: Mouse scrolled (128, 259) with delta (0, 0)
Screenshot: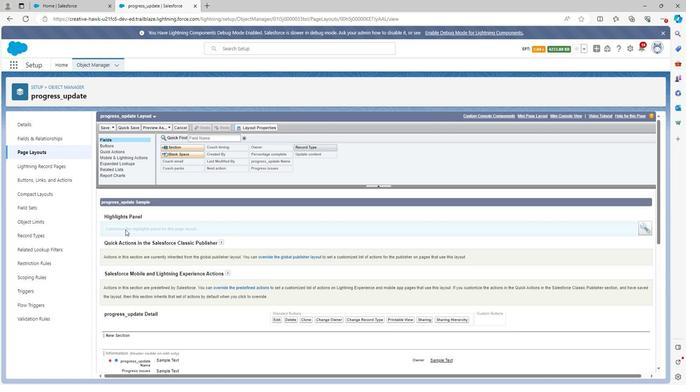 
Action: Mouse moved to (128, 259)
Screenshot: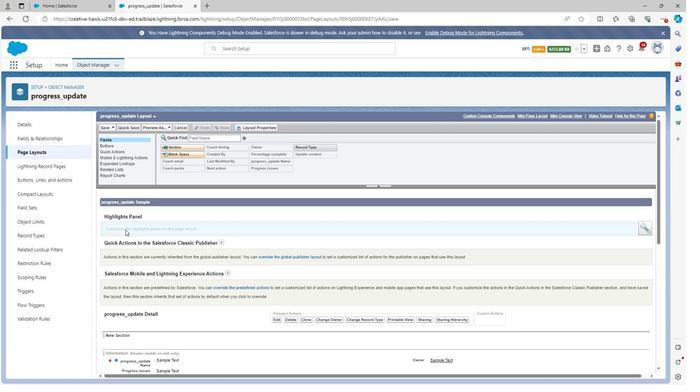 
Action: Mouse scrolled (128, 259) with delta (0, 0)
